 Task: Find a guest house in Spring Hill, United States, with self check-in, for 1 guest from September 4th to 10th, within a price range of ₹9000 to ₹17000.
Action: Mouse moved to (593, 152)
Screenshot: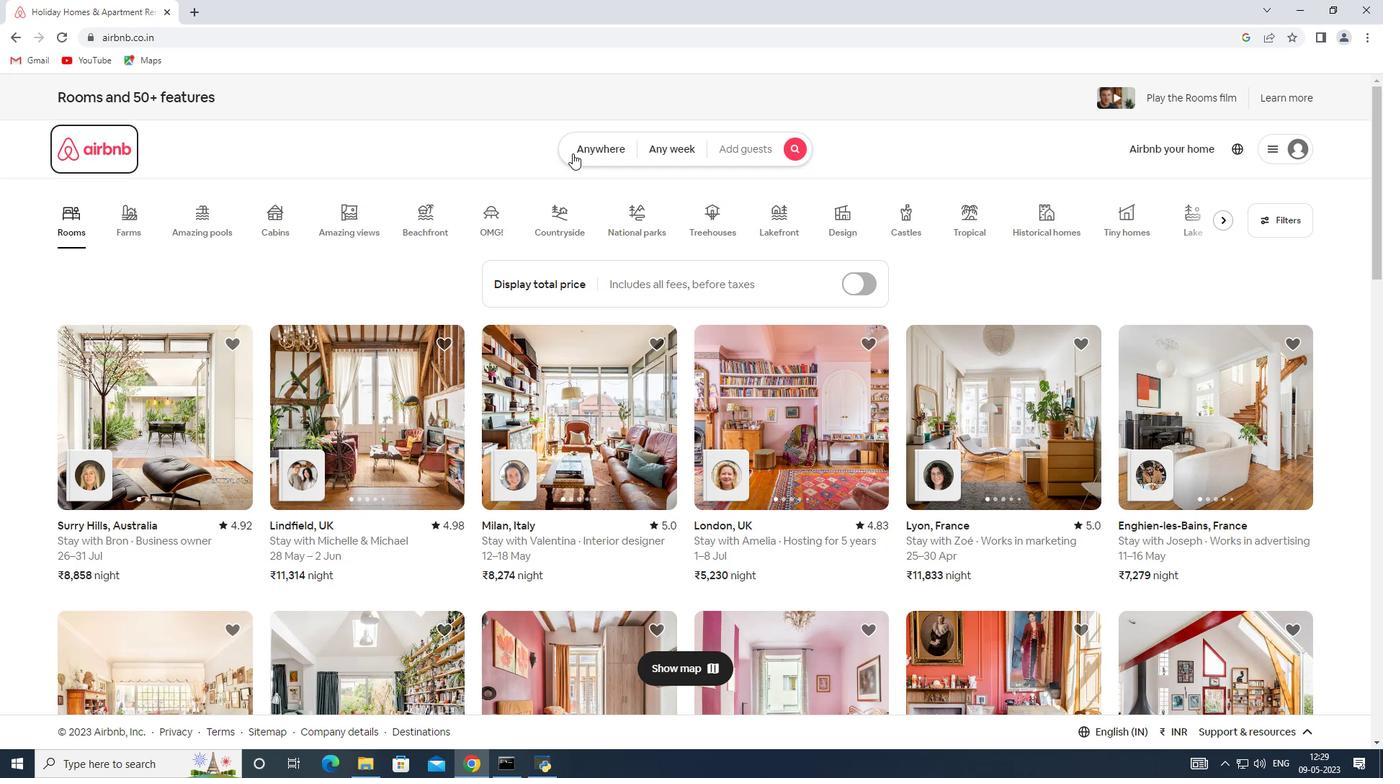 
Action: Mouse pressed left at (593, 152)
Screenshot: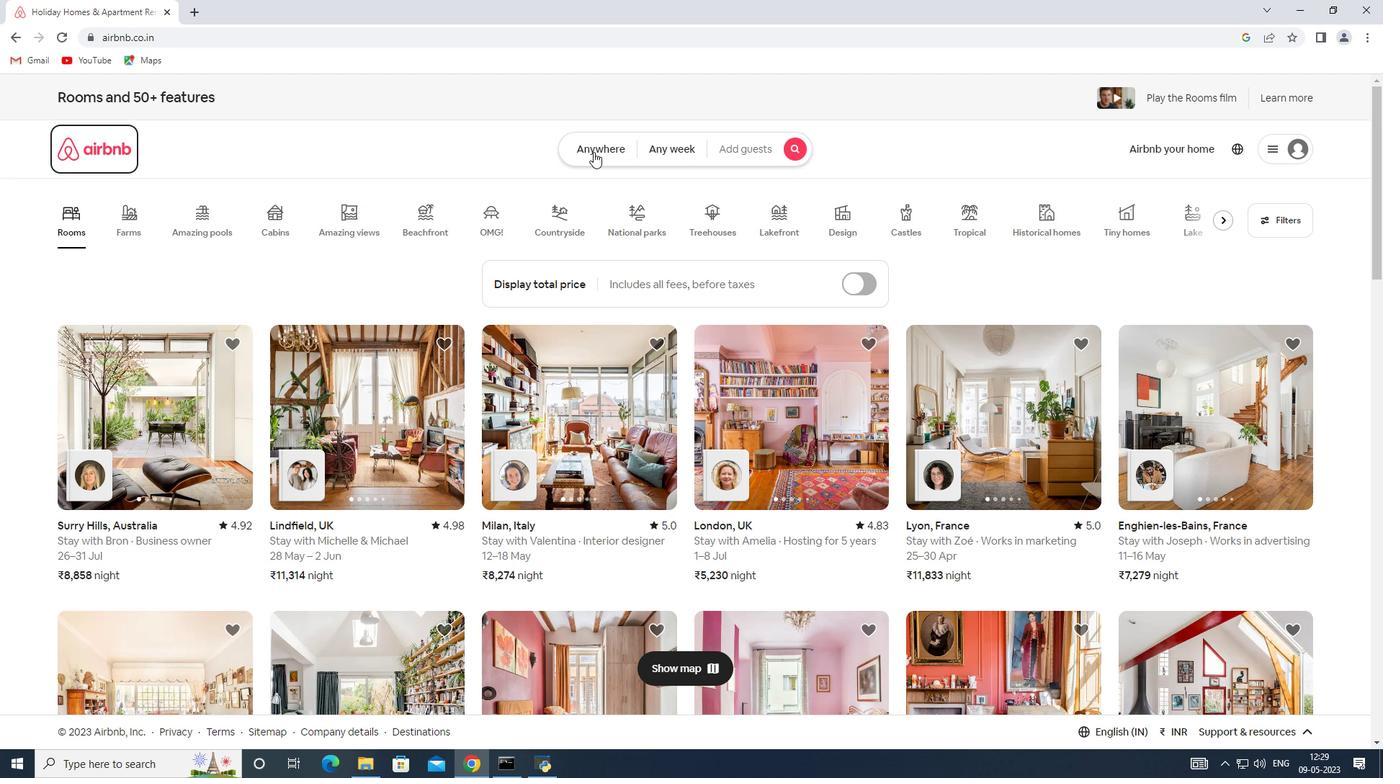 
Action: Mouse moved to (467, 201)
Screenshot: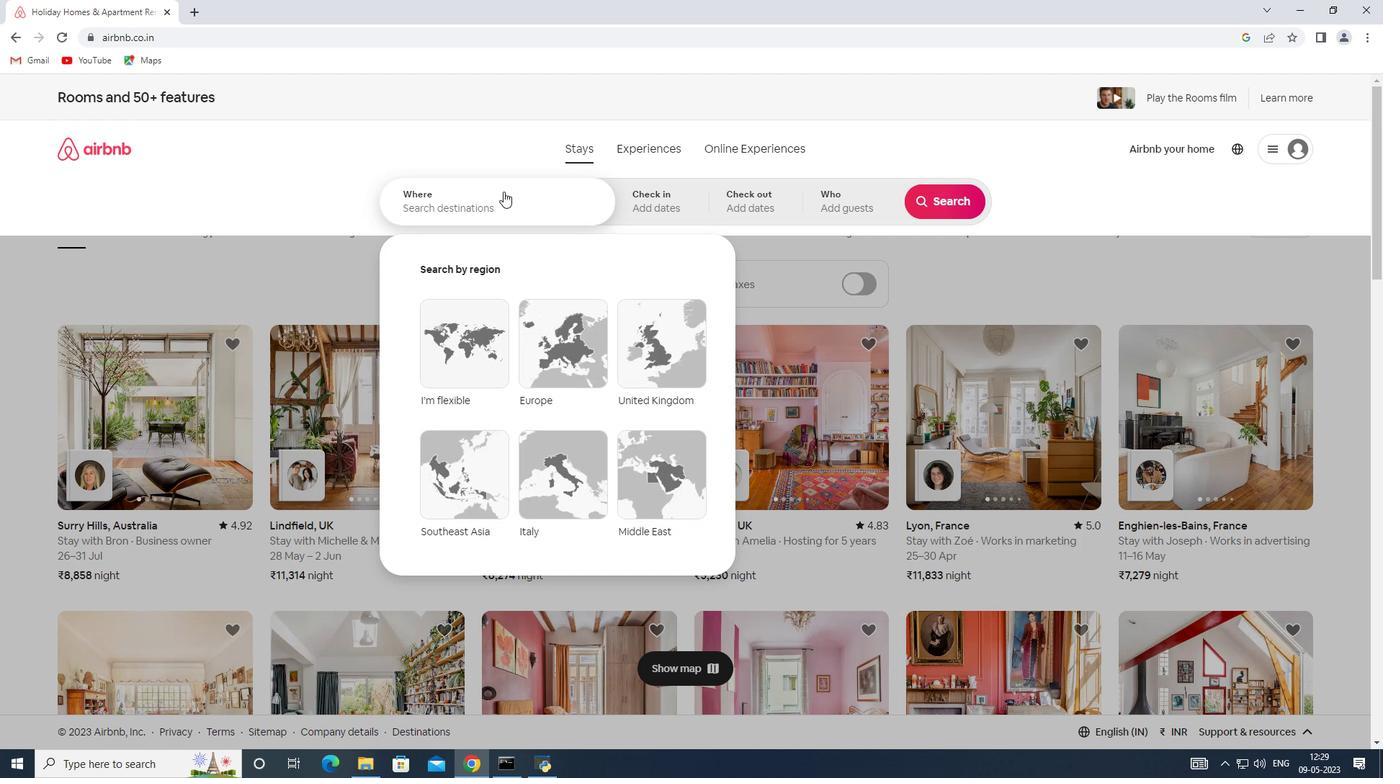 
Action: Mouse pressed left at (467, 201)
Screenshot: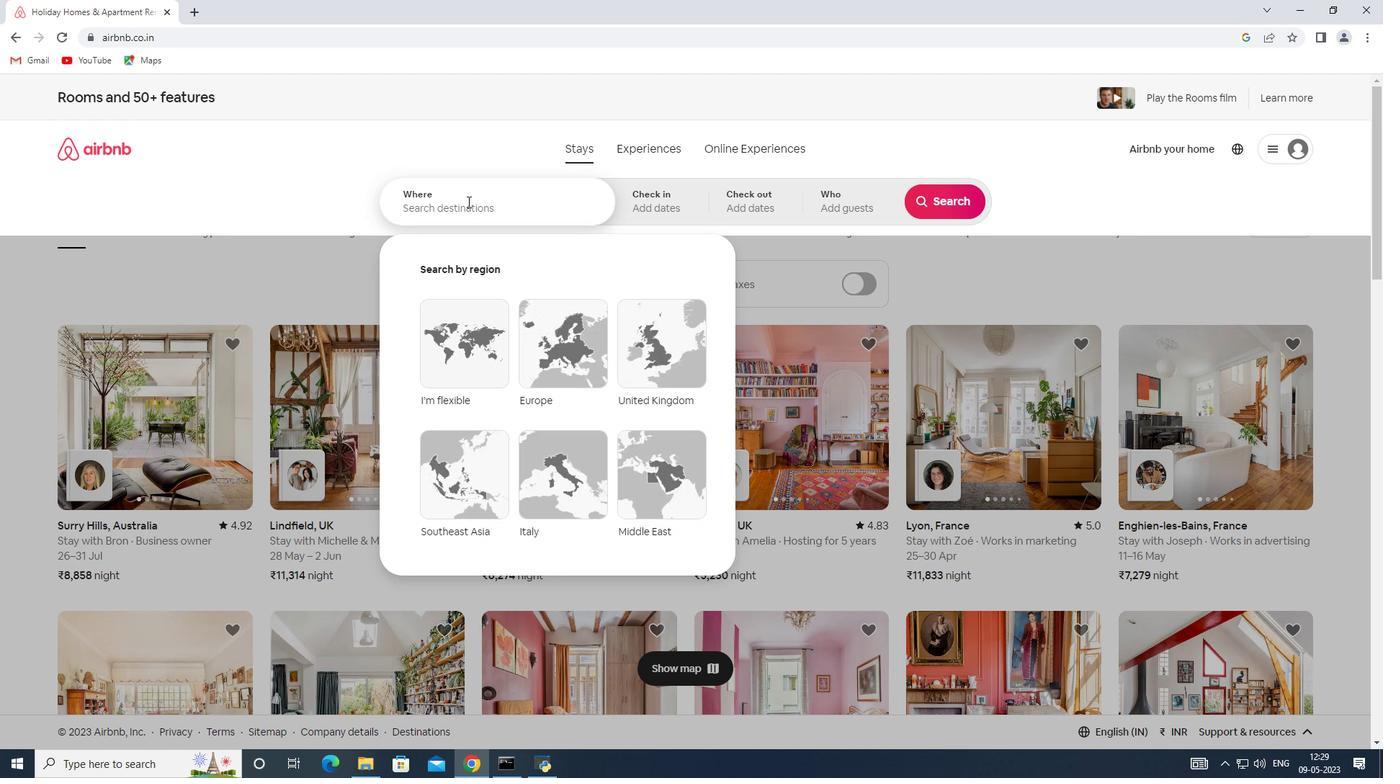 
Action: Key pressed <Key.shift>Spring<Key.space><Key.shift><Key.shift><Key.shift><Key.shift><Key.shift><Key.shift>Hill,<Key.shift>United<Key.space><Key.shift>States
Screenshot: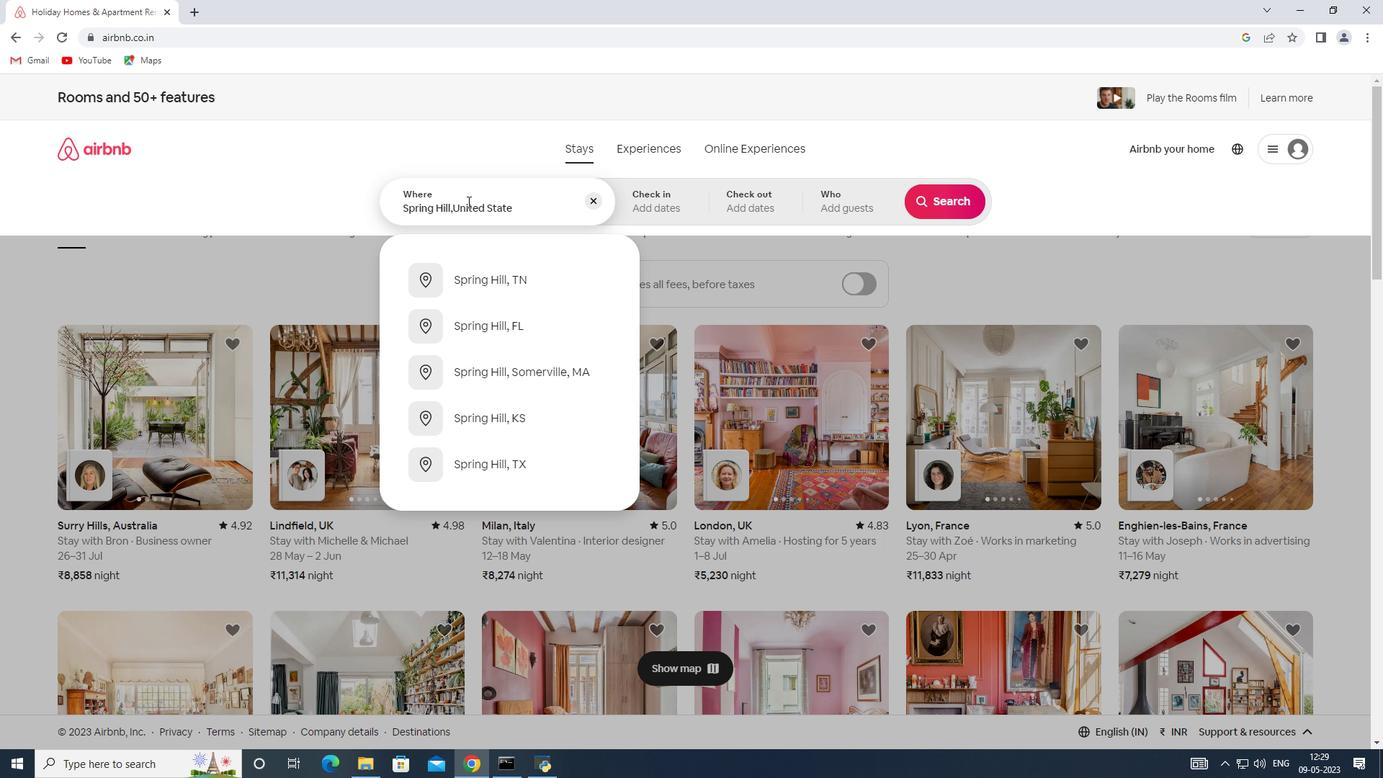 
Action: Mouse moved to (636, 201)
Screenshot: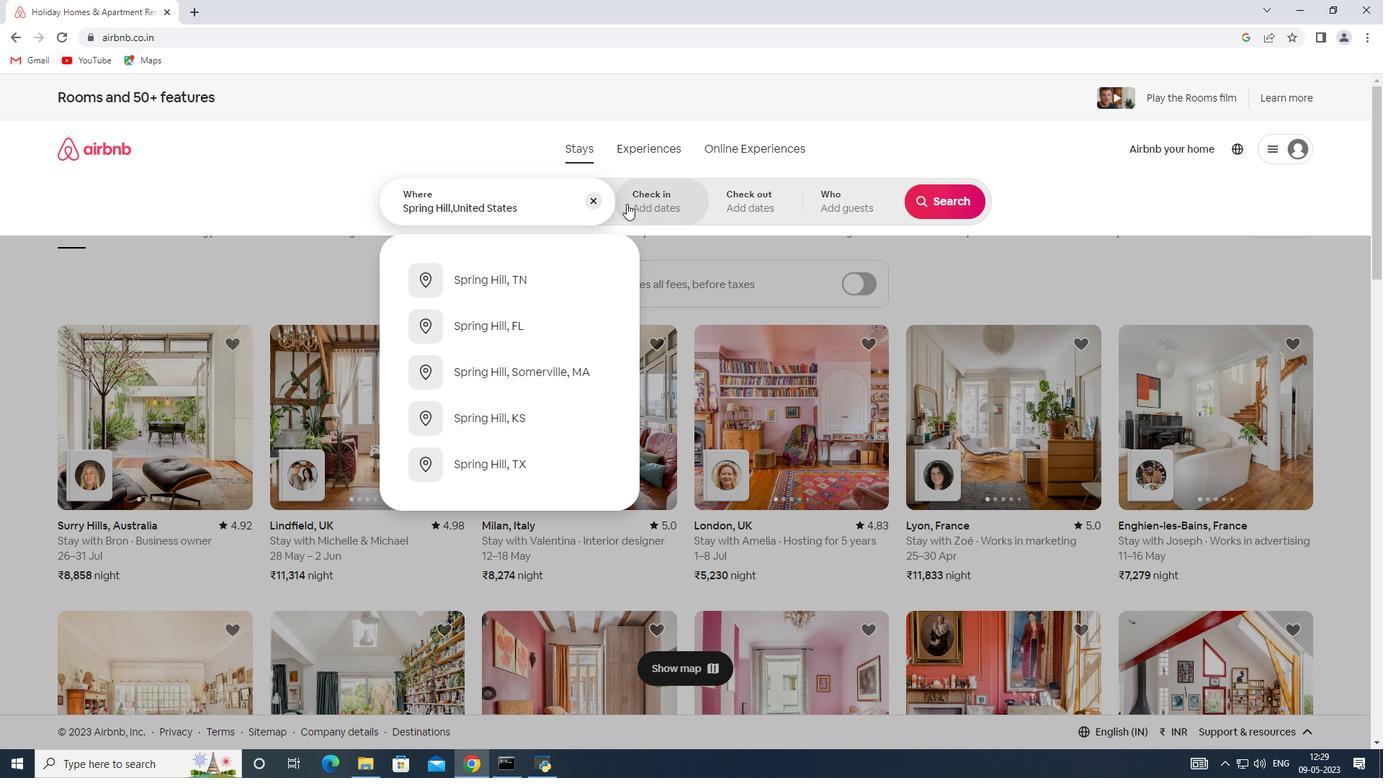 
Action: Mouse pressed left at (636, 201)
Screenshot: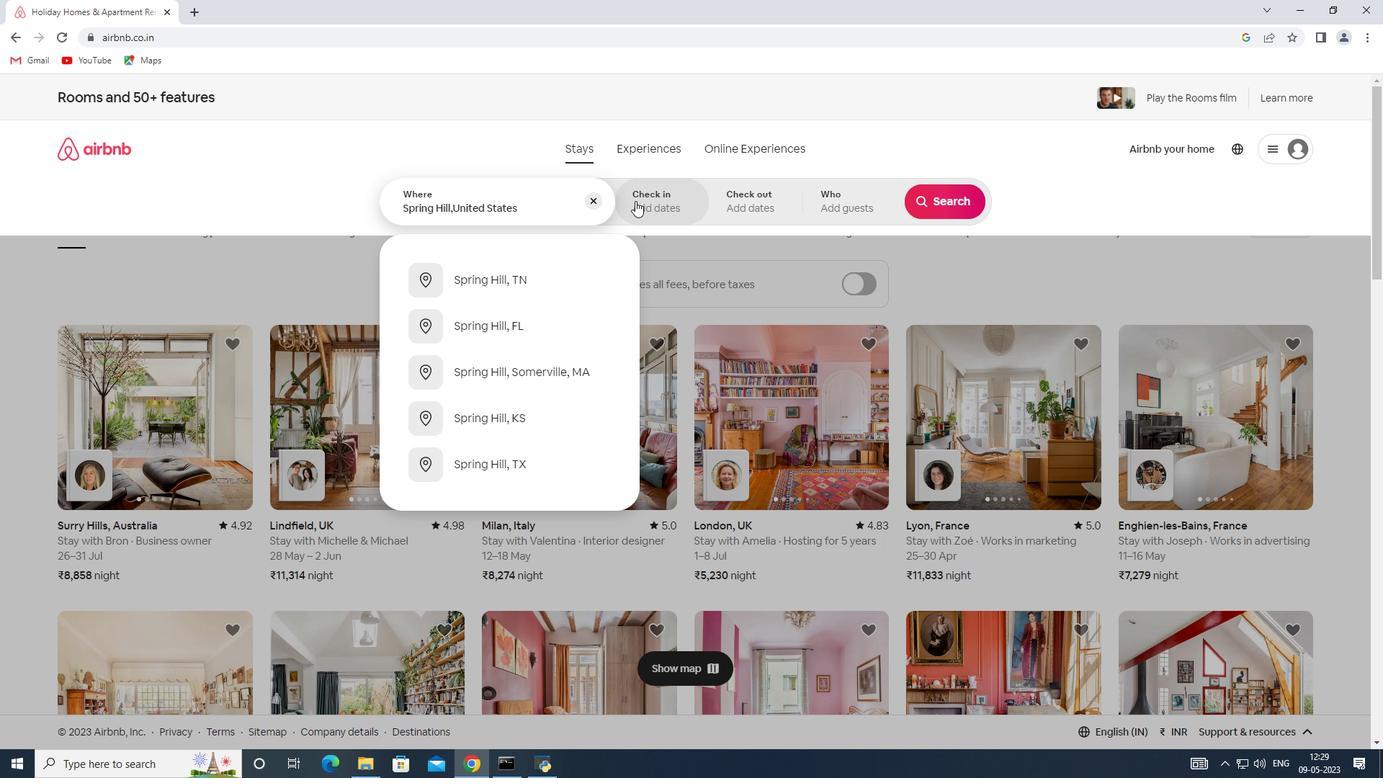 
Action: Mouse moved to (932, 315)
Screenshot: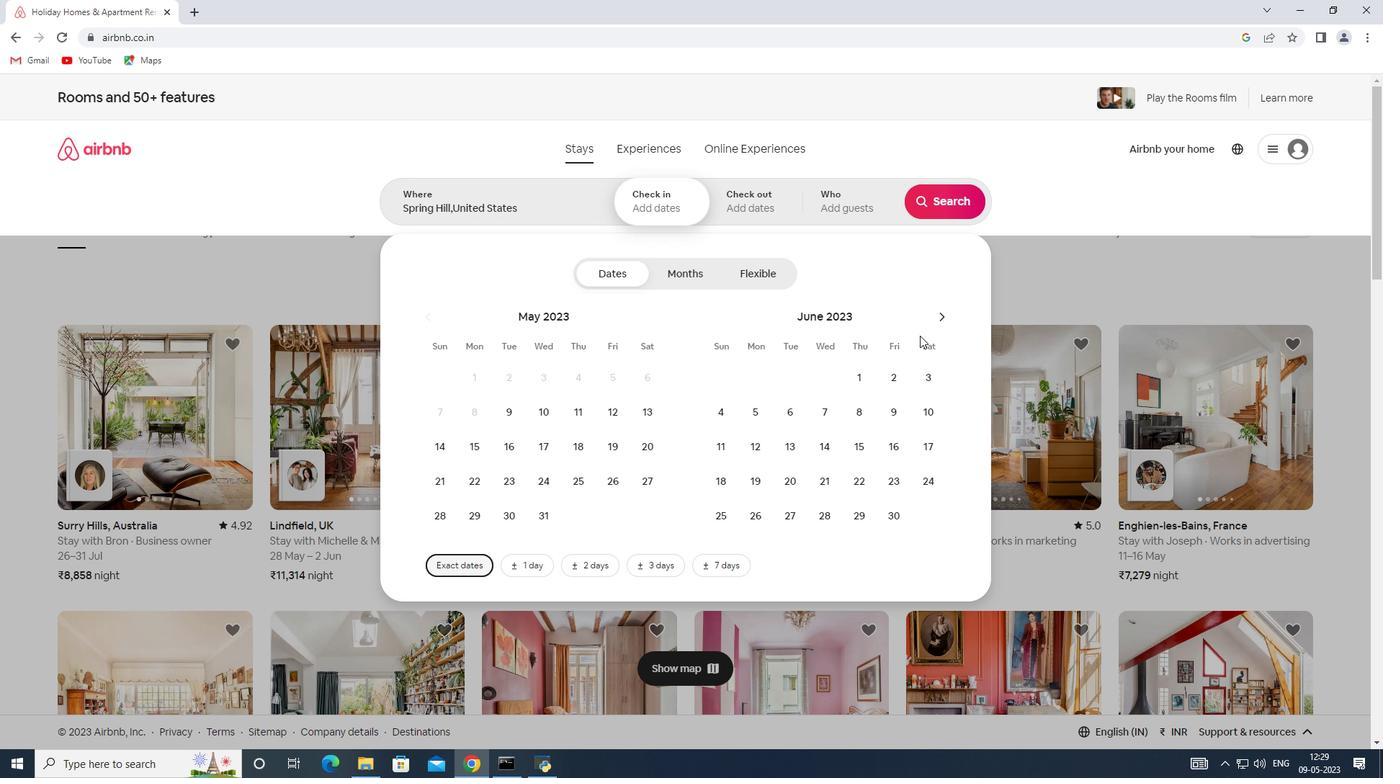 
Action: Mouse pressed left at (932, 315)
Screenshot: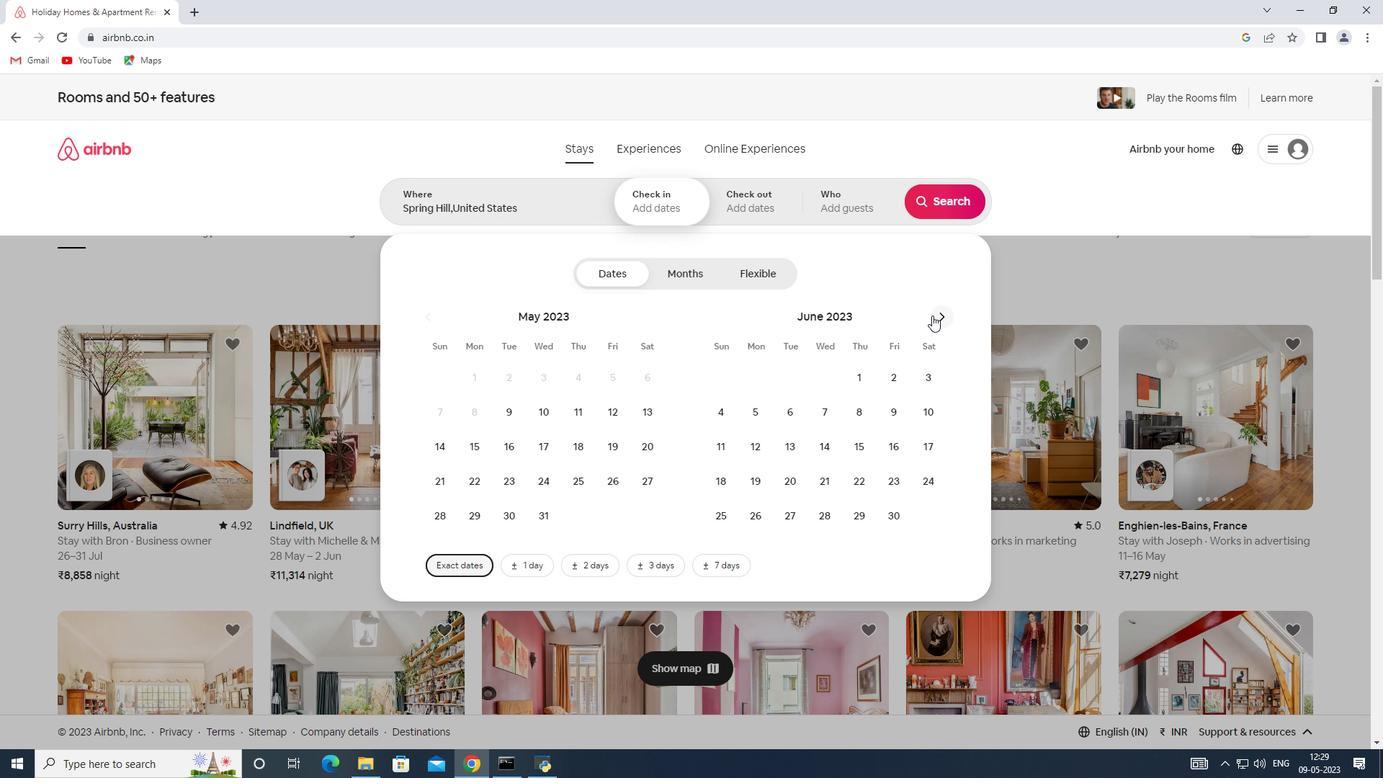 
Action: Mouse pressed left at (932, 315)
Screenshot: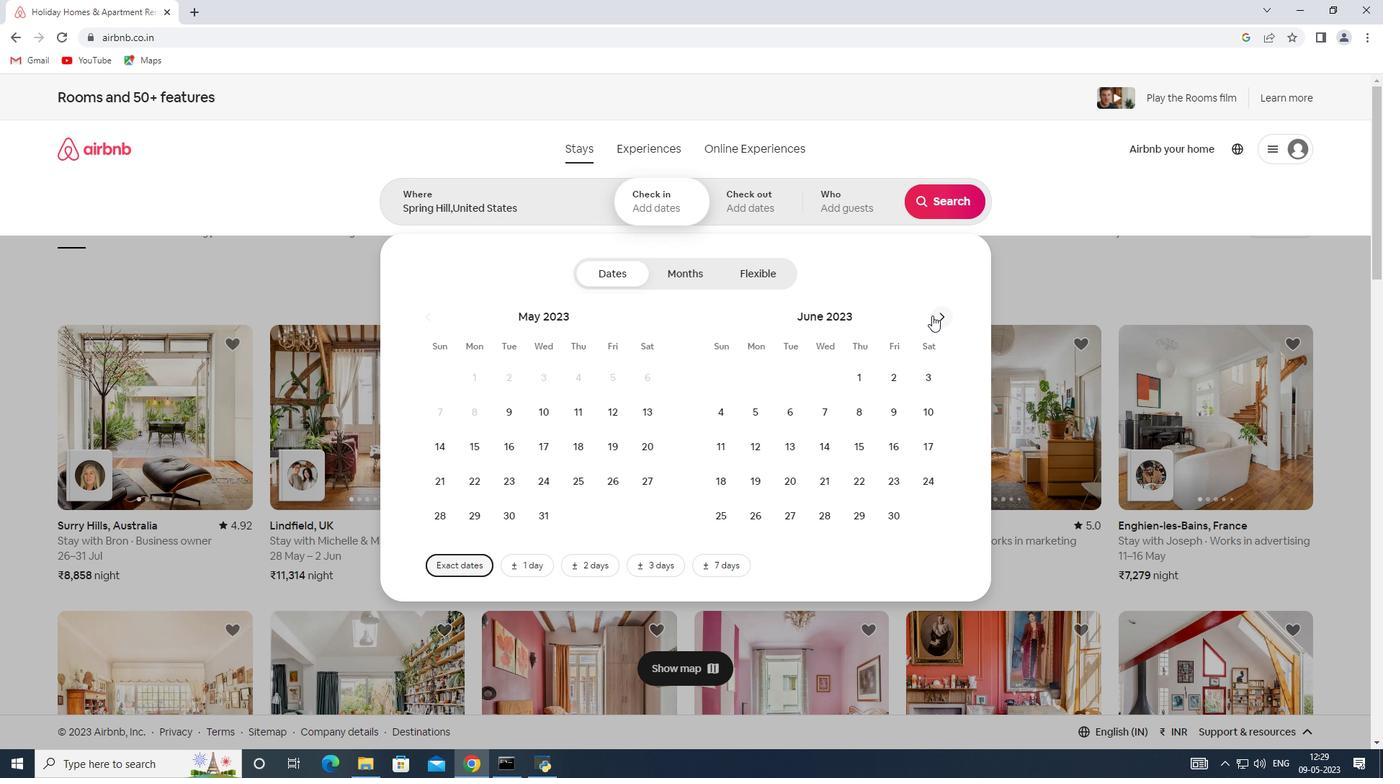 
Action: Mouse moved to (934, 313)
Screenshot: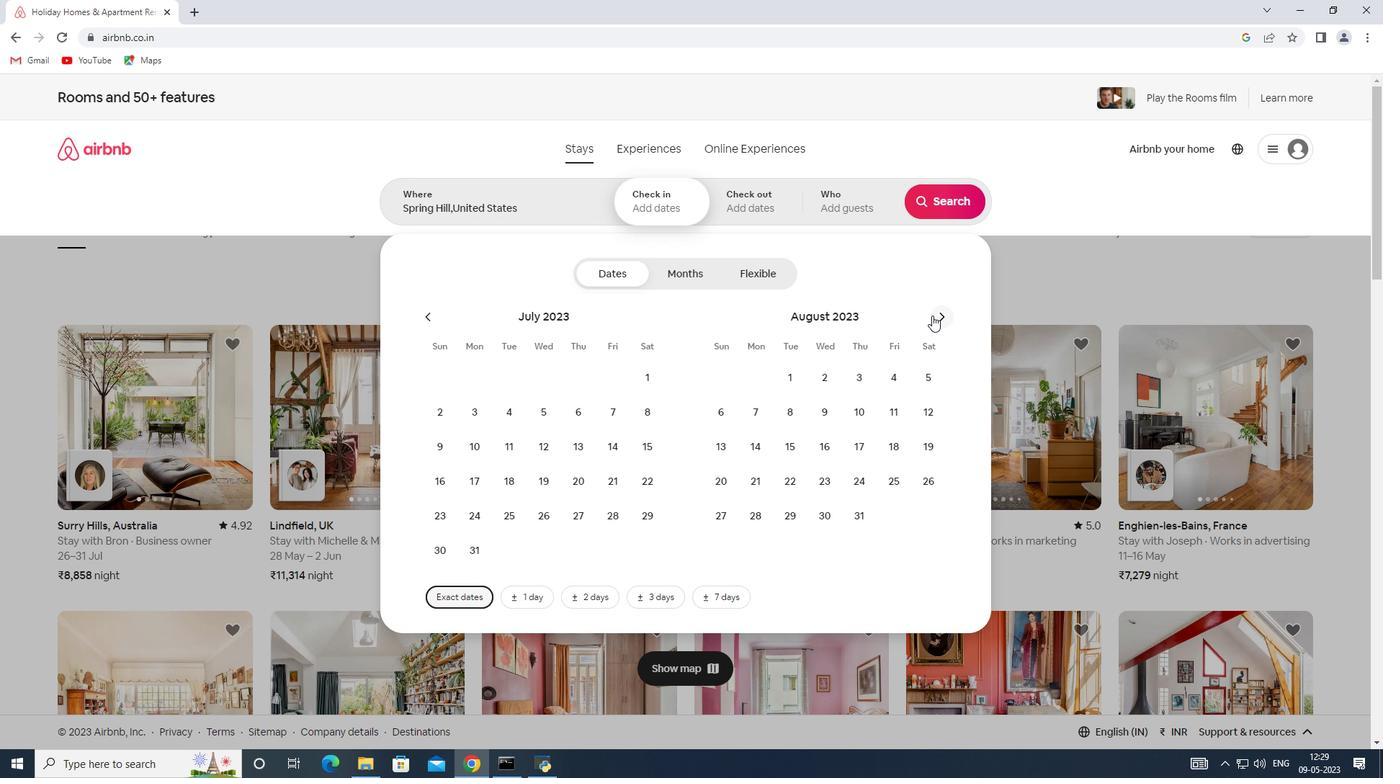 
Action: Mouse pressed left at (934, 313)
Screenshot: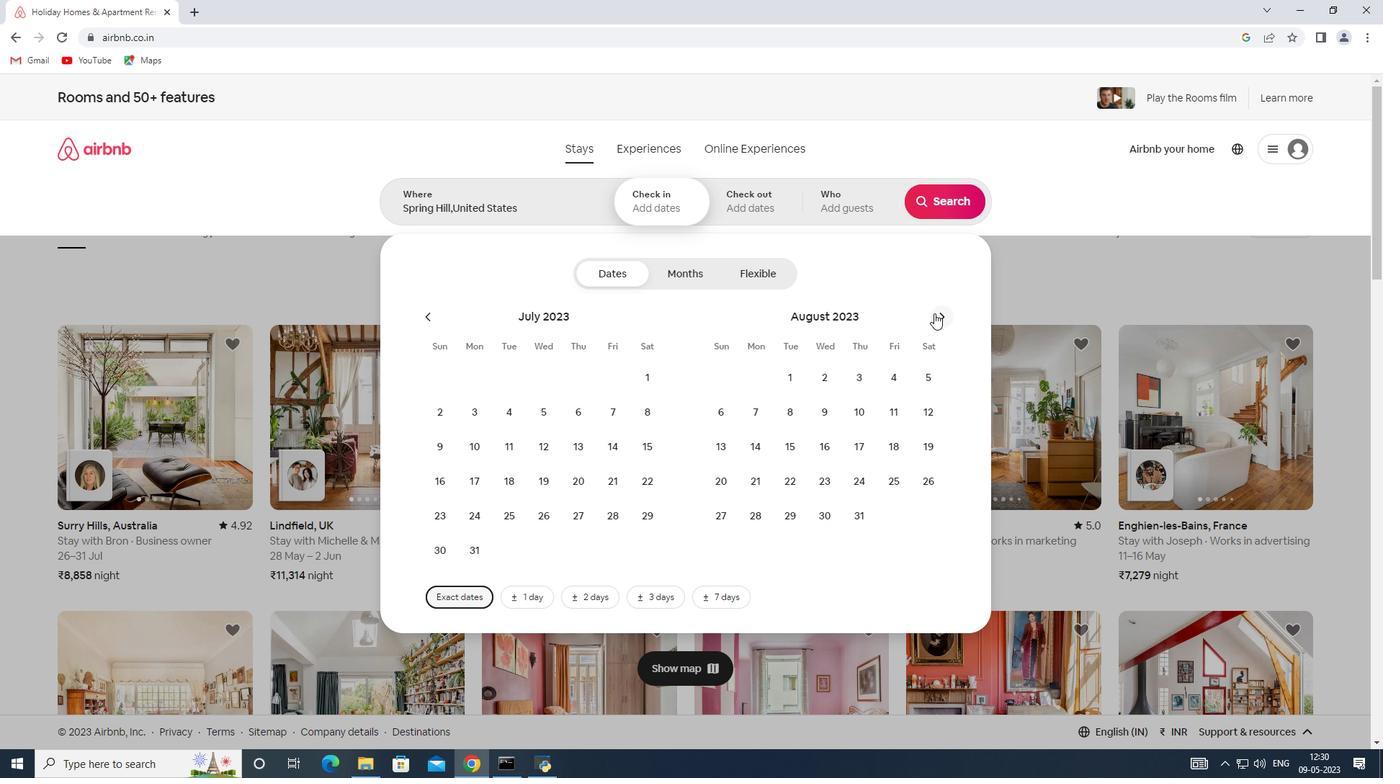 
Action: Mouse moved to (744, 413)
Screenshot: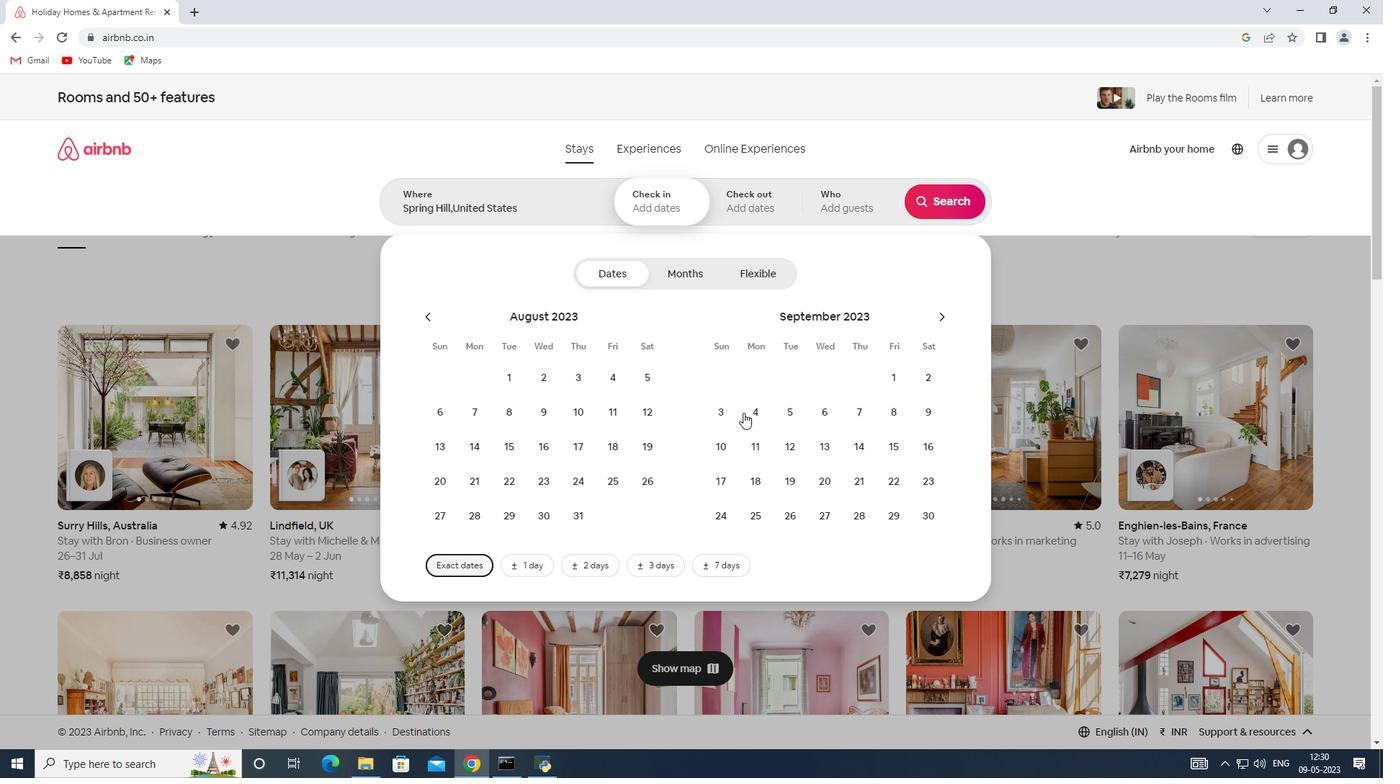 
Action: Mouse pressed left at (744, 413)
Screenshot: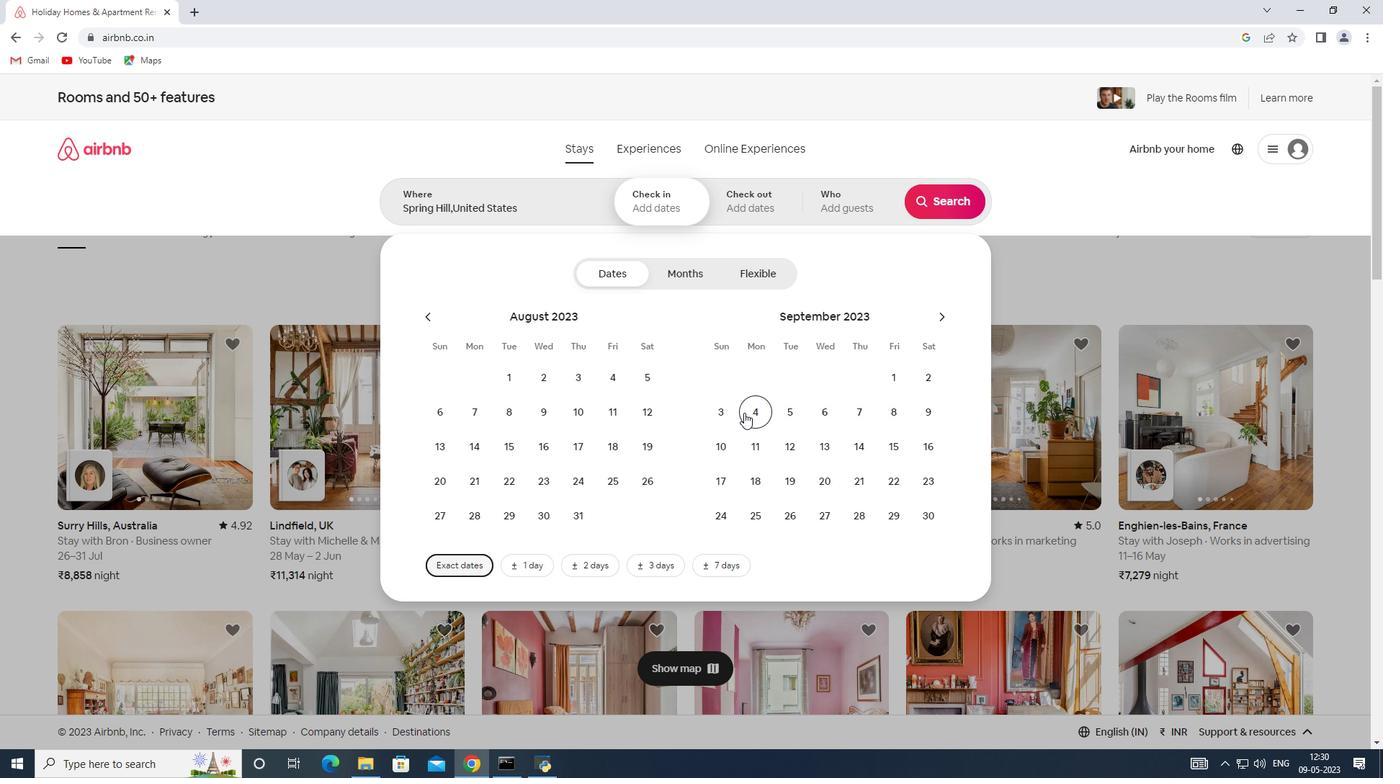 
Action: Mouse moved to (720, 449)
Screenshot: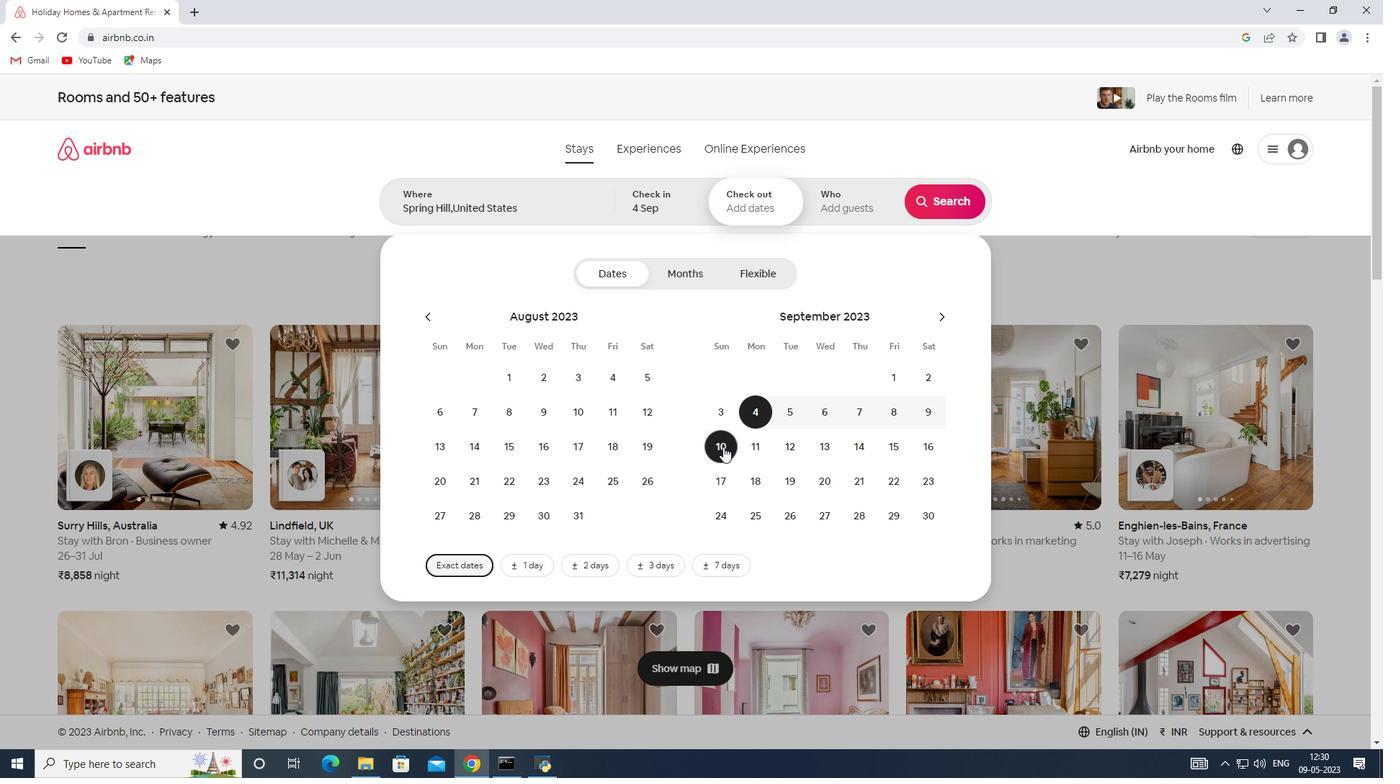 
Action: Mouse pressed left at (720, 449)
Screenshot: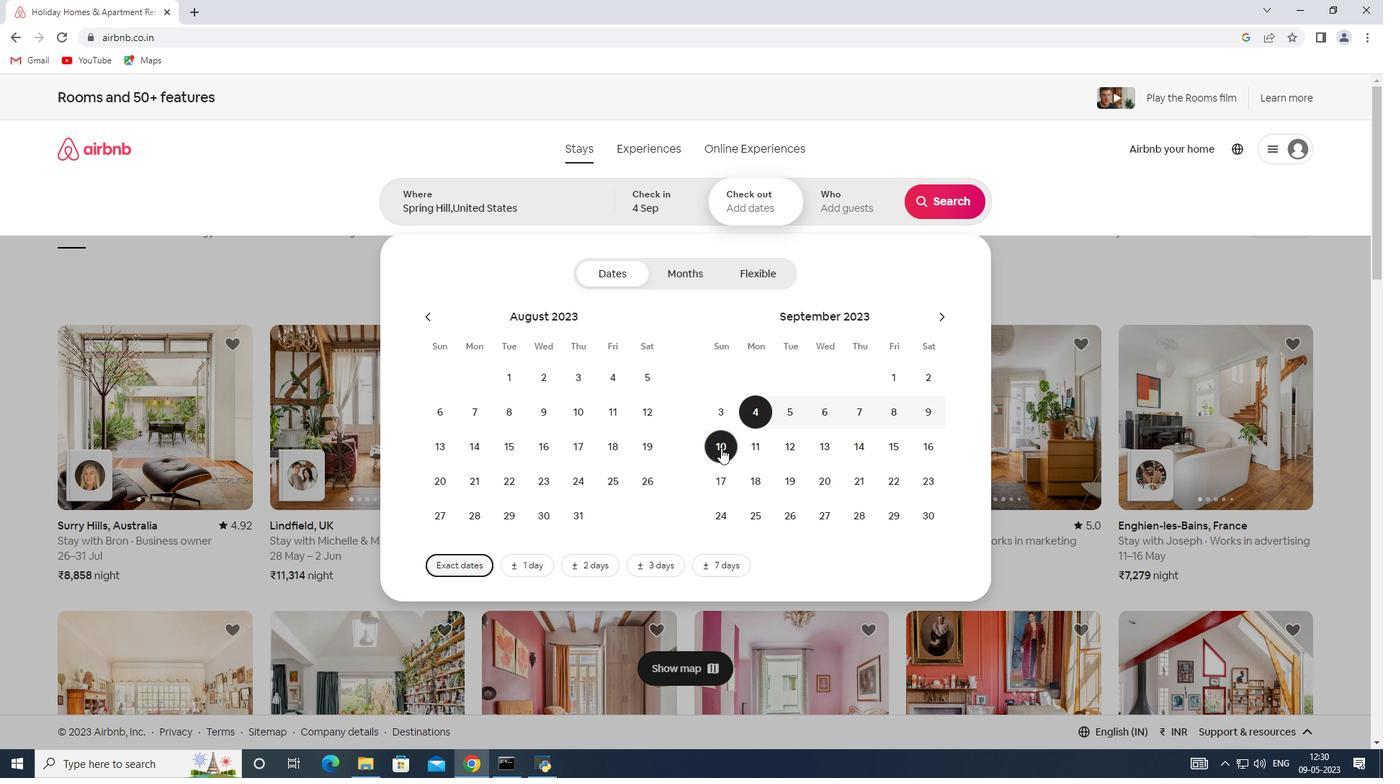 
Action: Mouse moved to (853, 211)
Screenshot: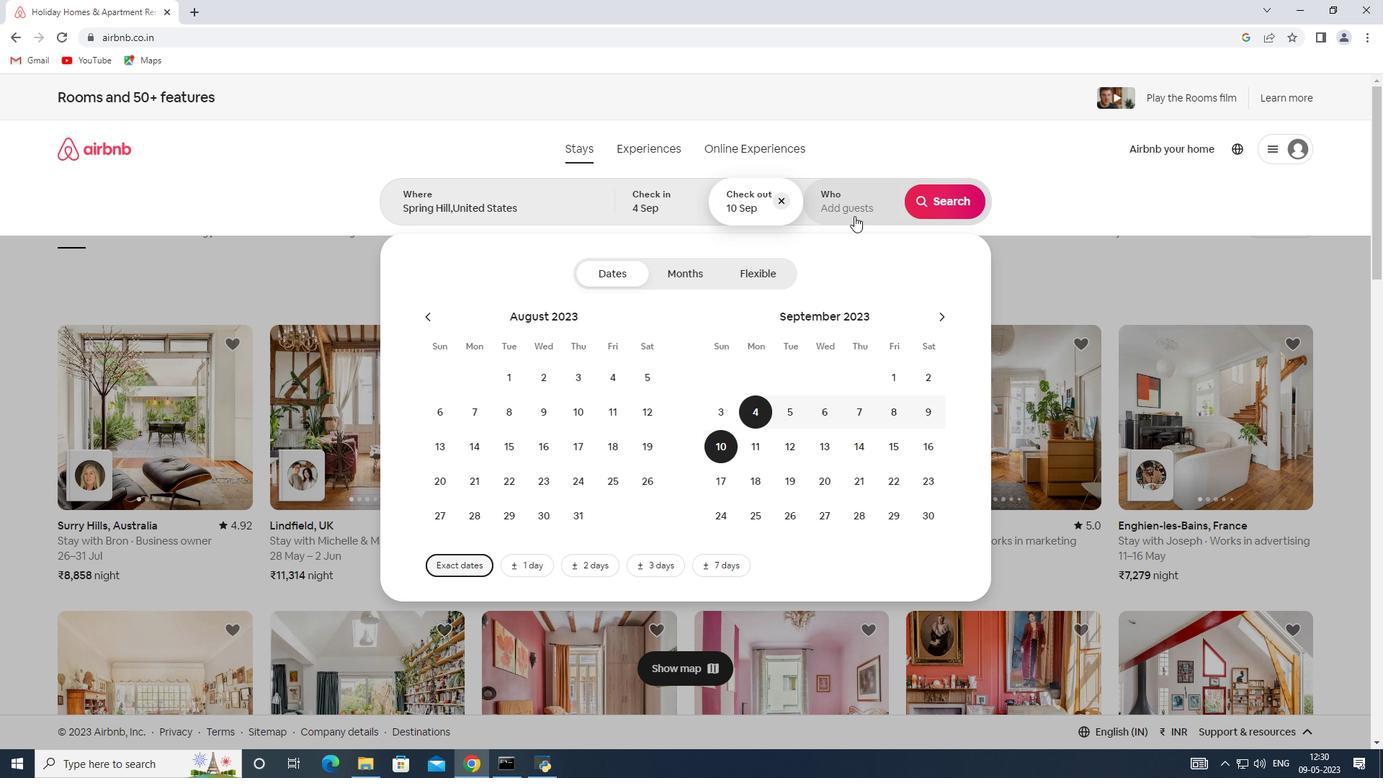 
Action: Mouse pressed left at (853, 211)
Screenshot: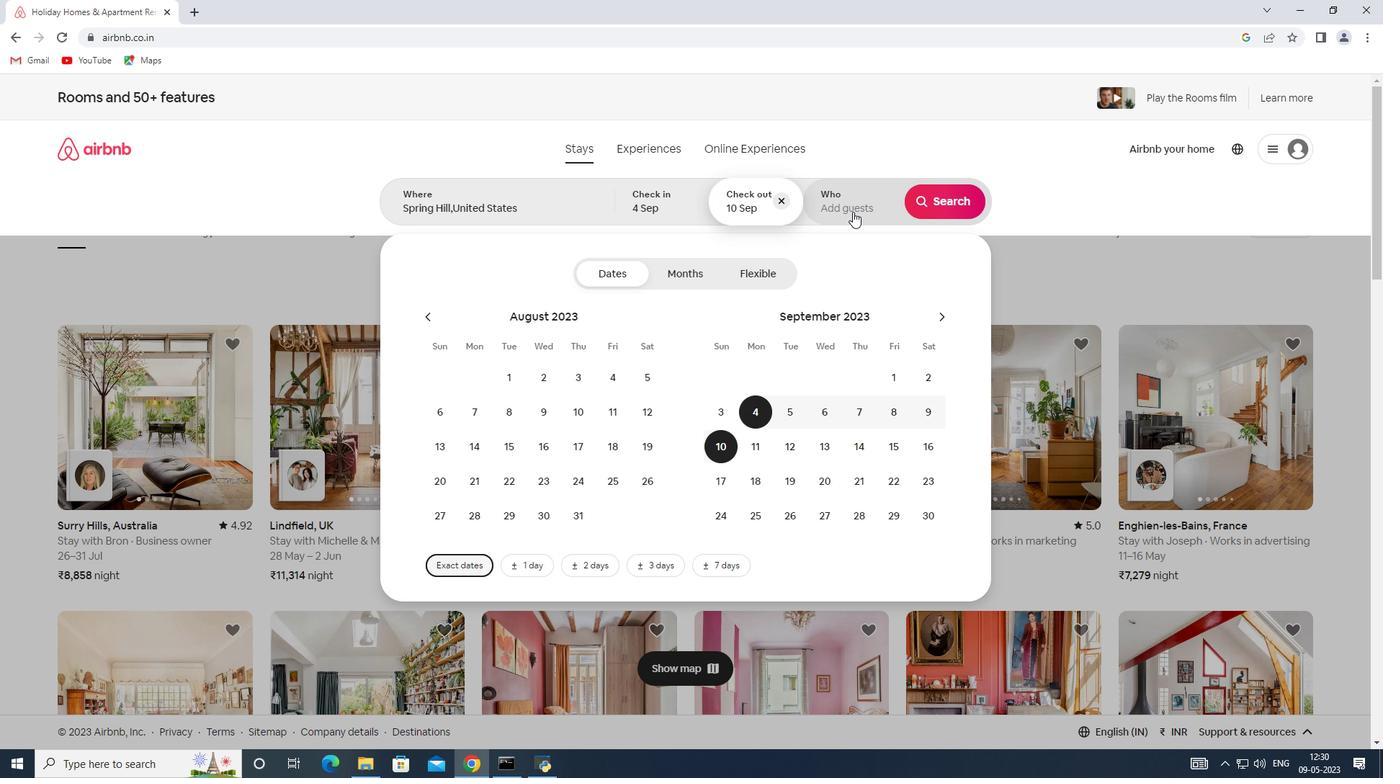 
Action: Mouse moved to (945, 288)
Screenshot: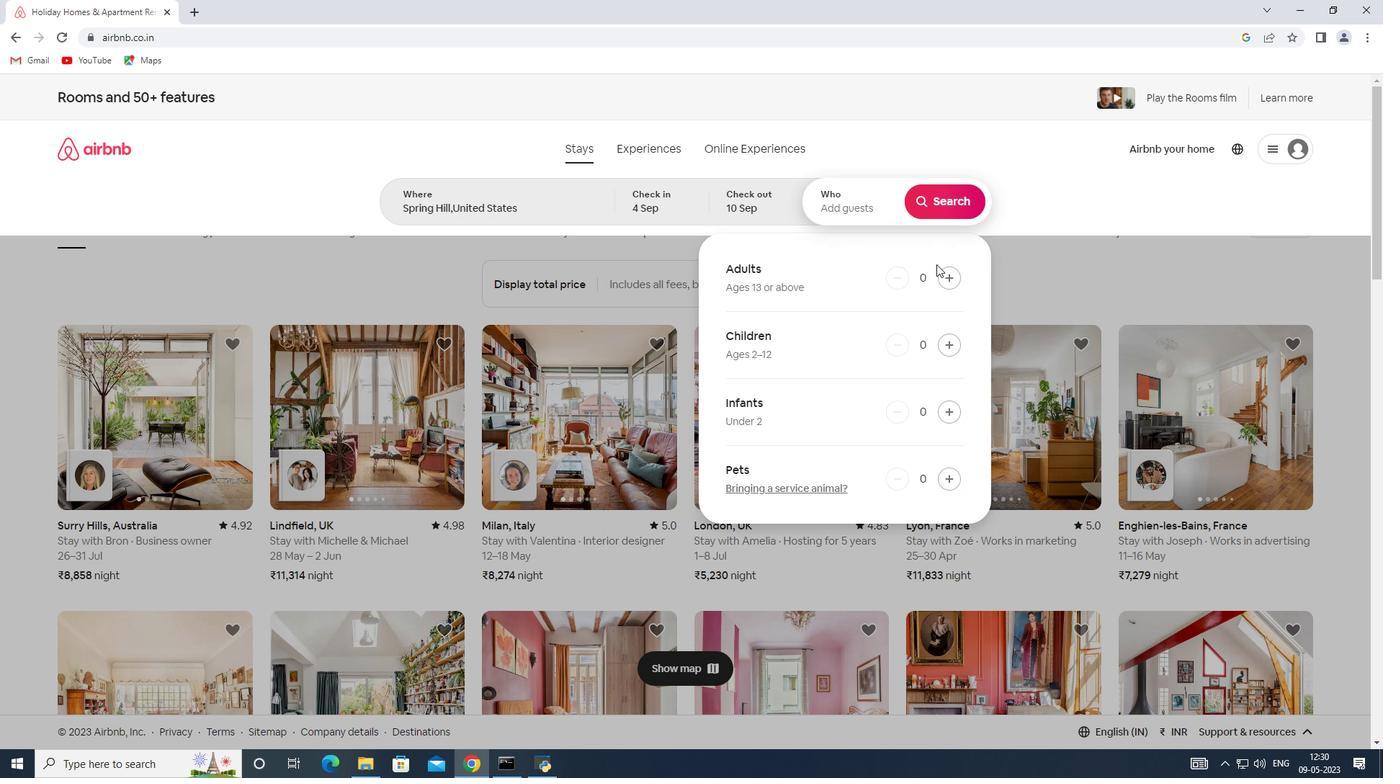 
Action: Mouse pressed left at (945, 288)
Screenshot: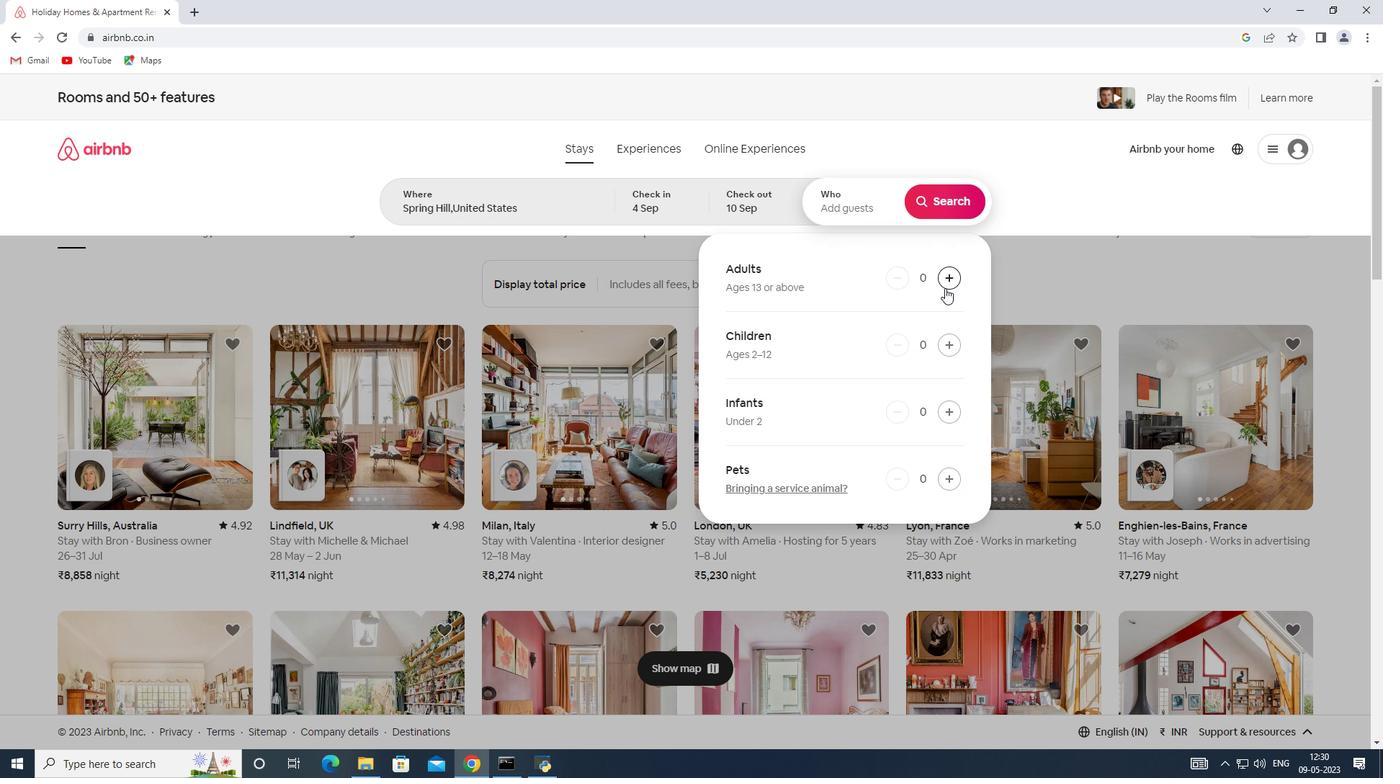 
Action: Mouse moved to (955, 203)
Screenshot: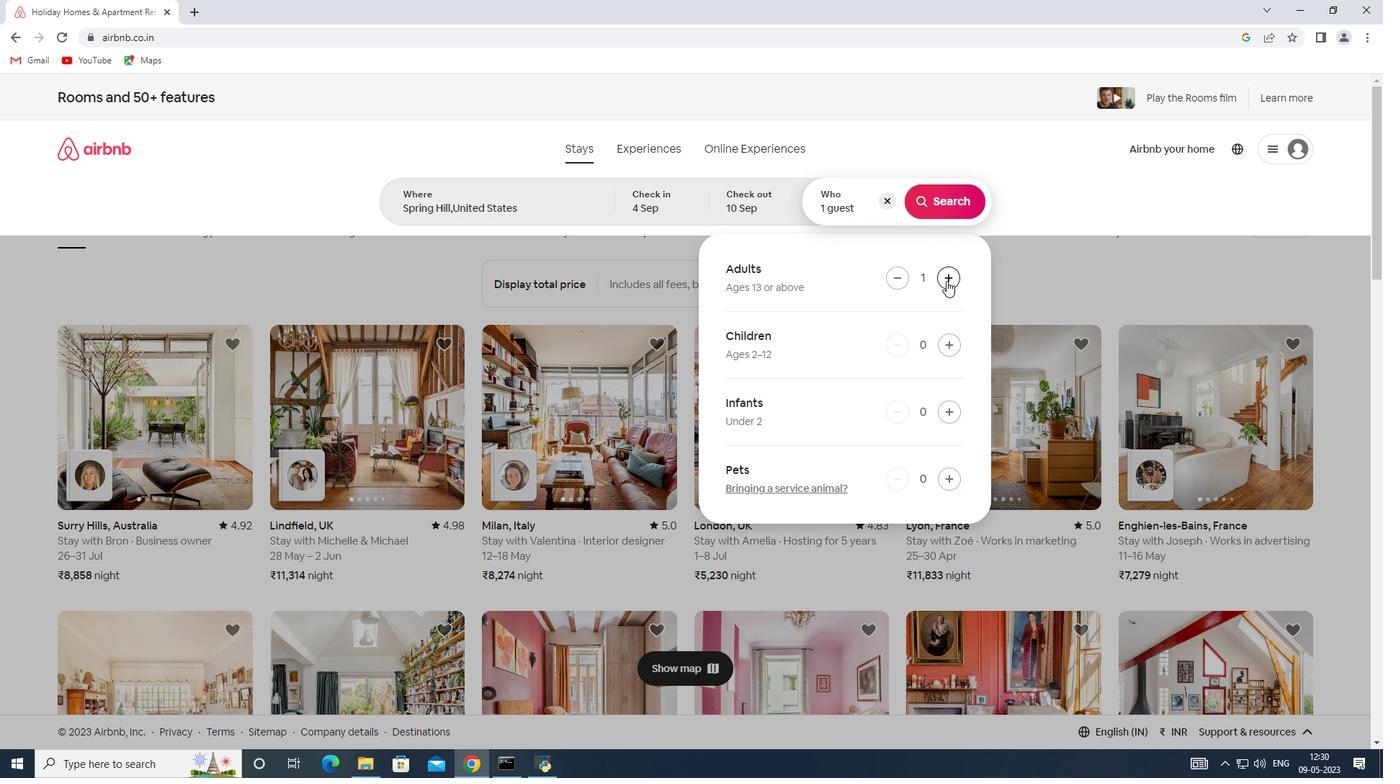 
Action: Mouse pressed left at (955, 203)
Screenshot: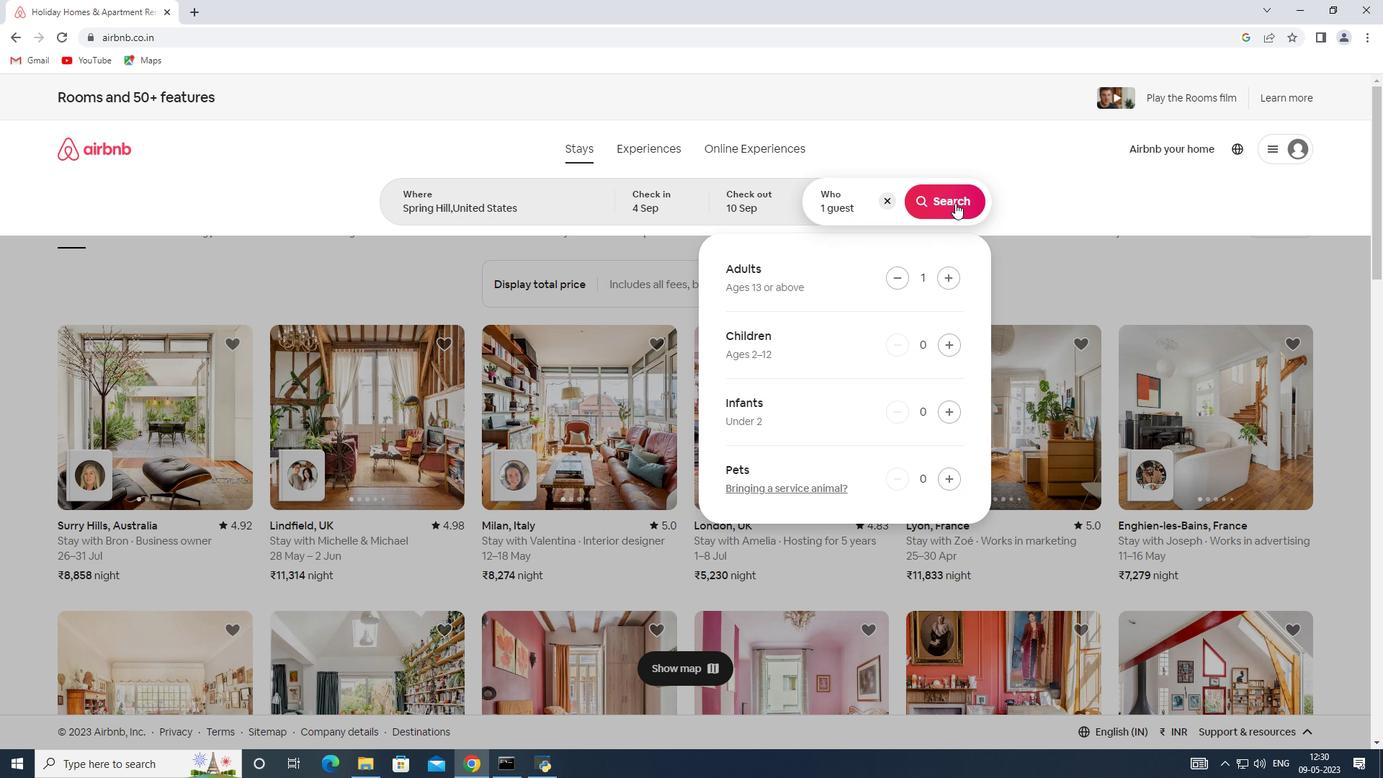 
Action: Mouse moved to (1319, 154)
Screenshot: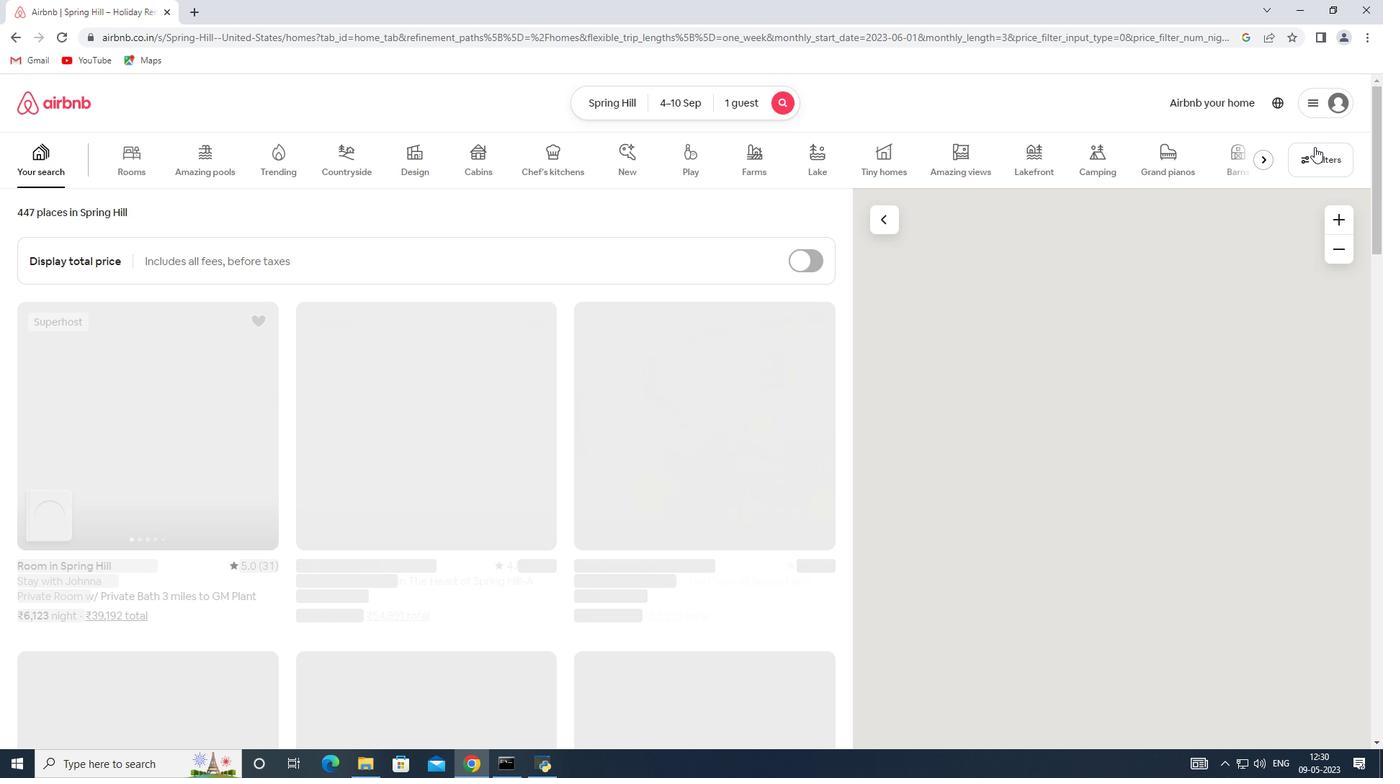 
Action: Mouse pressed left at (1319, 154)
Screenshot: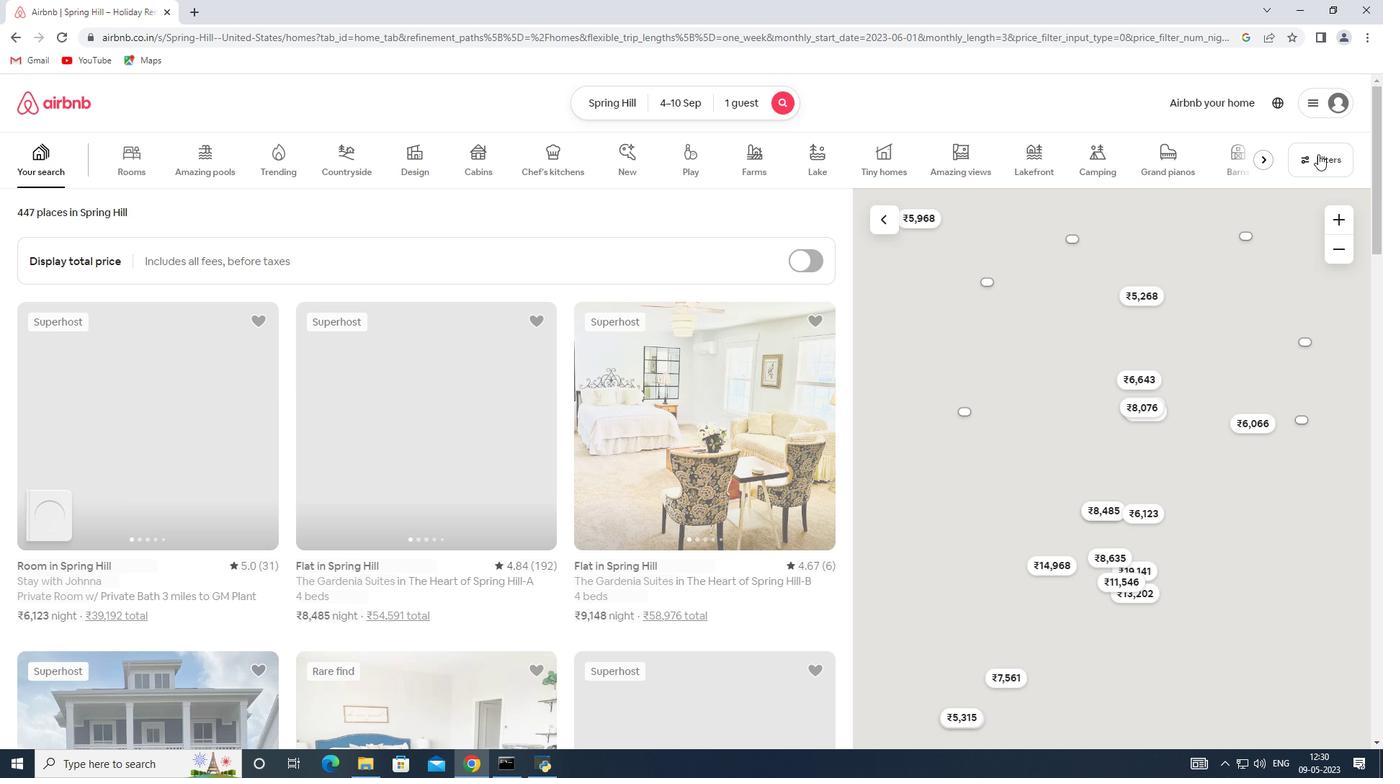 
Action: Mouse moved to (497, 513)
Screenshot: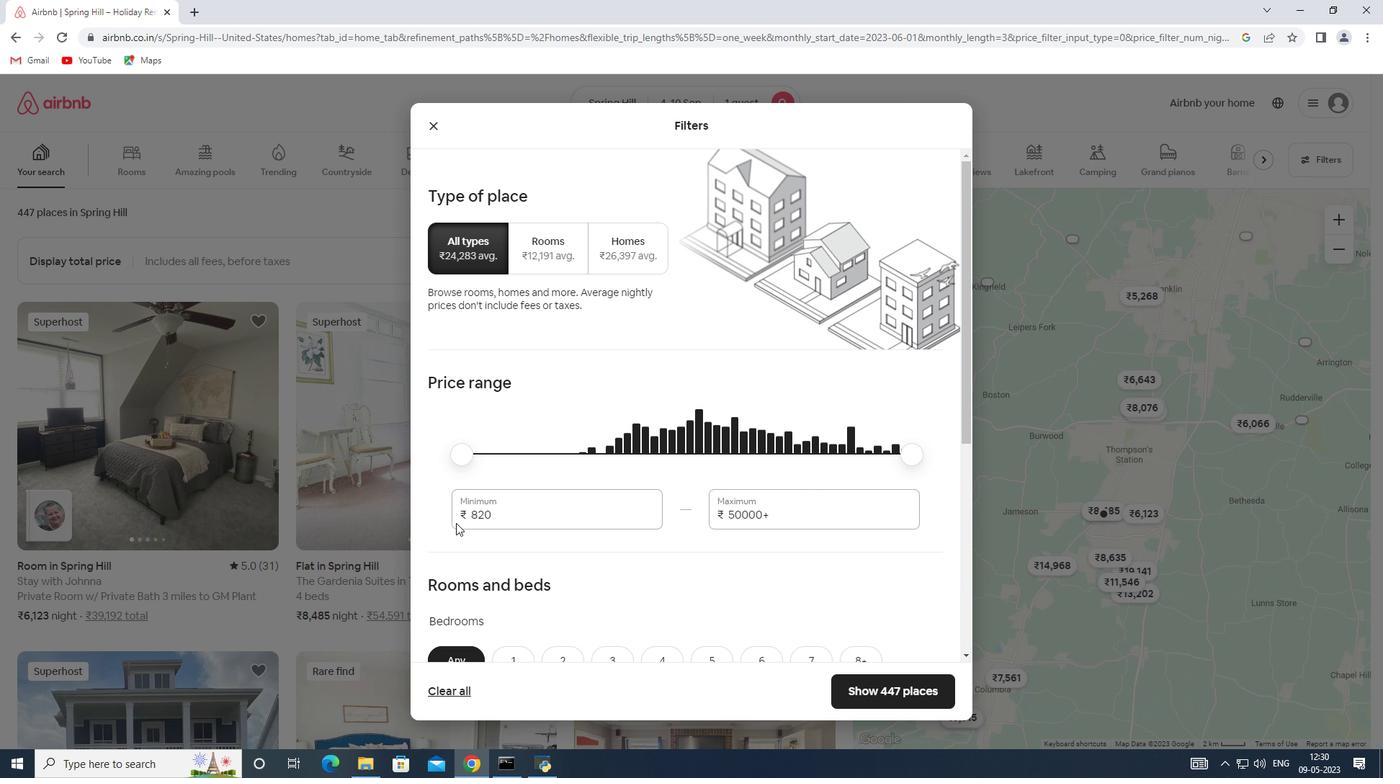 
Action: Mouse pressed left at (497, 513)
Screenshot: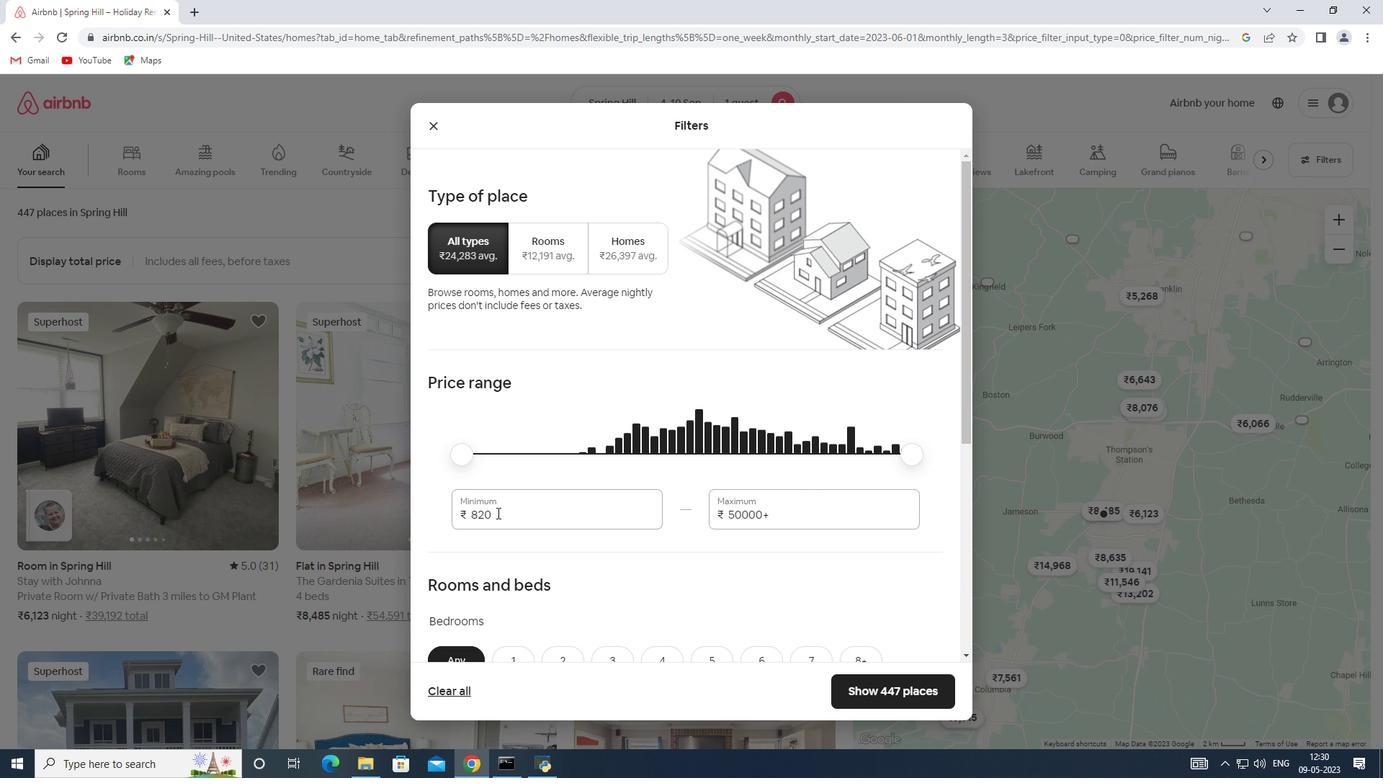 
Action: Mouse moved to (443, 520)
Screenshot: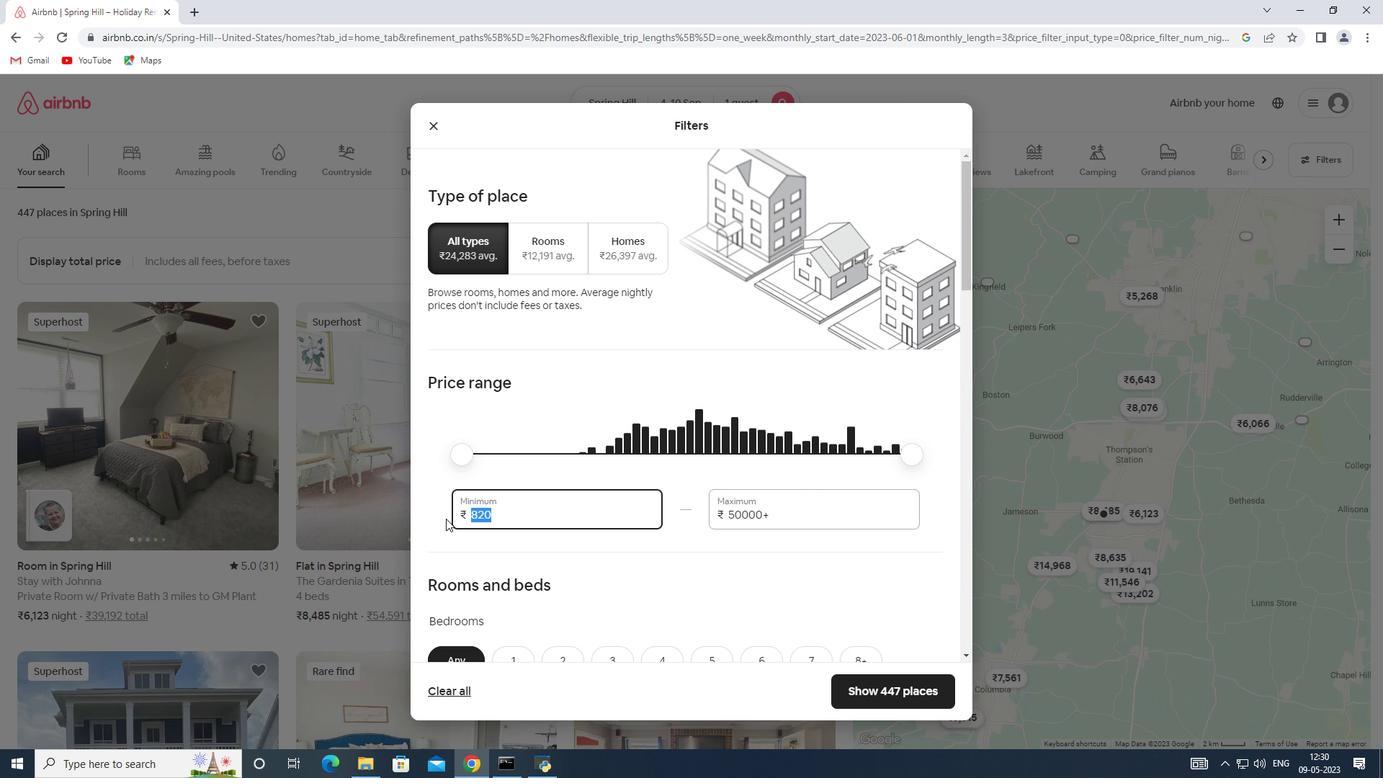 
Action: Key pressed 9000
Screenshot: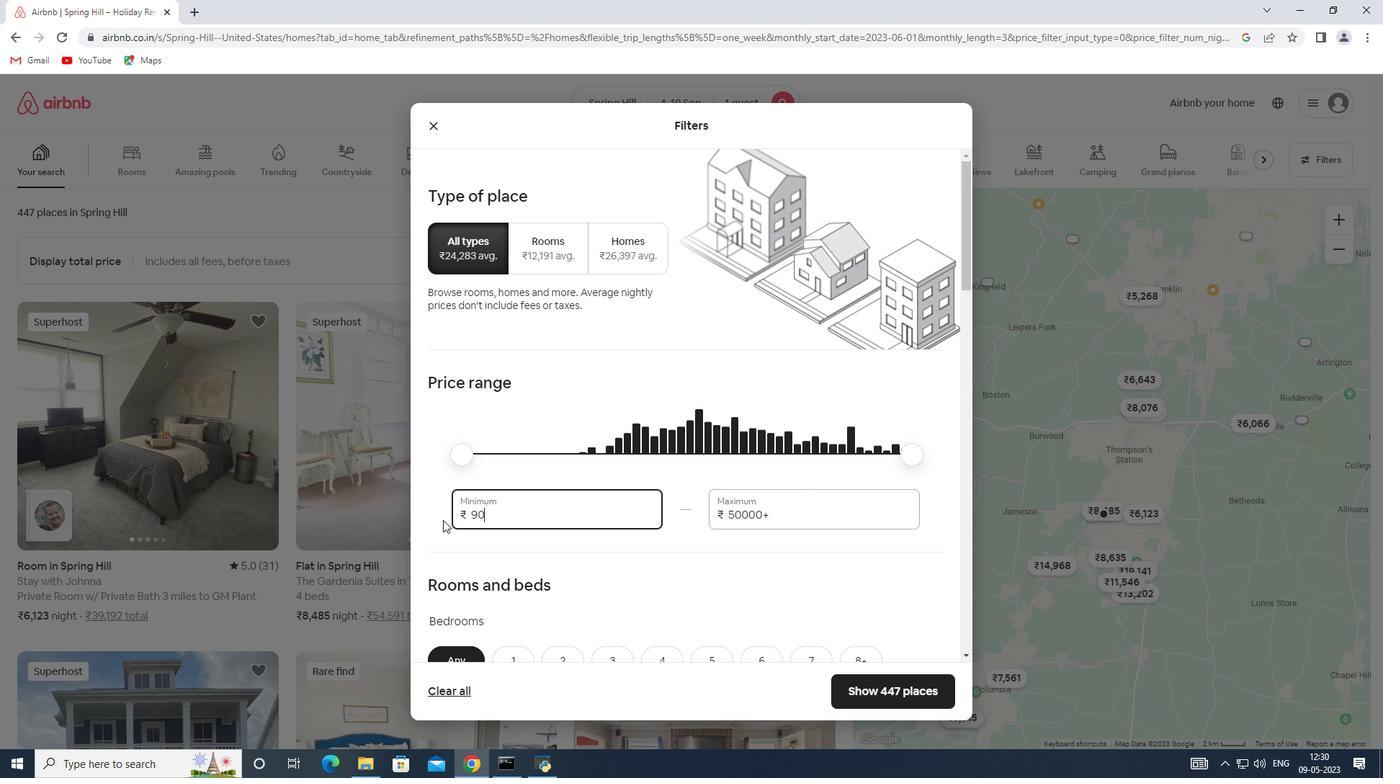
Action: Mouse moved to (778, 516)
Screenshot: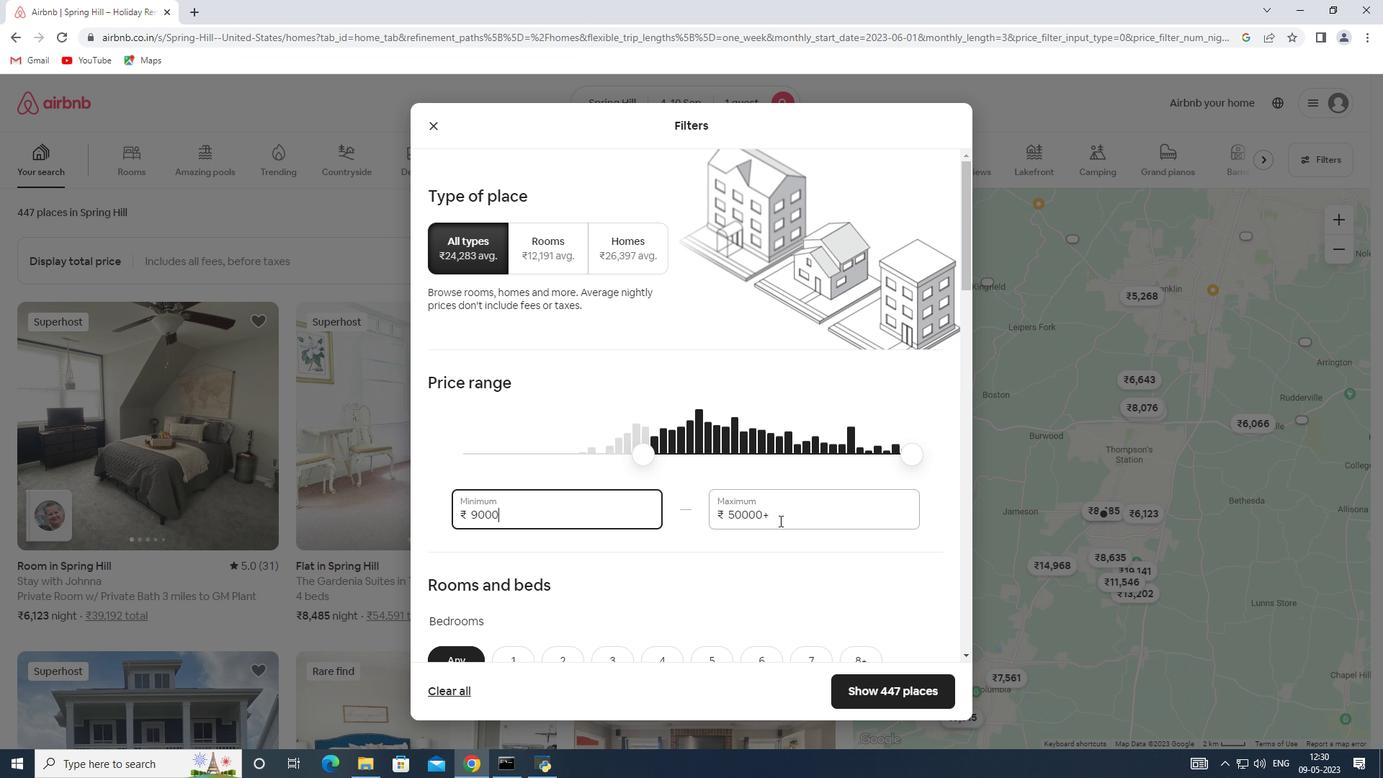 
Action: Mouse pressed left at (778, 516)
Screenshot: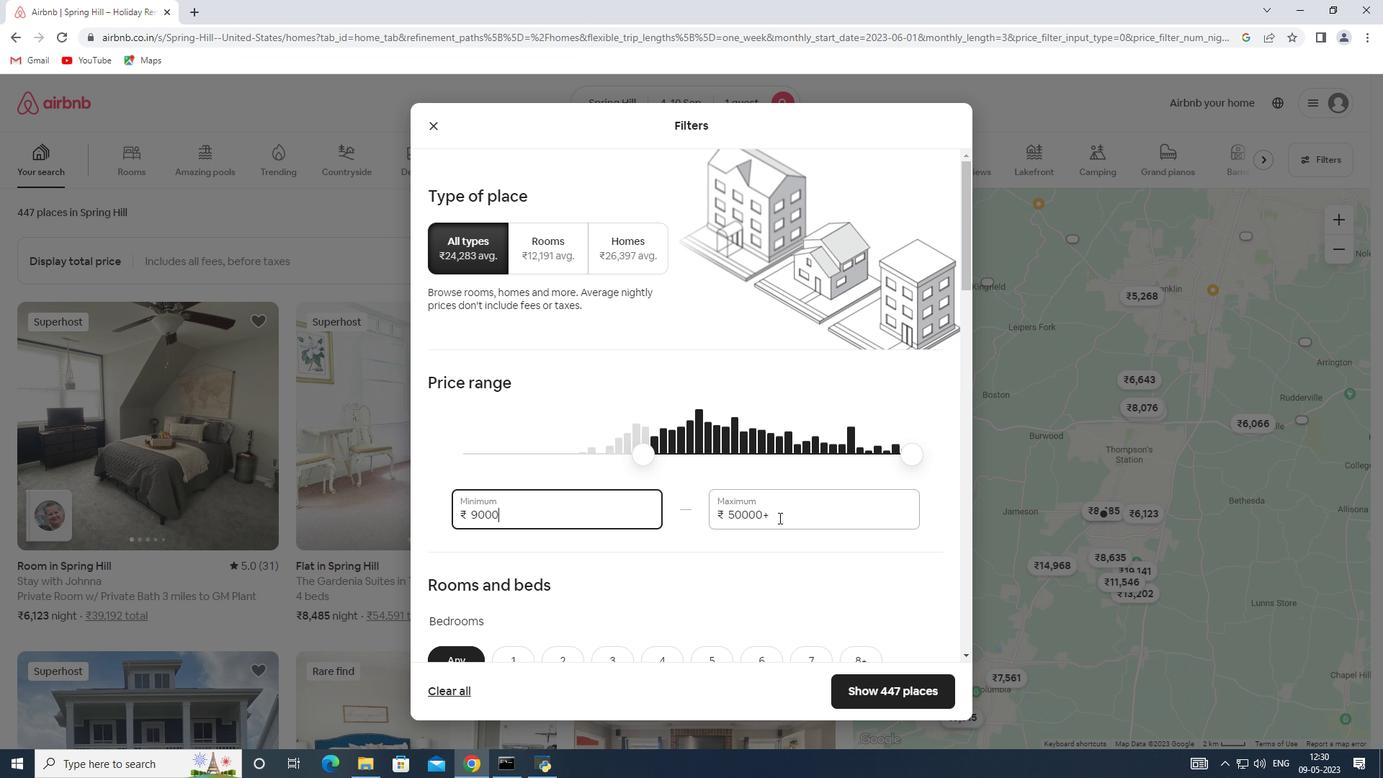 
Action: Mouse moved to (676, 515)
Screenshot: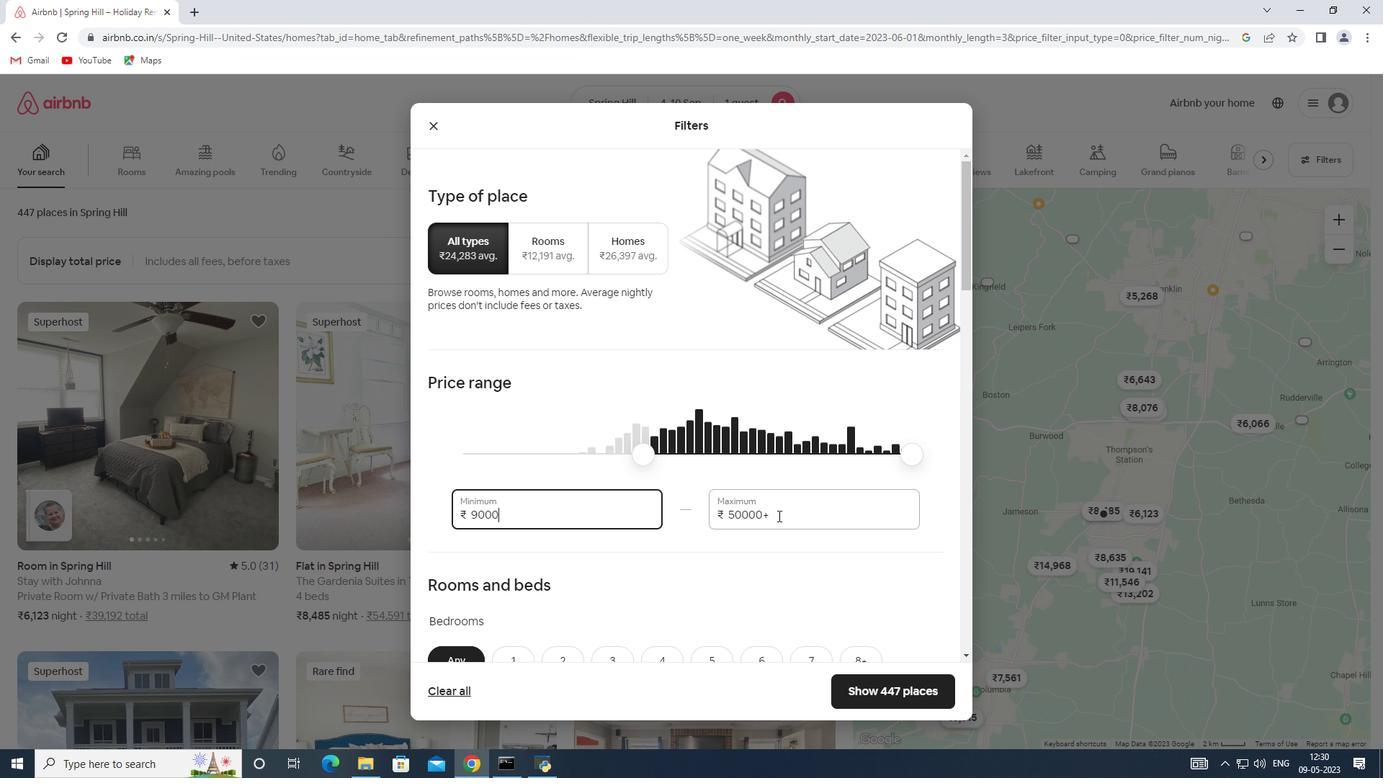 
Action: Key pressed 17000
Screenshot: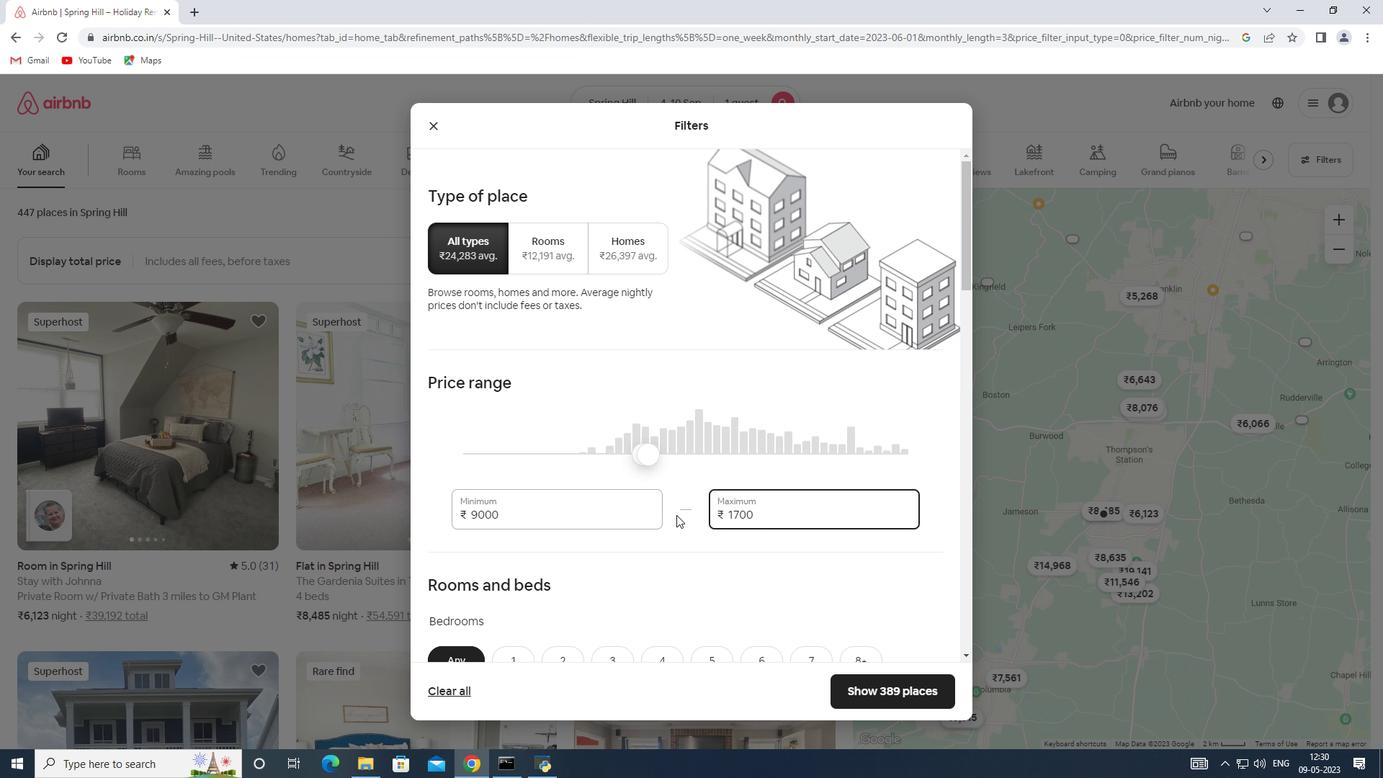 
Action: Mouse moved to (692, 528)
Screenshot: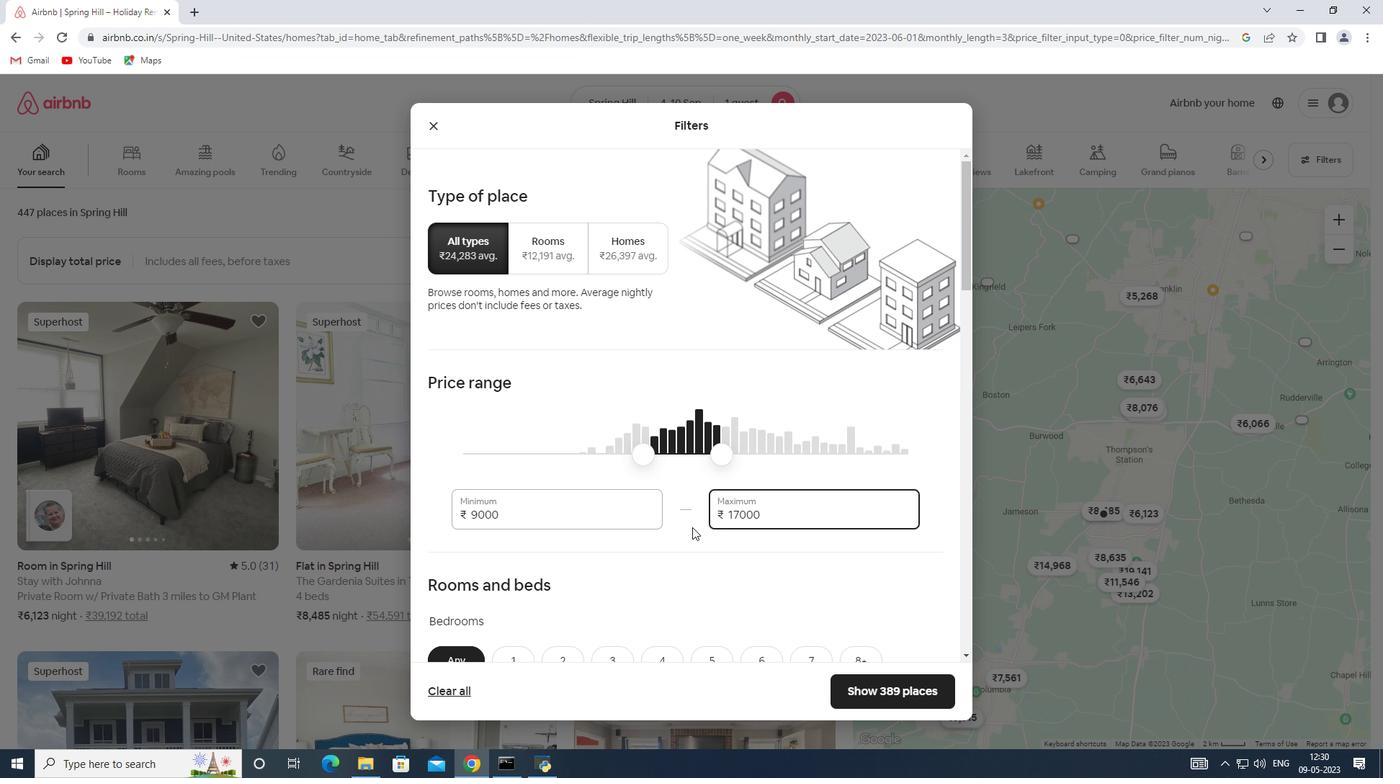 
Action: Mouse scrolled (692, 527) with delta (0, 0)
Screenshot: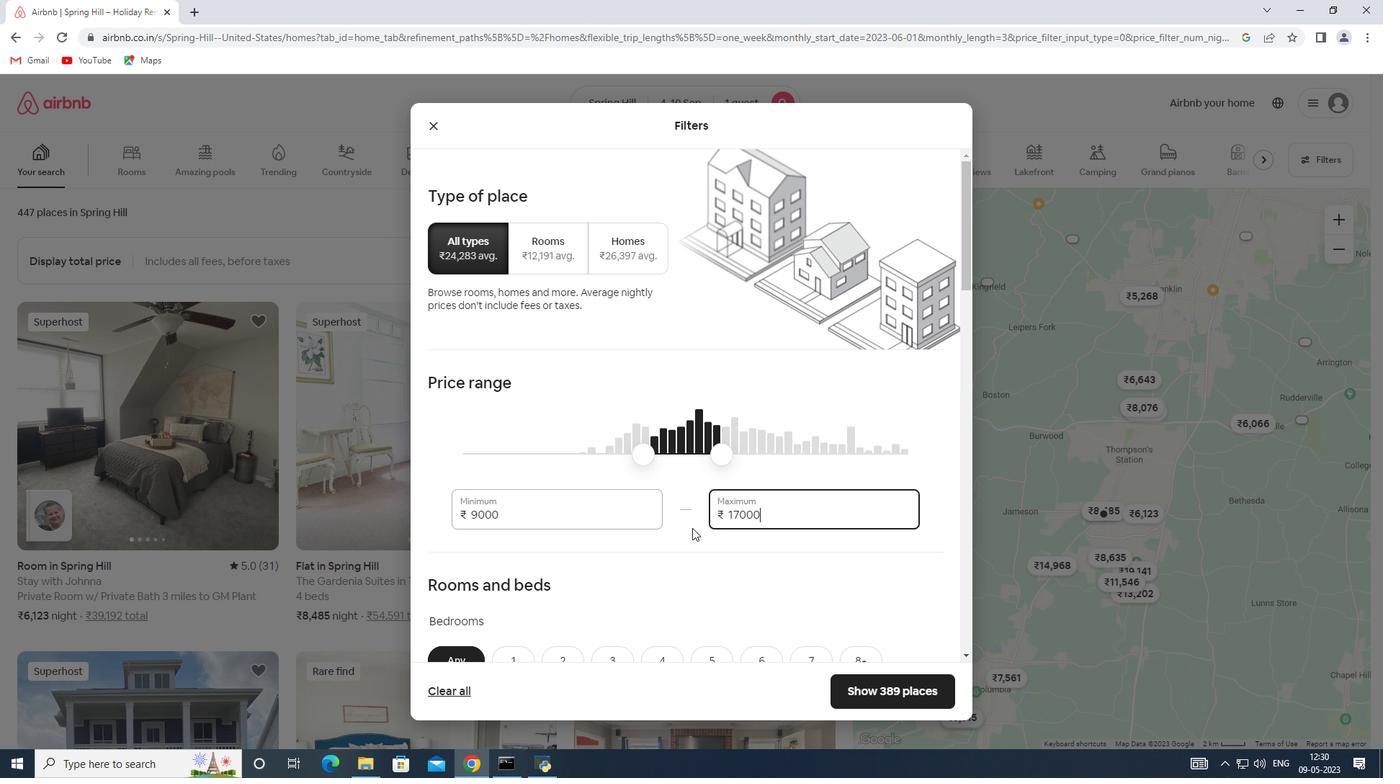 
Action: Mouse moved to (693, 528)
Screenshot: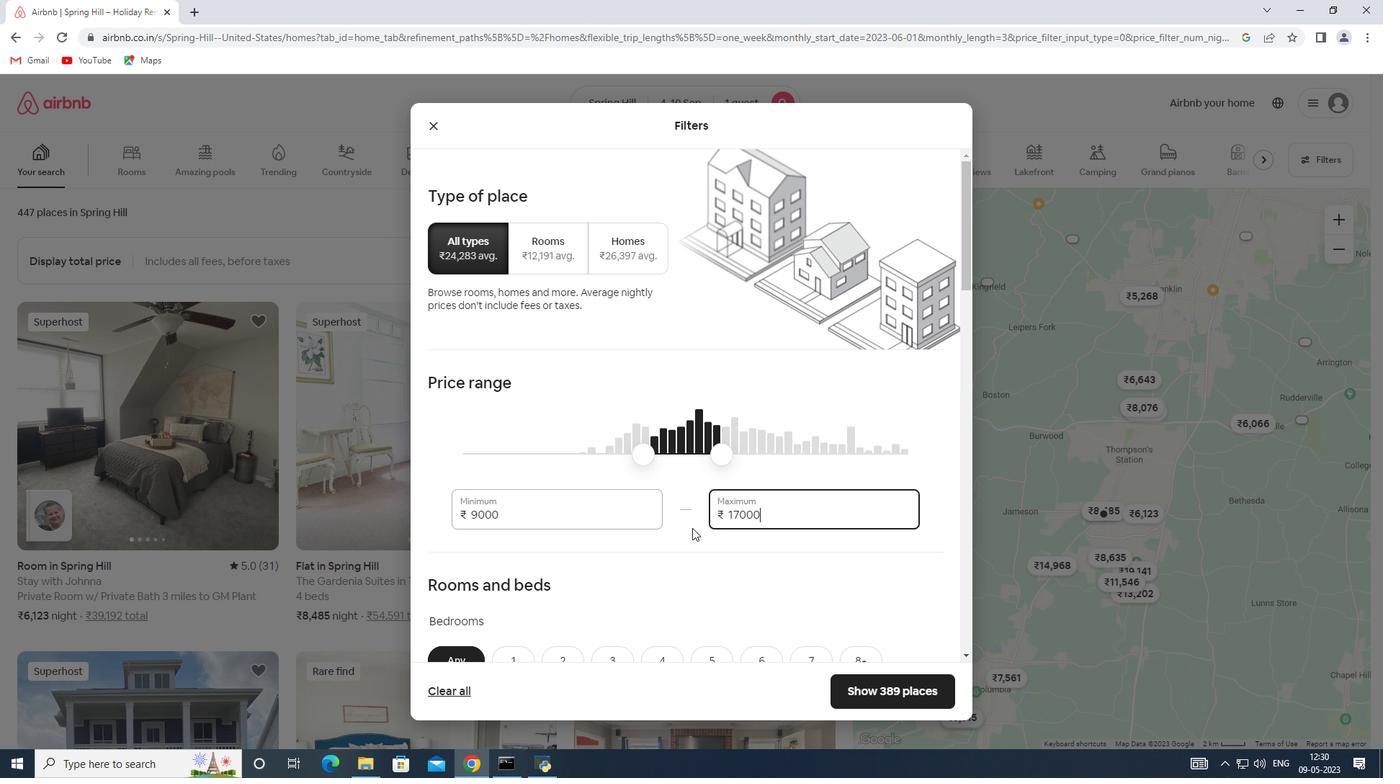 
Action: Mouse scrolled (693, 527) with delta (0, 0)
Screenshot: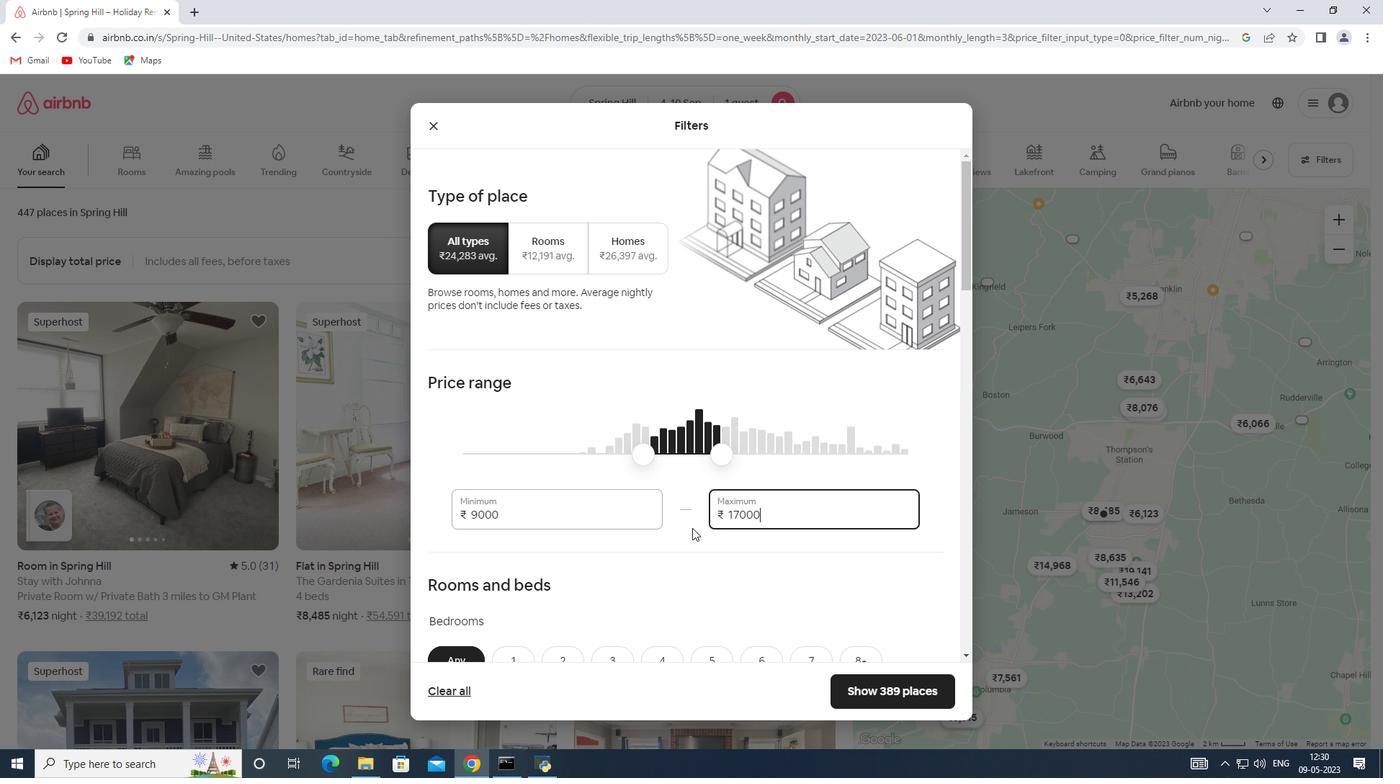 
Action: Mouse moved to (697, 523)
Screenshot: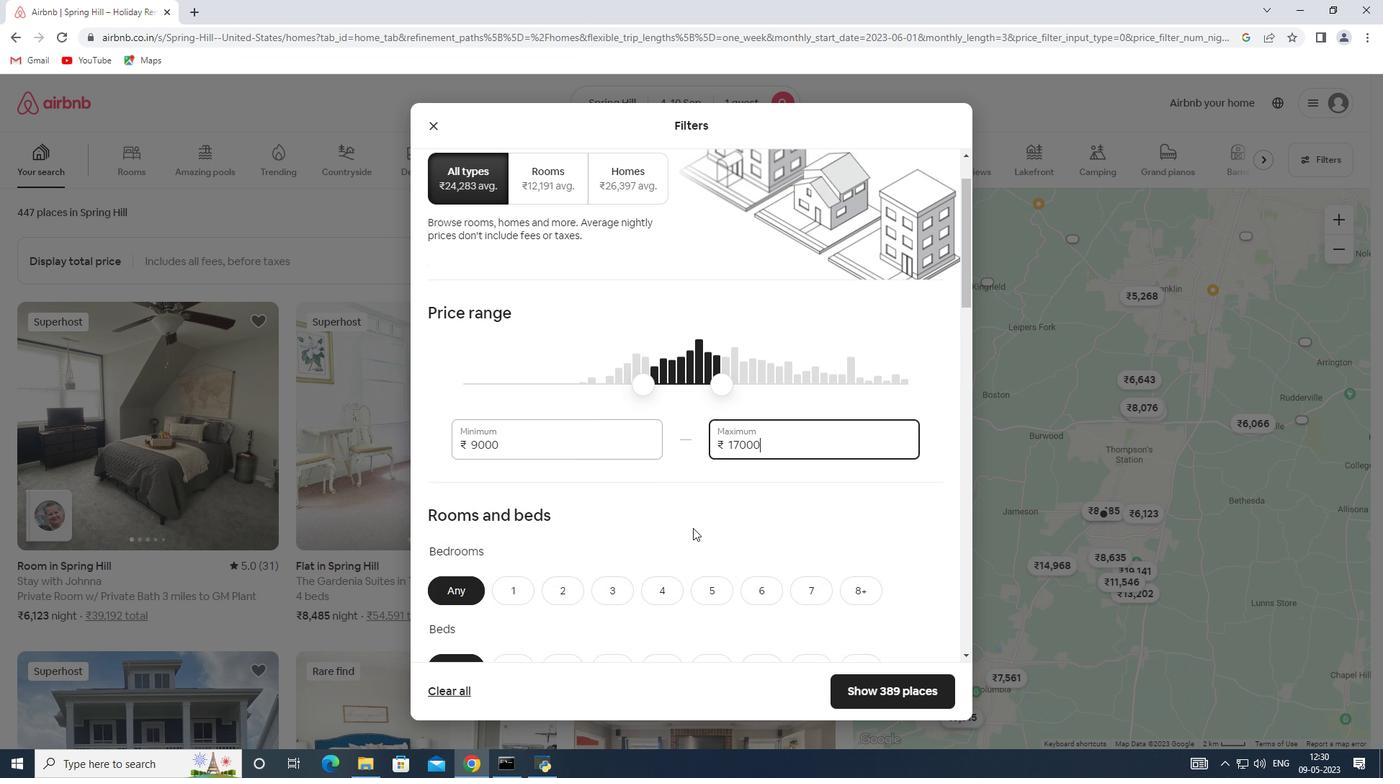 
Action: Mouse scrolled (697, 522) with delta (0, 0)
Screenshot: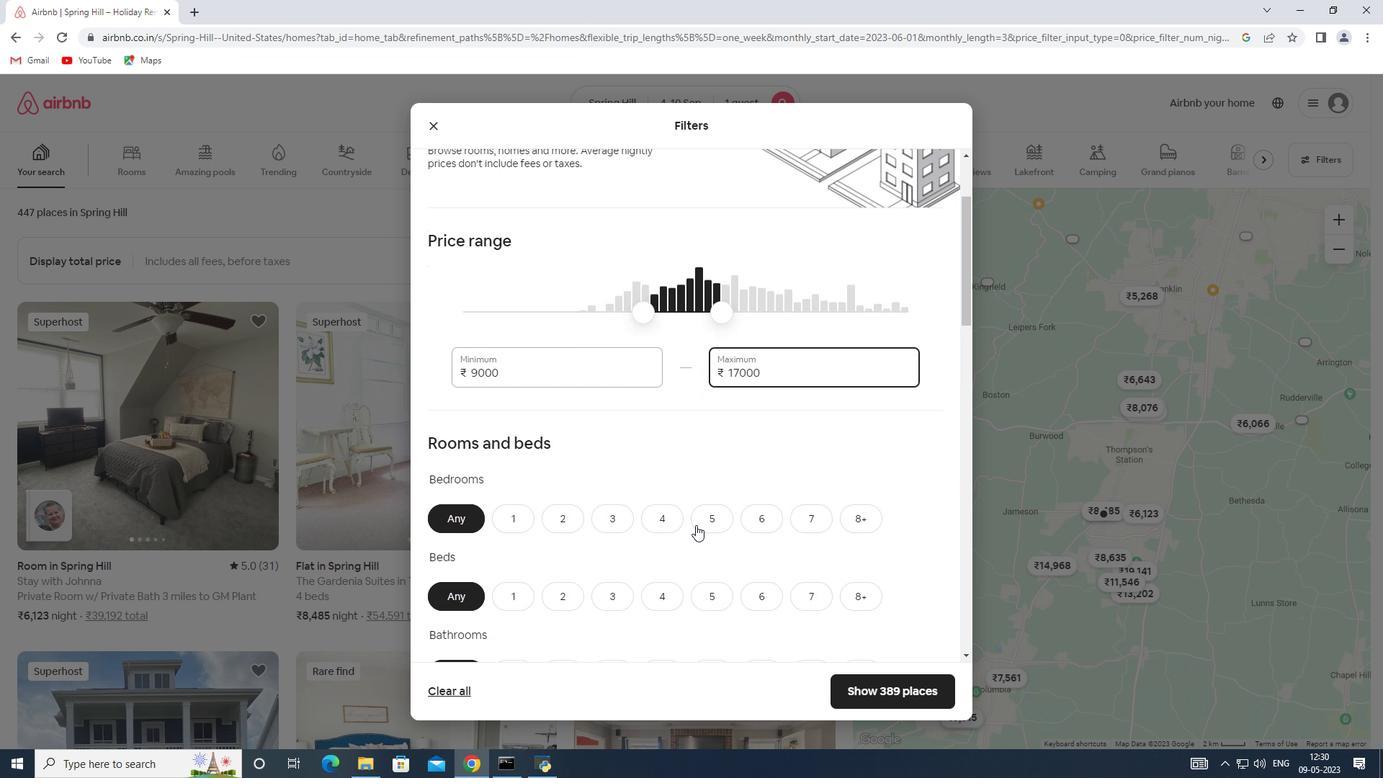 
Action: Mouse scrolled (697, 522) with delta (0, 0)
Screenshot: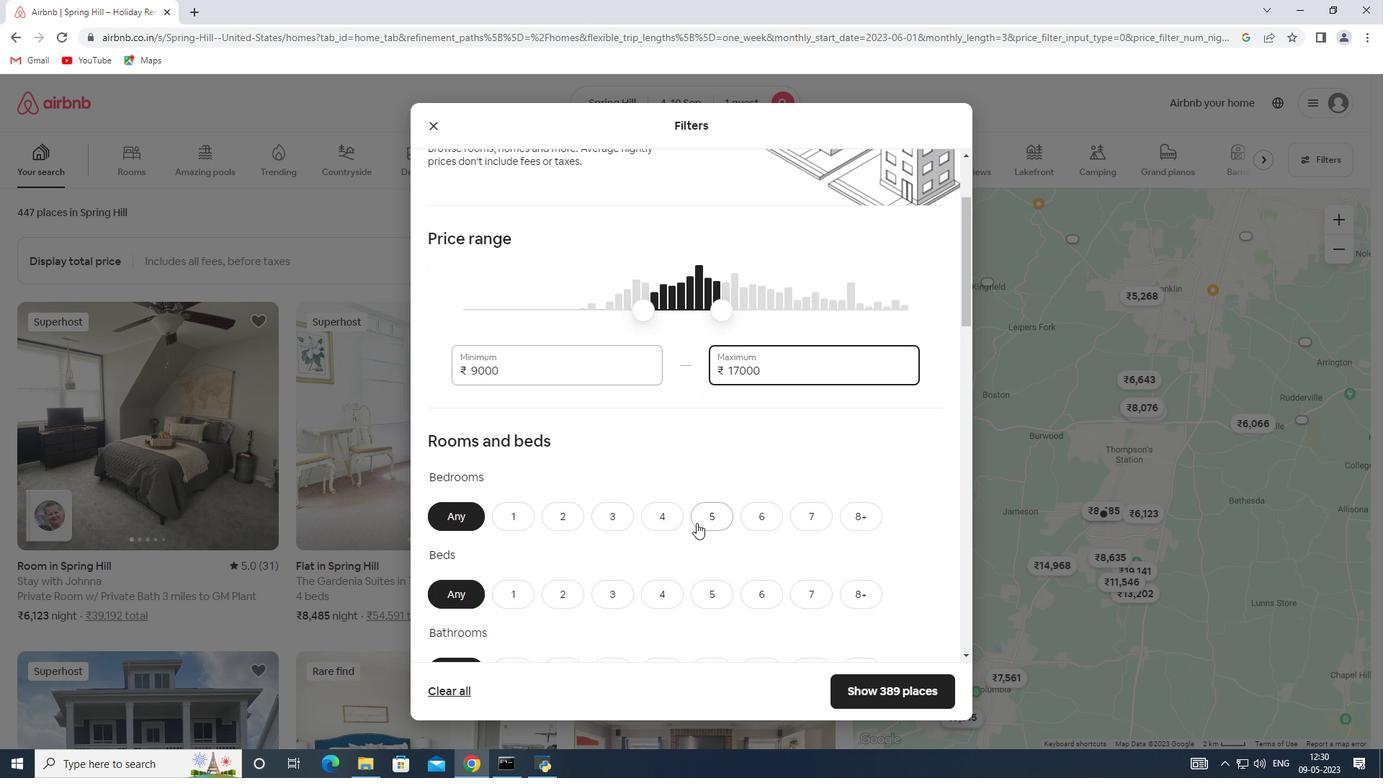 
Action: Mouse moved to (518, 366)
Screenshot: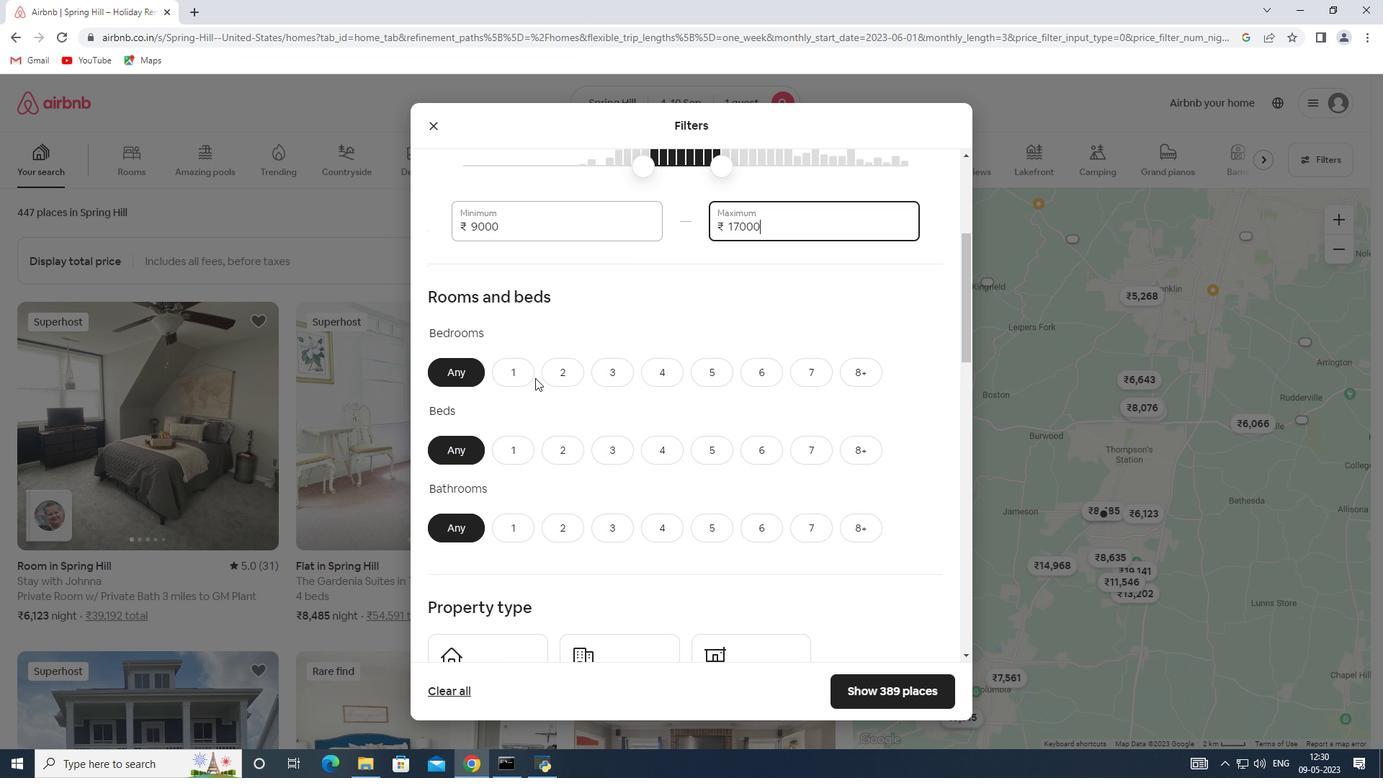 
Action: Mouse pressed left at (518, 366)
Screenshot: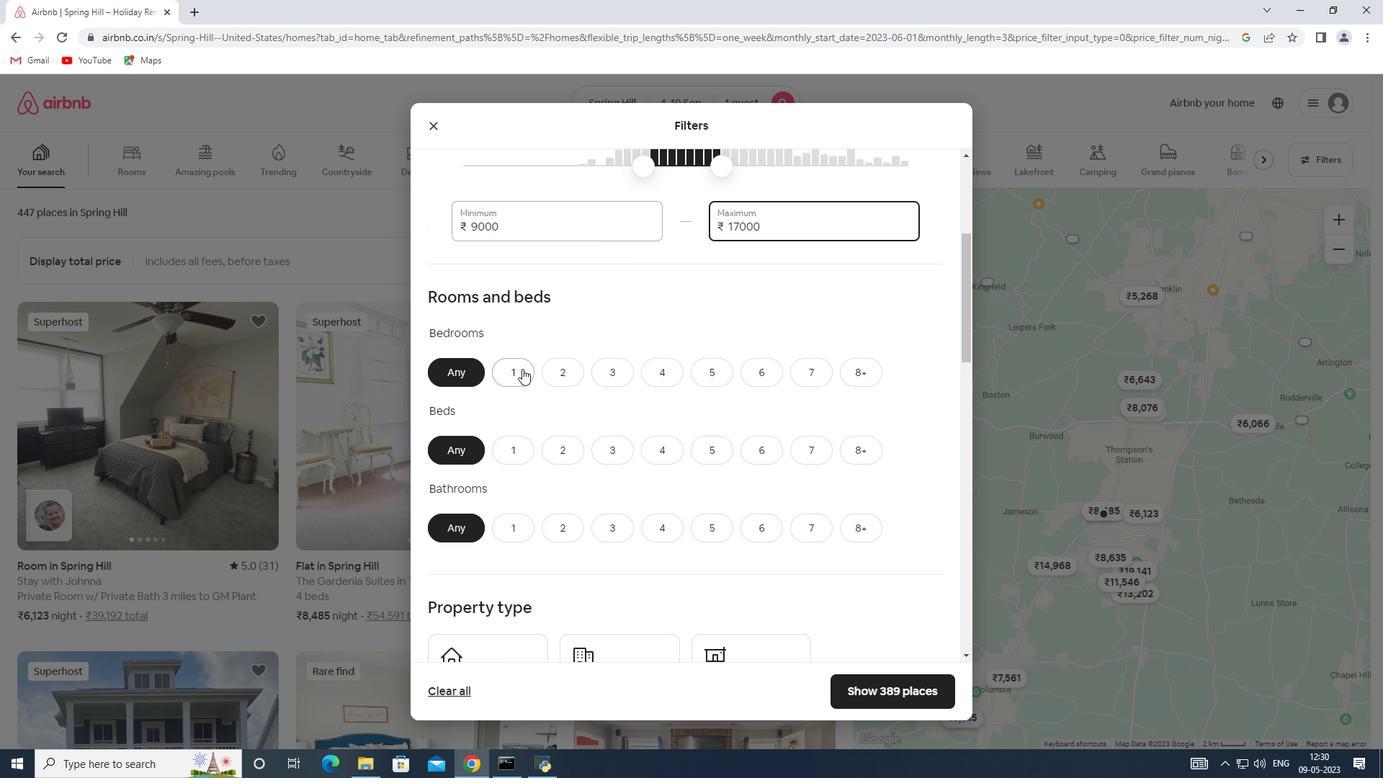
Action: Mouse moved to (526, 449)
Screenshot: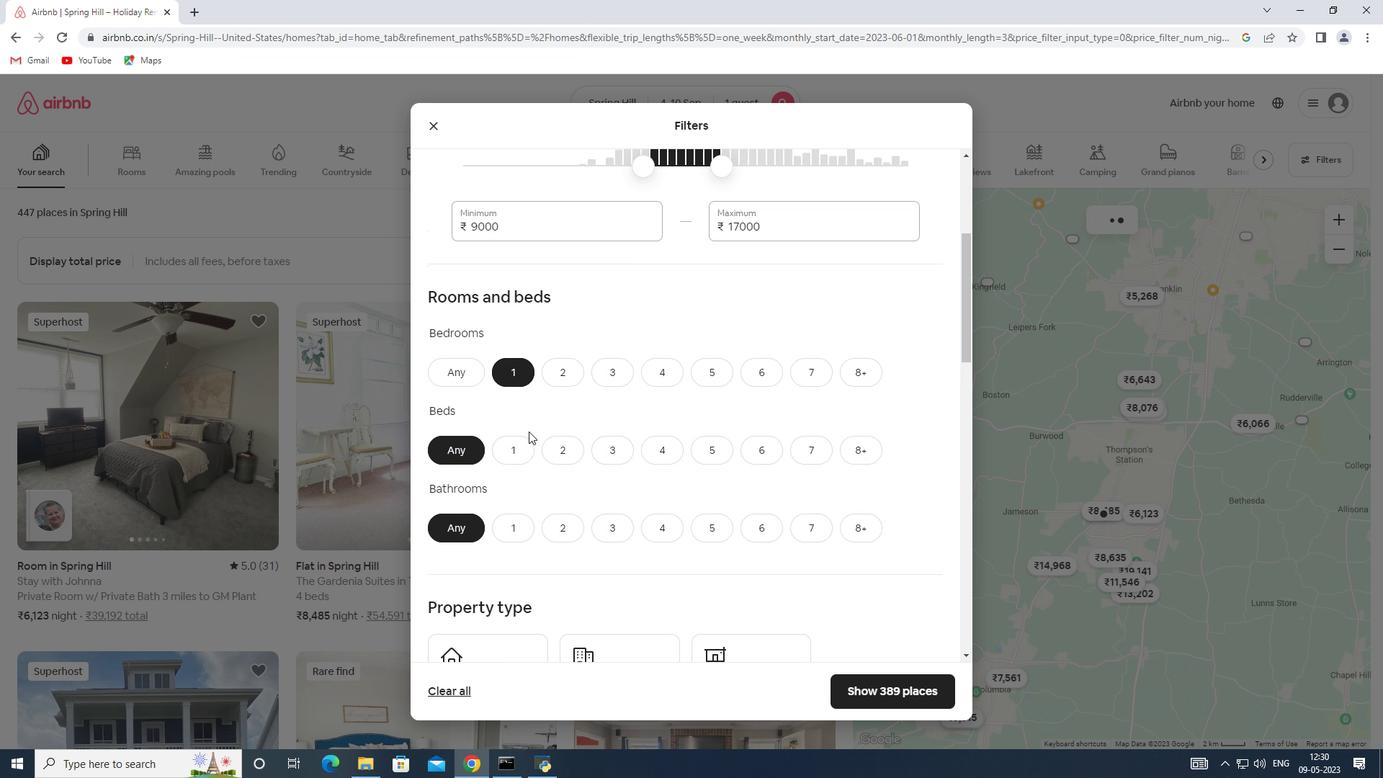 
Action: Mouse pressed left at (526, 449)
Screenshot: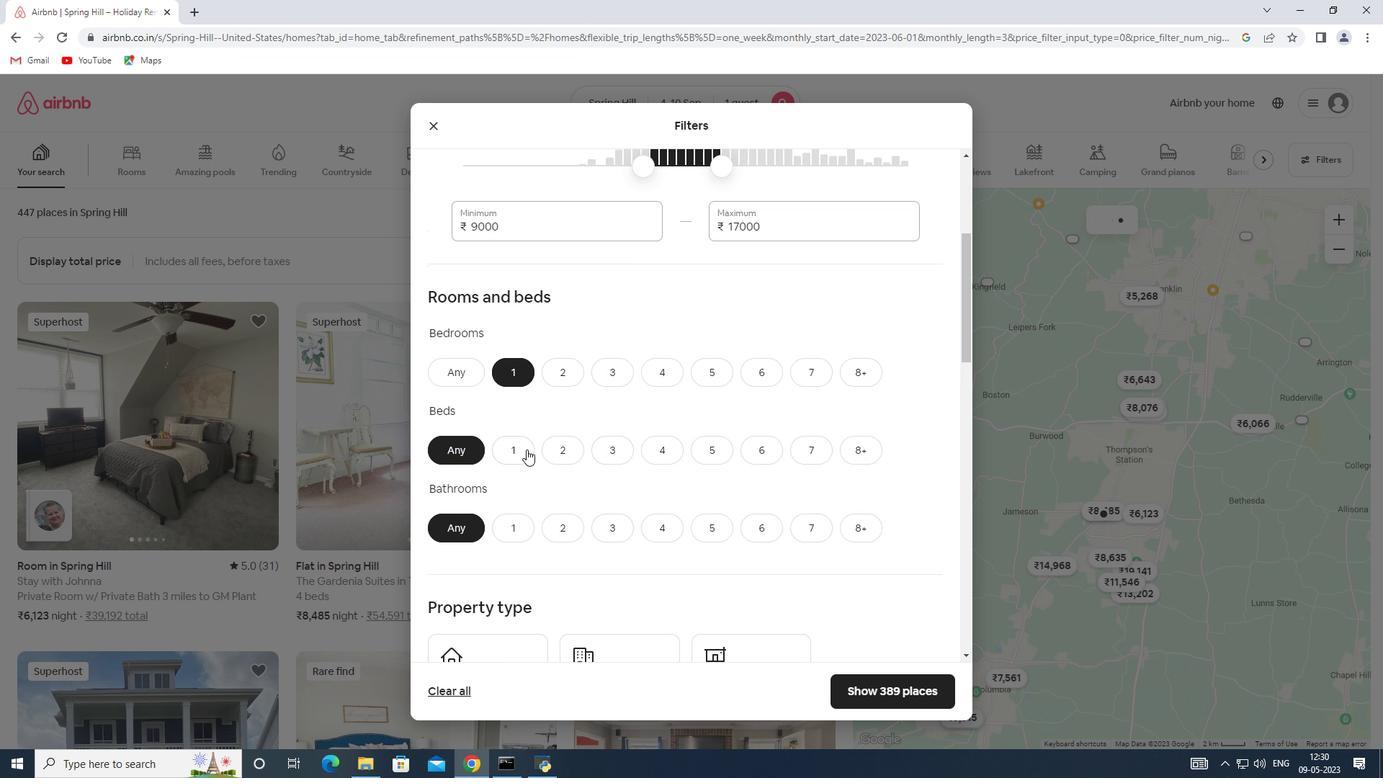 
Action: Mouse moved to (519, 526)
Screenshot: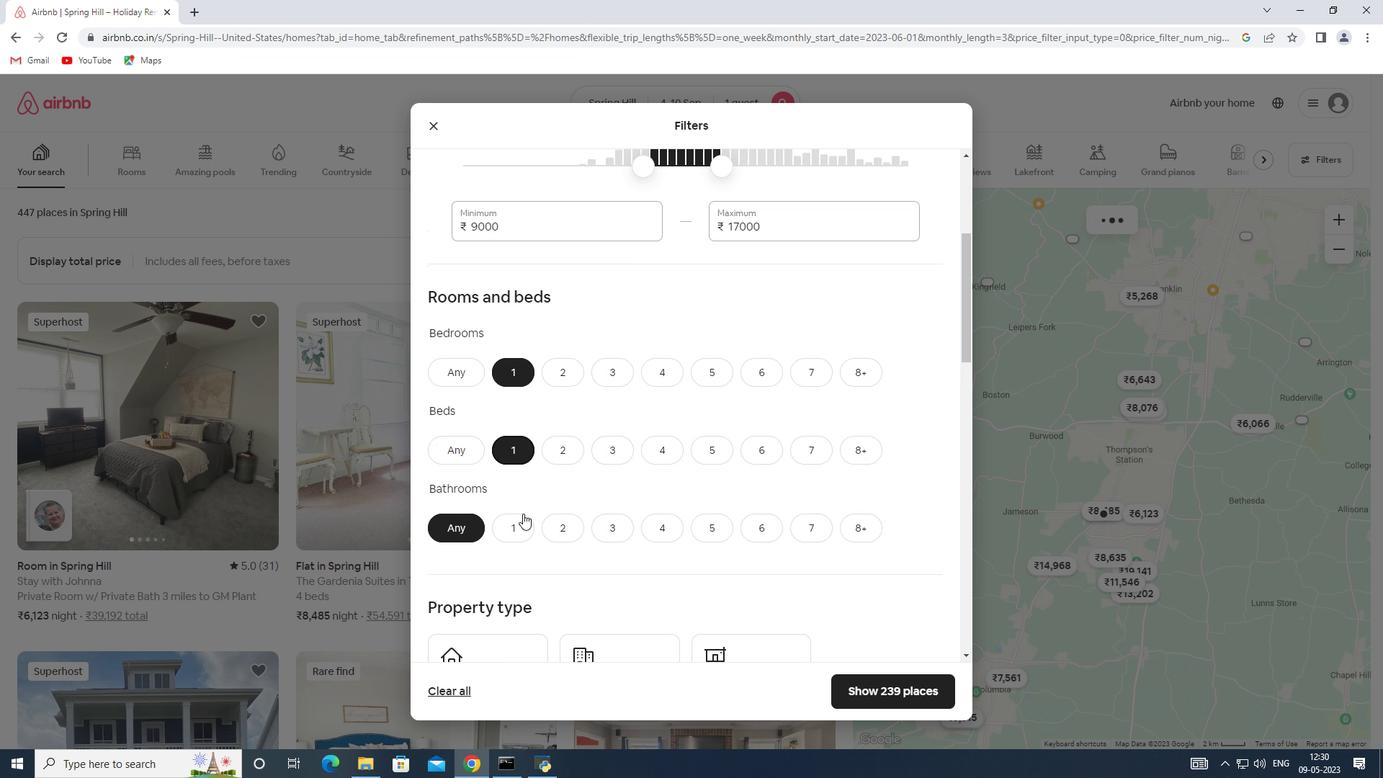 
Action: Mouse pressed left at (519, 526)
Screenshot: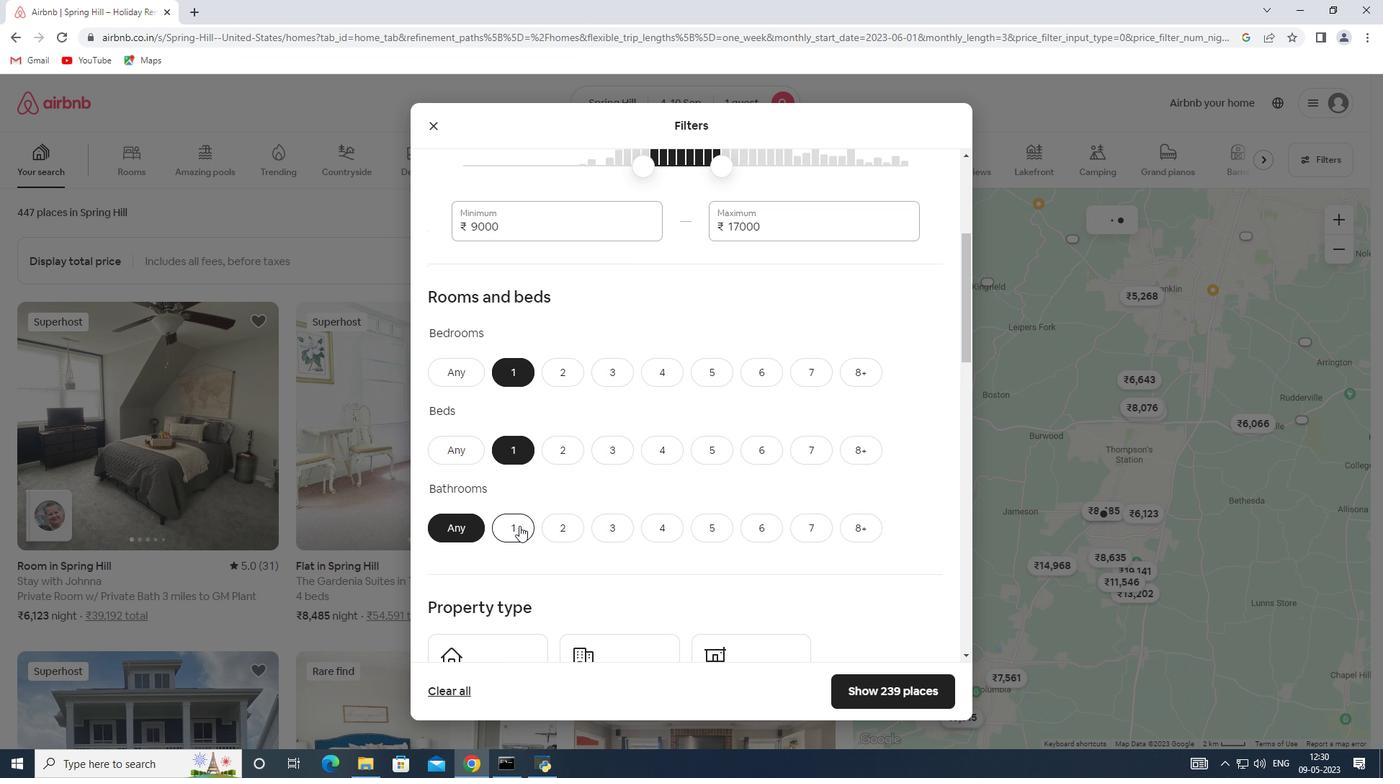 
Action: Mouse moved to (591, 473)
Screenshot: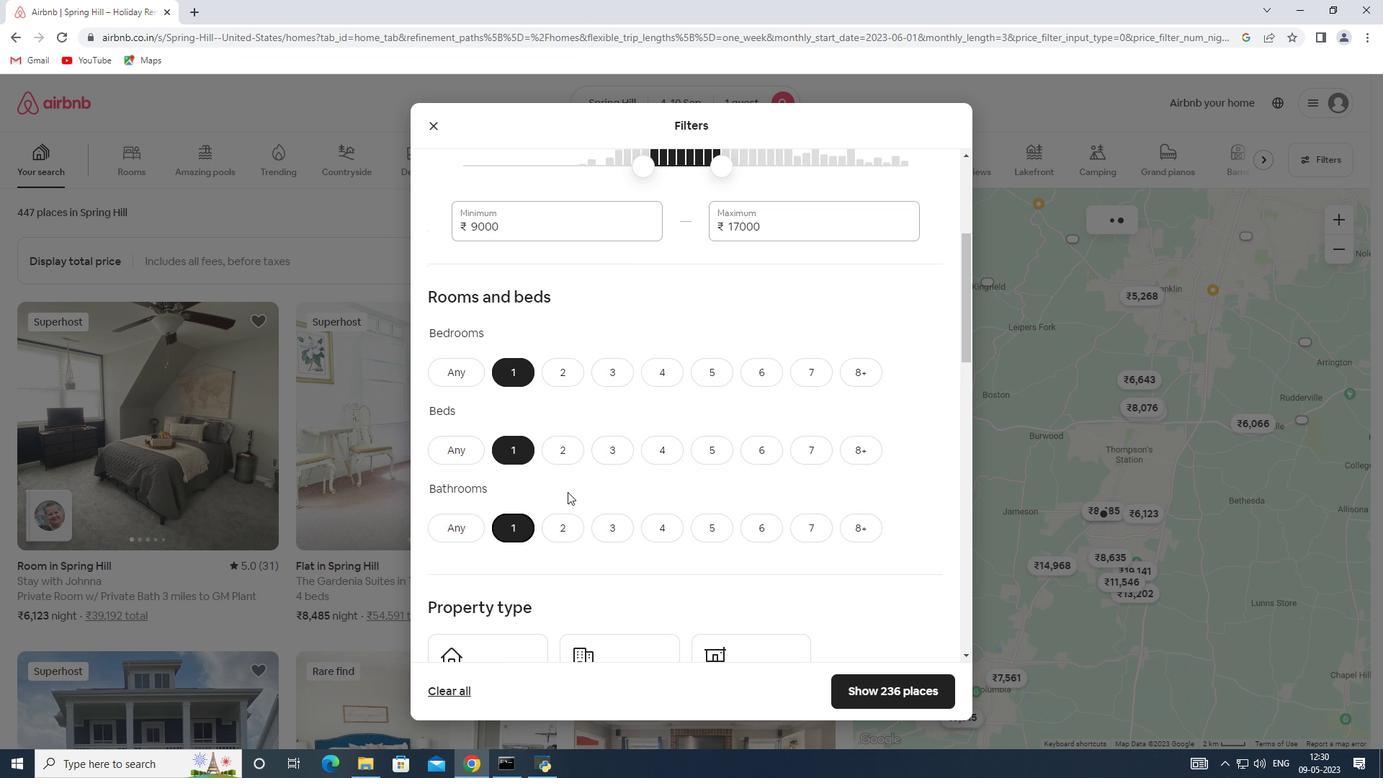 
Action: Mouse scrolled (591, 472) with delta (0, 0)
Screenshot: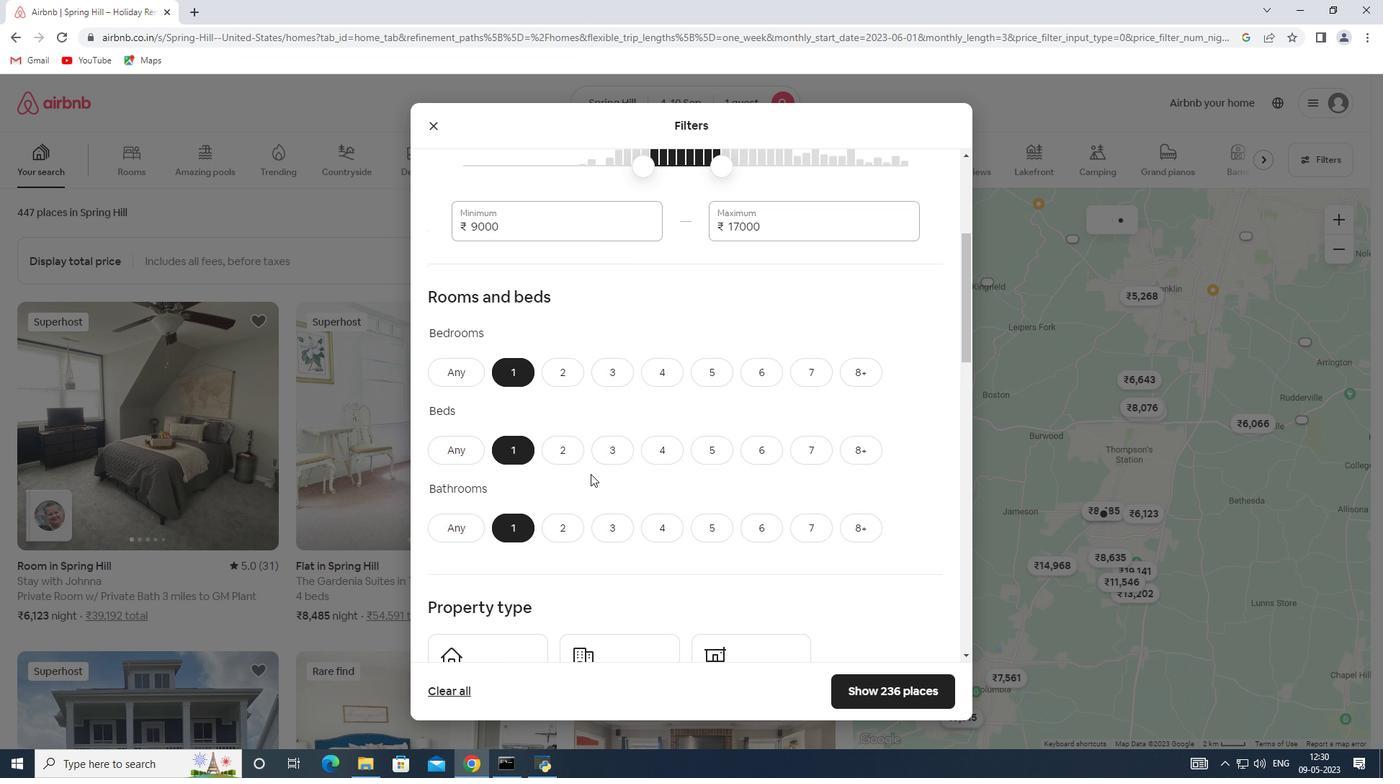 
Action: Mouse scrolled (591, 472) with delta (0, 0)
Screenshot: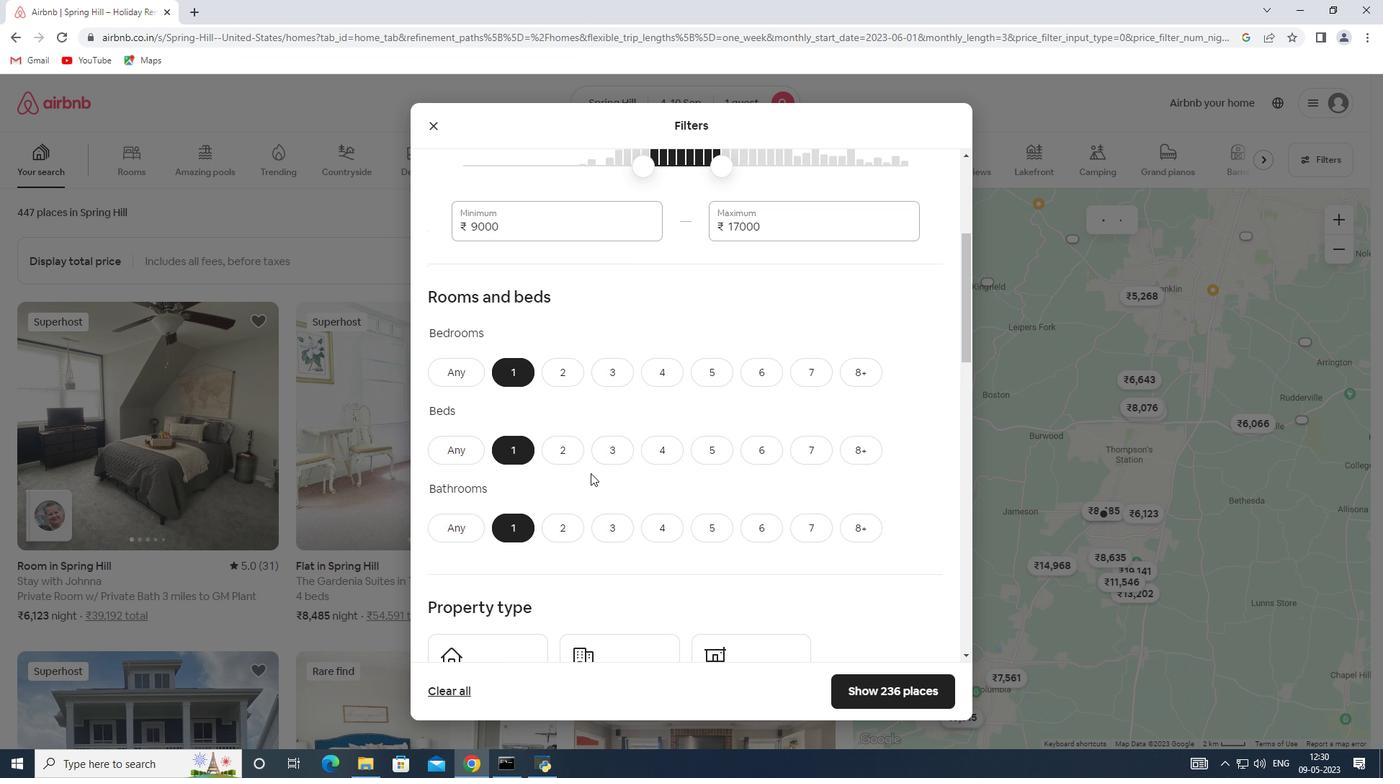 
Action: Mouse scrolled (591, 472) with delta (0, 0)
Screenshot: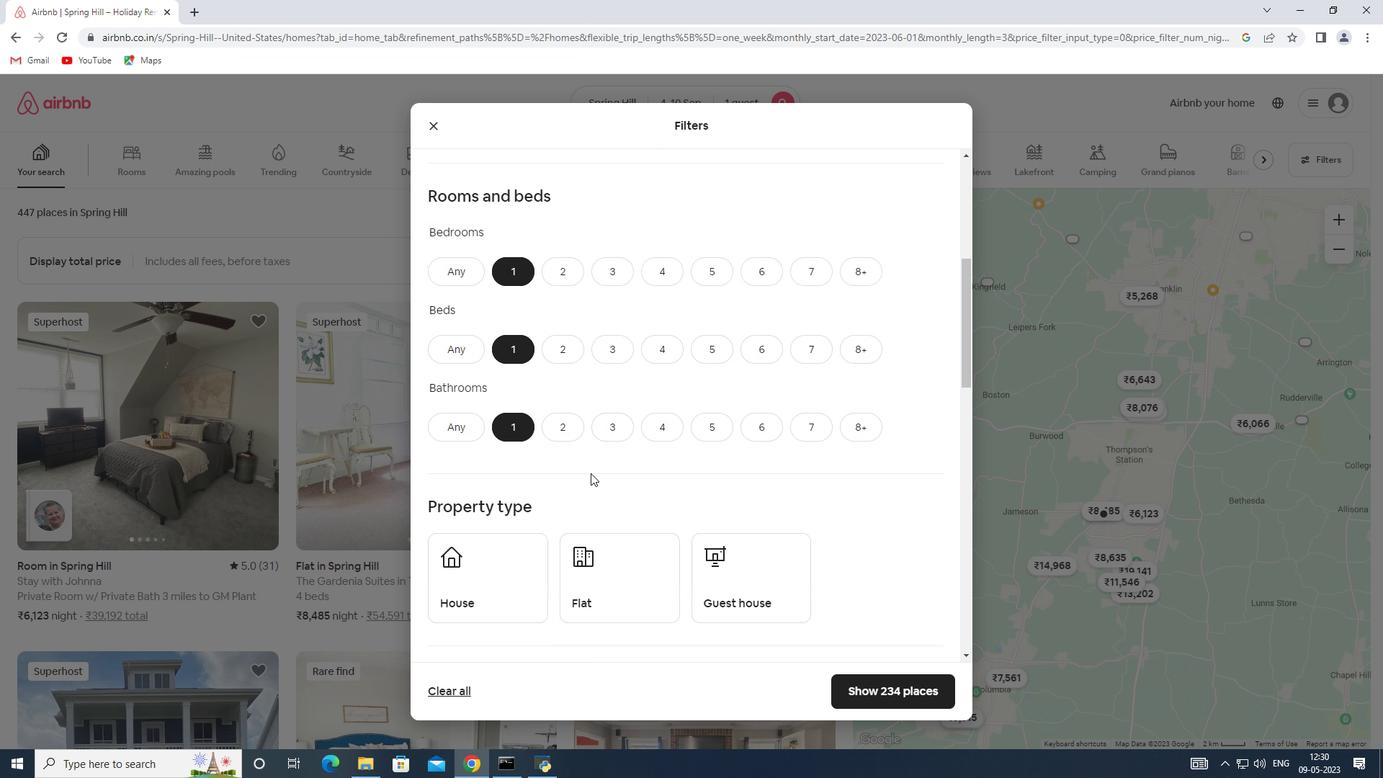 
Action: Mouse moved to (503, 456)
Screenshot: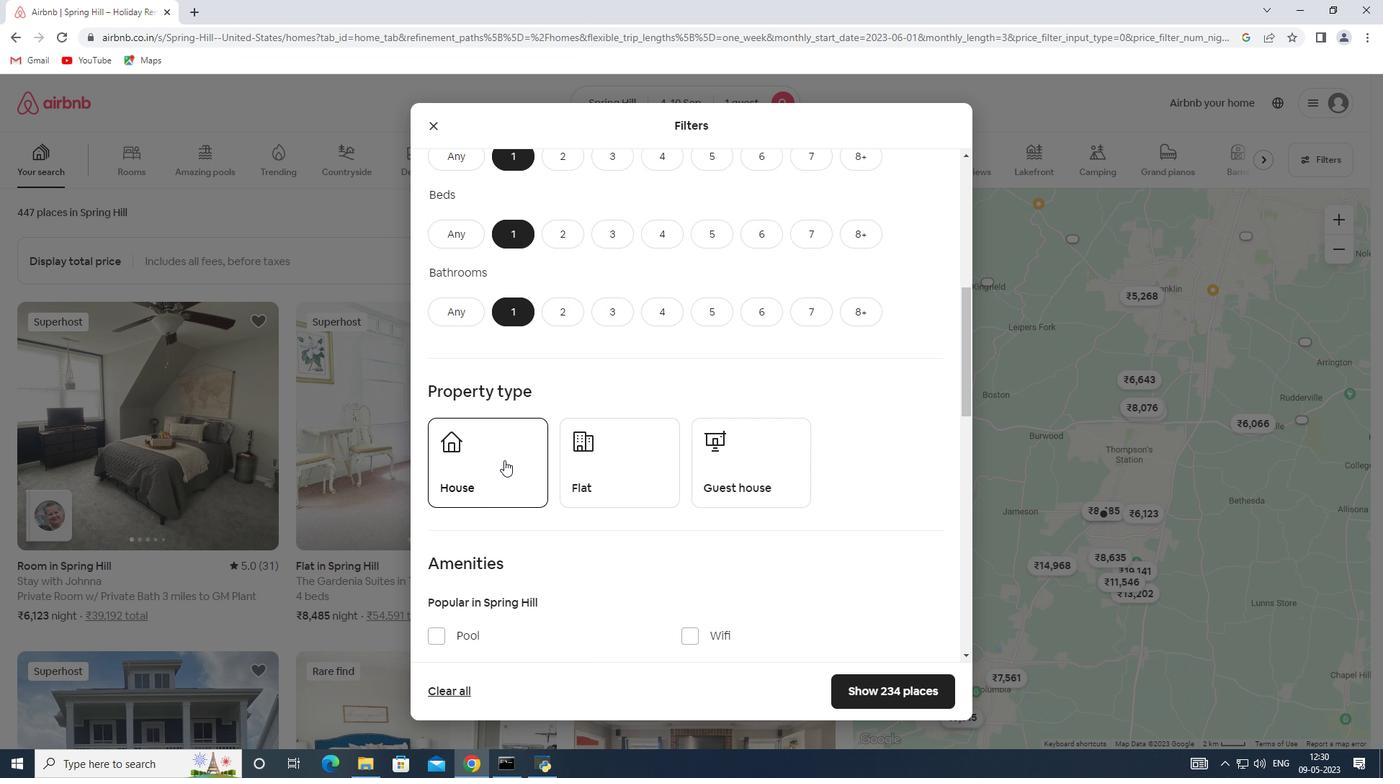 
Action: Mouse pressed left at (503, 456)
Screenshot: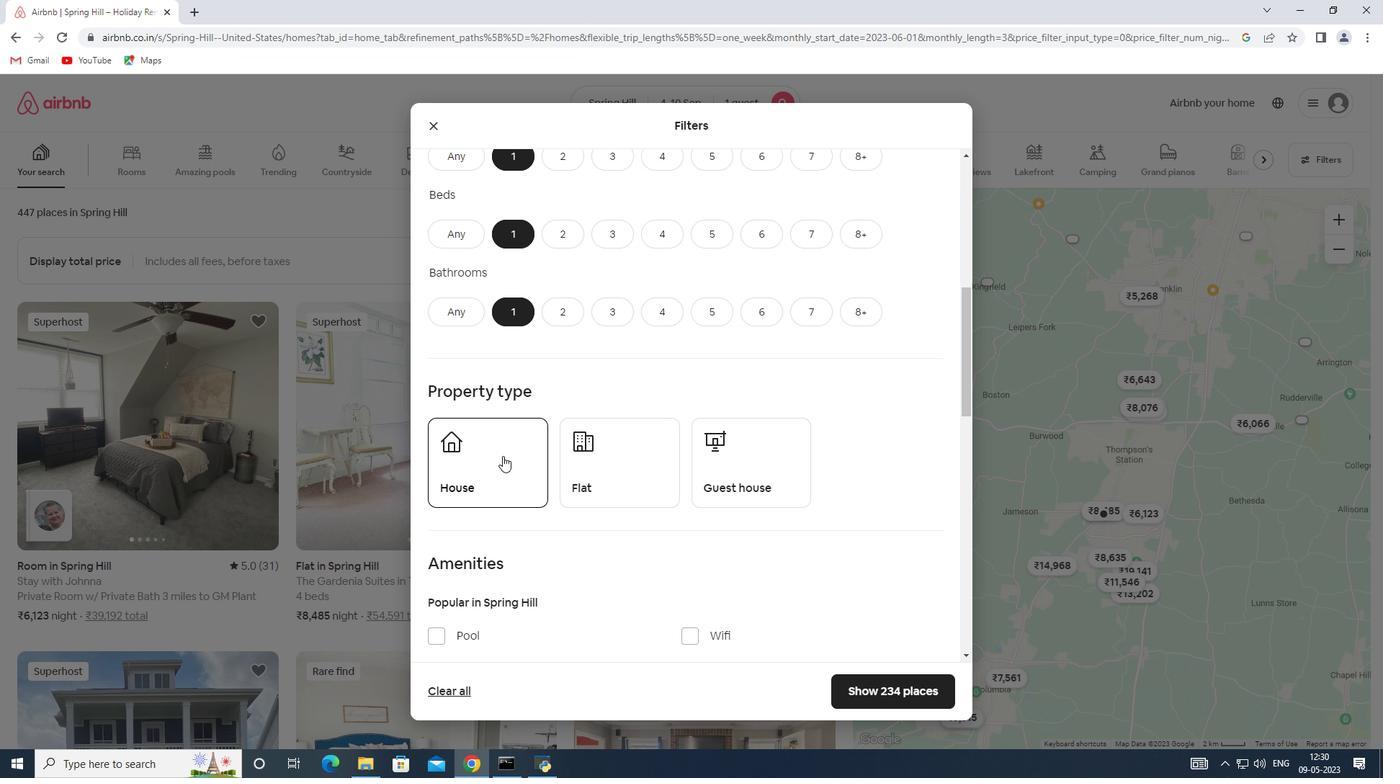 
Action: Mouse moved to (597, 463)
Screenshot: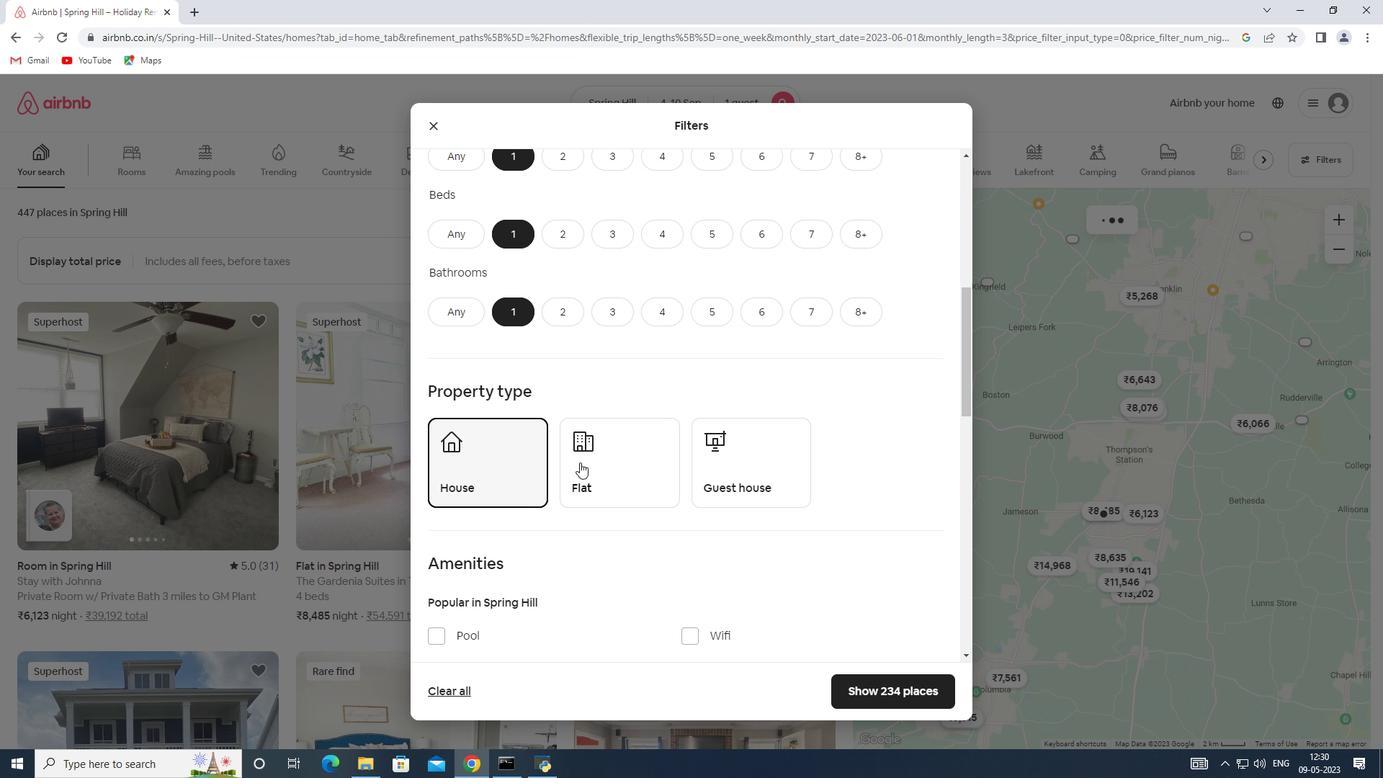 
Action: Mouse pressed left at (597, 463)
Screenshot: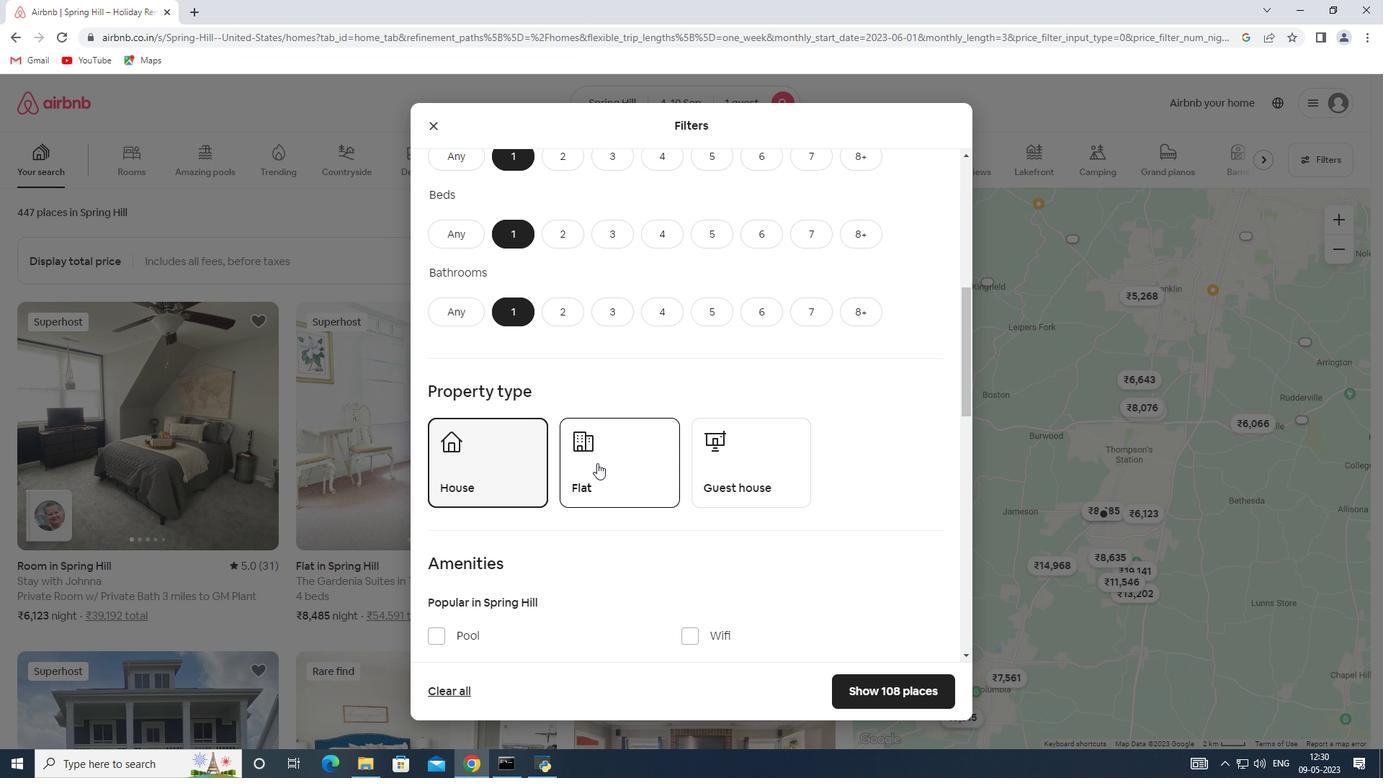 
Action: Mouse moved to (751, 478)
Screenshot: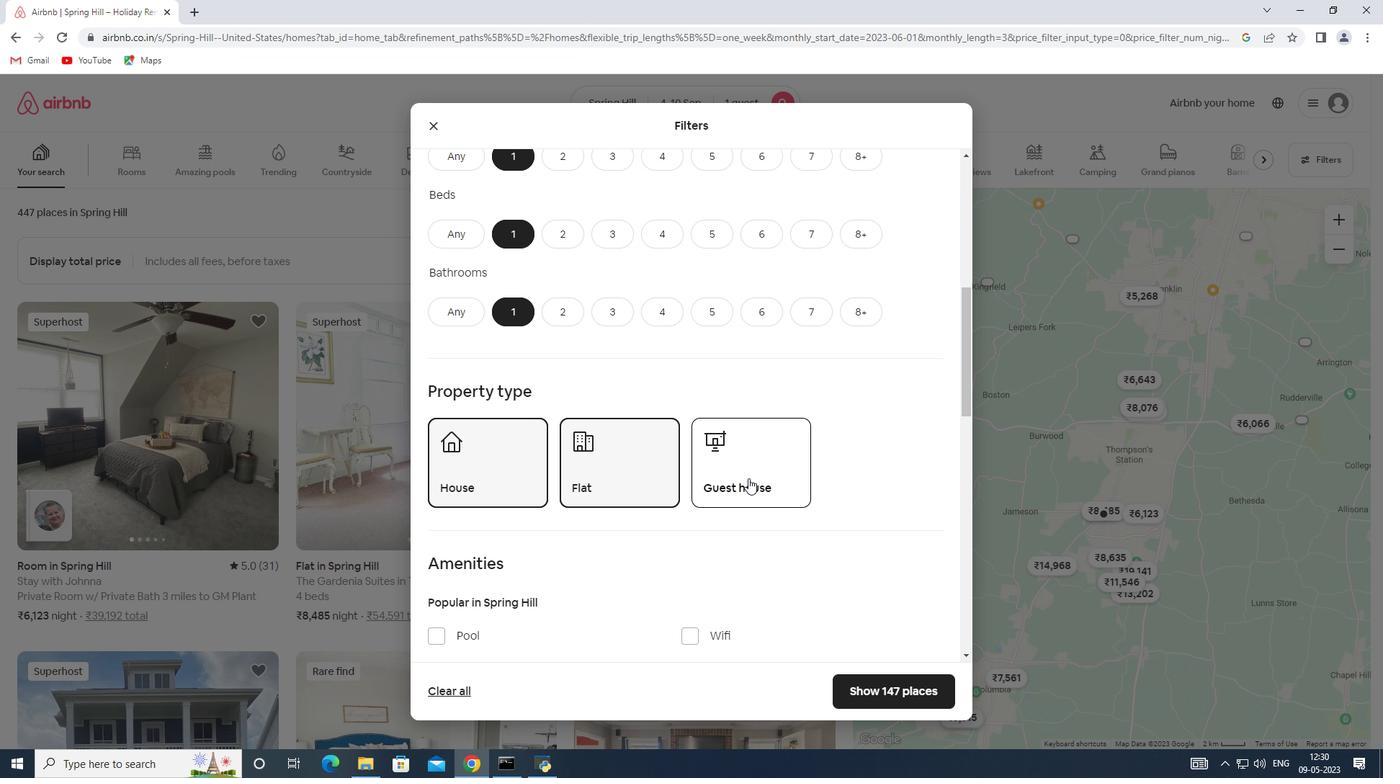 
Action: Mouse pressed left at (751, 478)
Screenshot: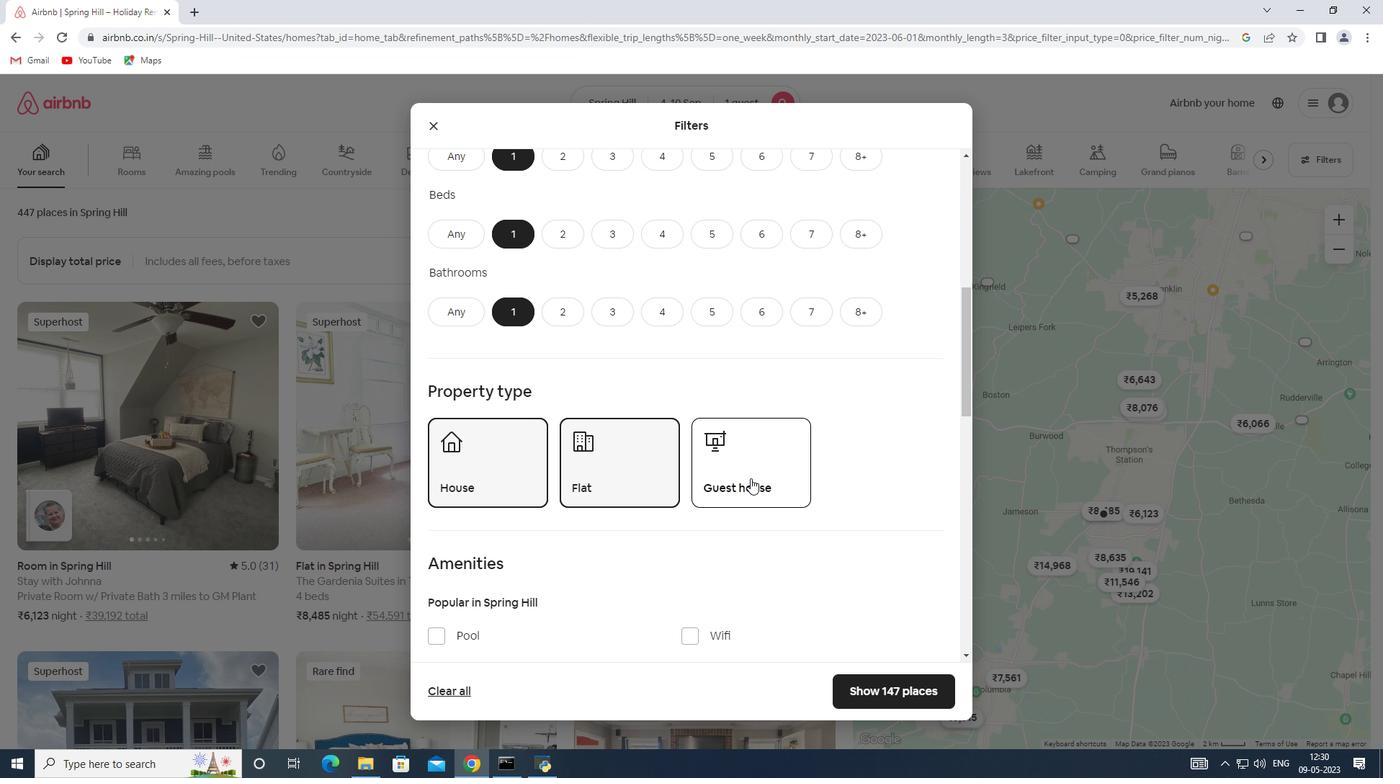 
Action: Mouse moved to (615, 475)
Screenshot: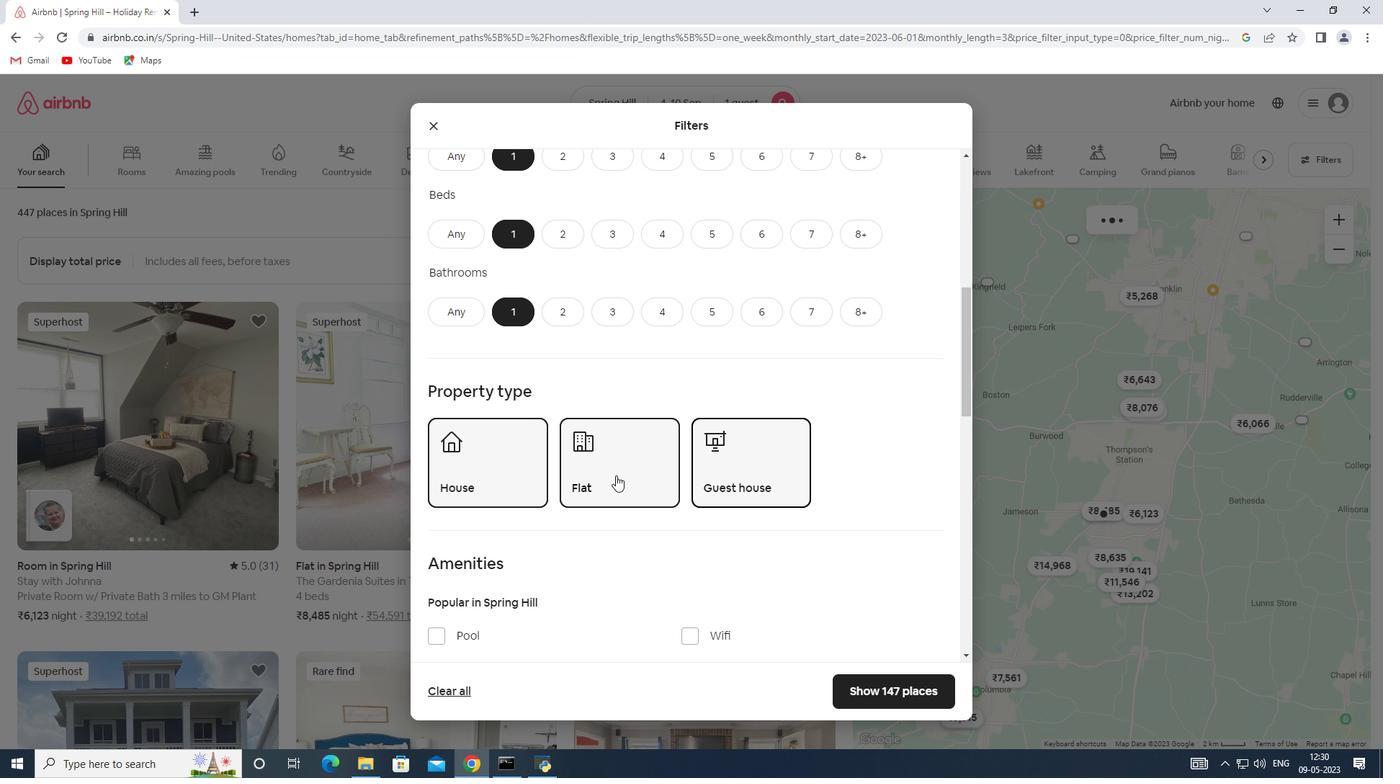 
Action: Mouse scrolled (615, 475) with delta (0, 0)
Screenshot: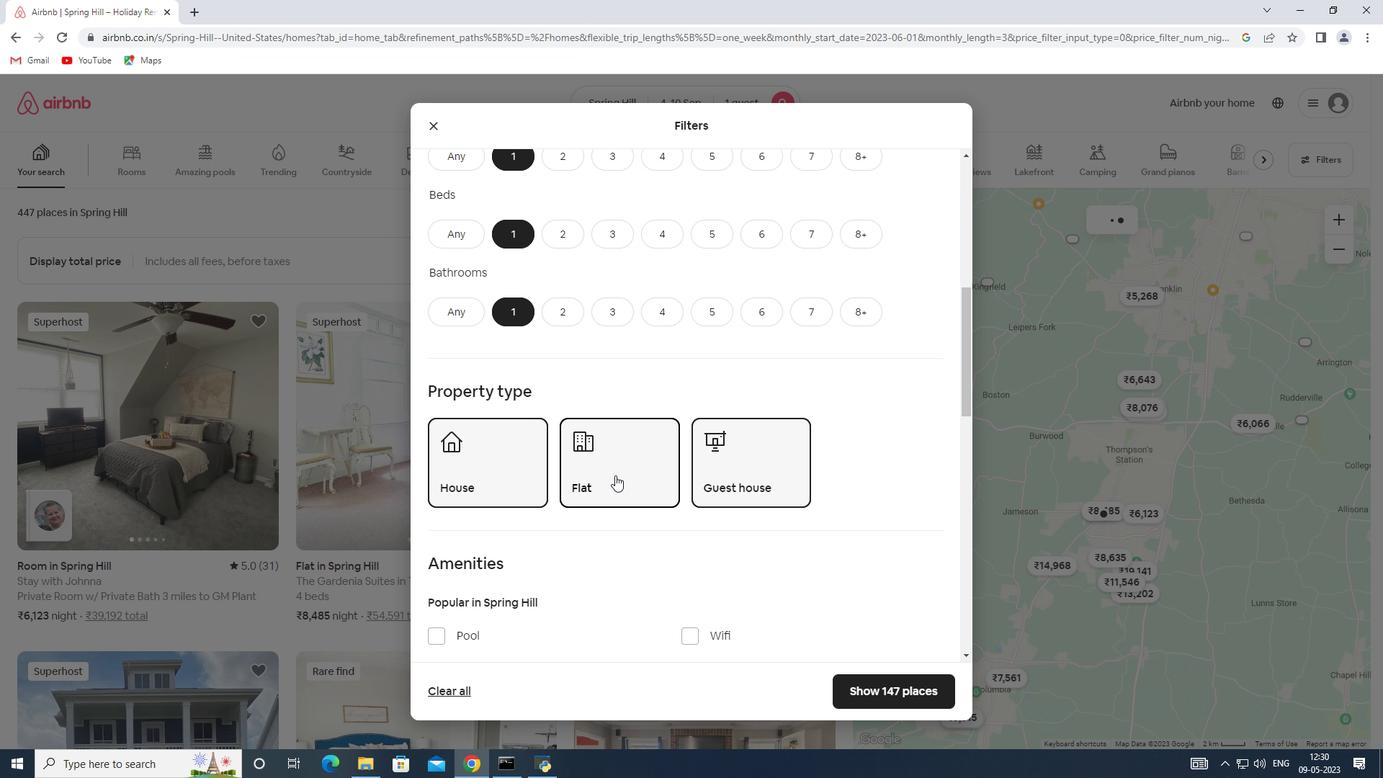 
Action: Mouse scrolled (615, 475) with delta (0, 0)
Screenshot: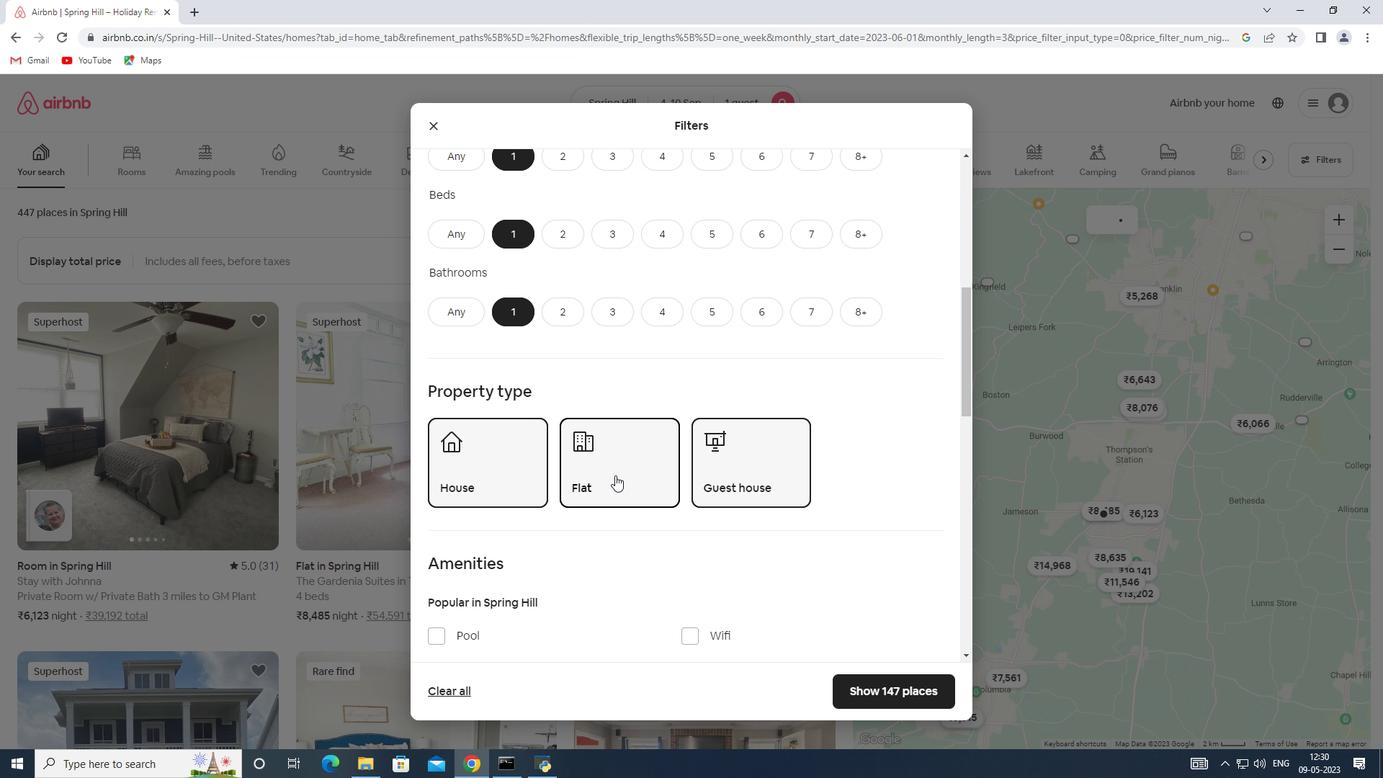 
Action: Mouse scrolled (615, 475) with delta (0, 0)
Screenshot: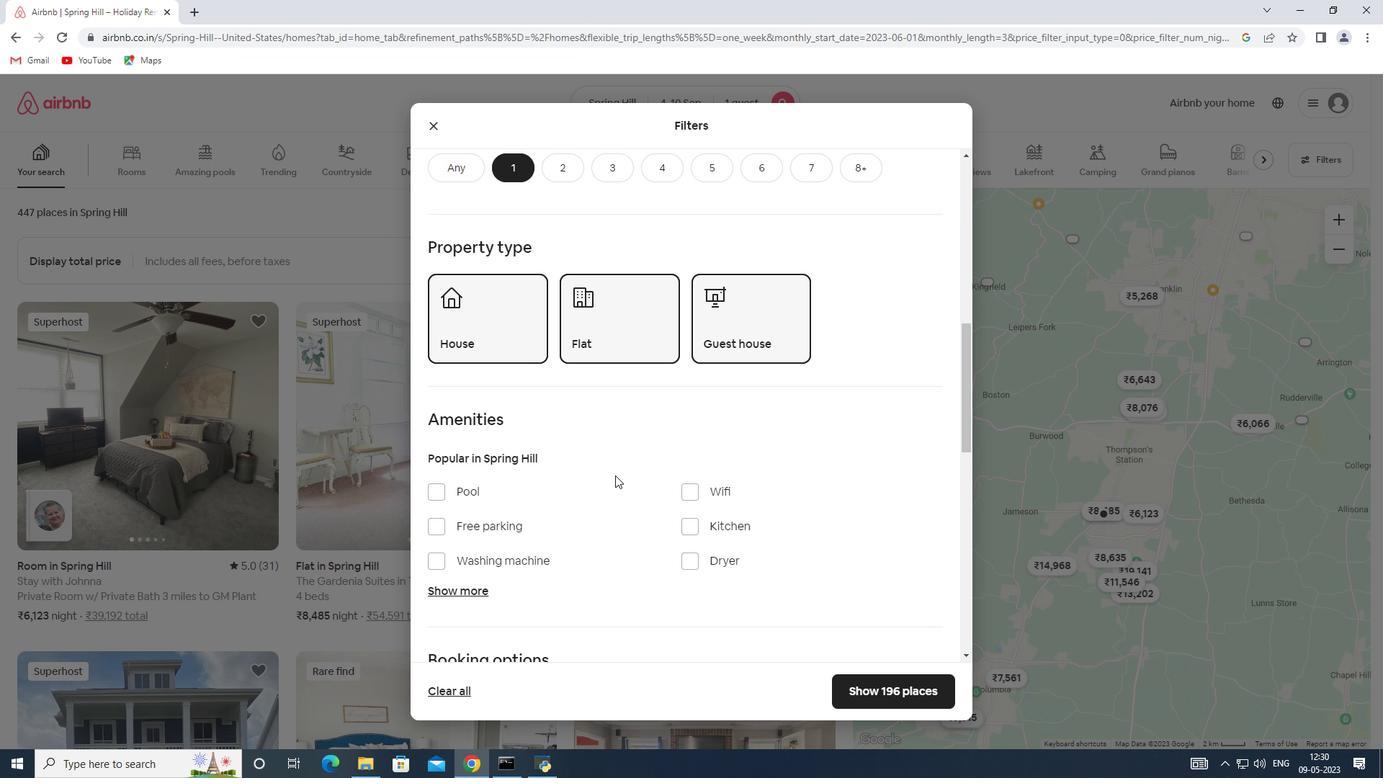 
Action: Mouse scrolled (615, 475) with delta (0, 0)
Screenshot: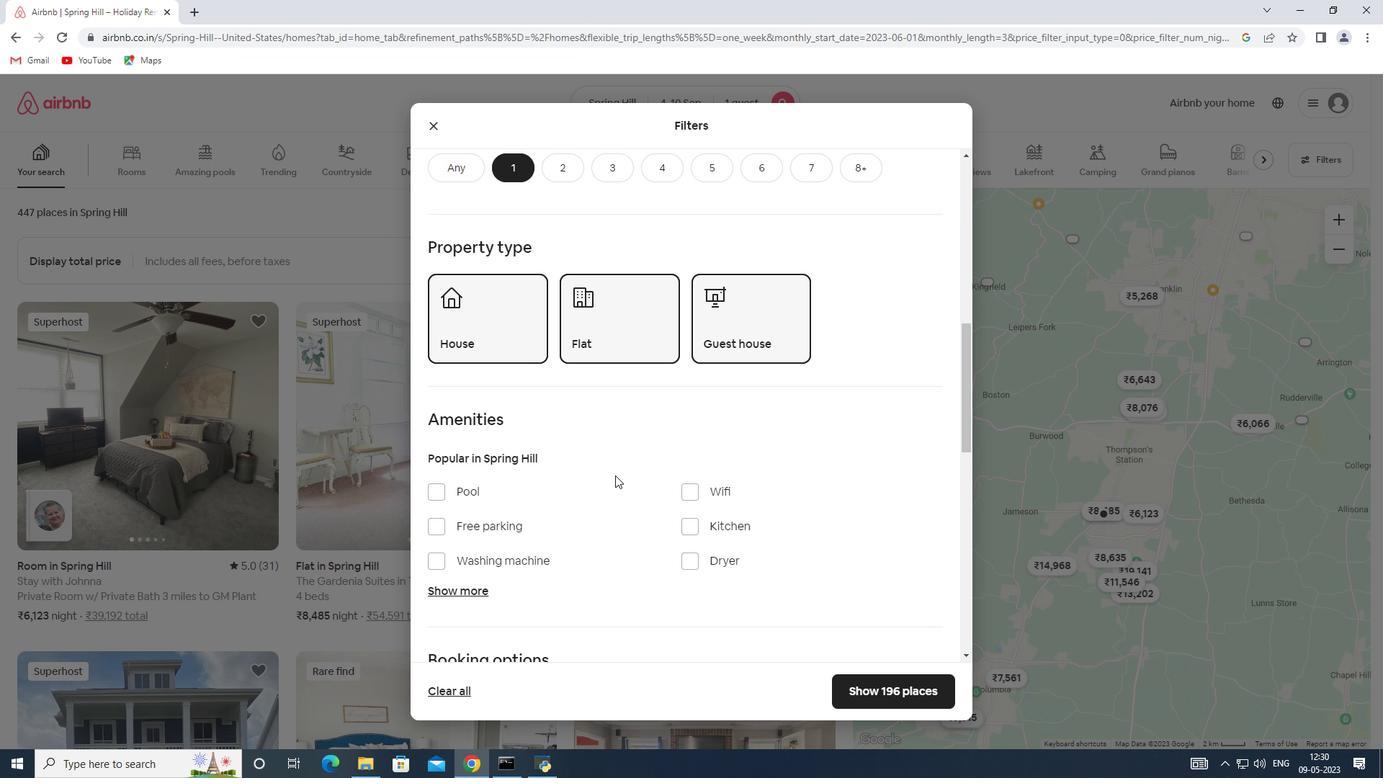 
Action: Mouse scrolled (615, 475) with delta (0, 0)
Screenshot: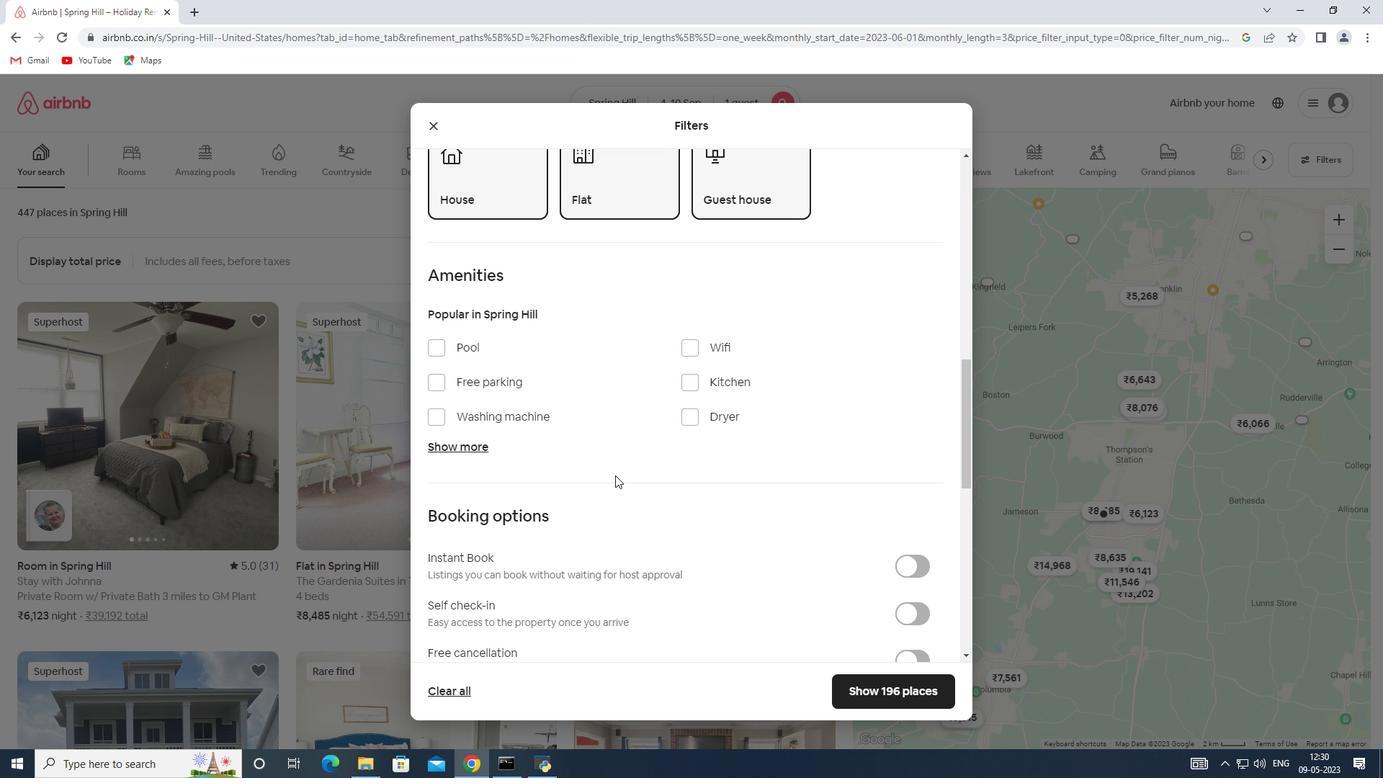 
Action: Mouse moved to (663, 473)
Screenshot: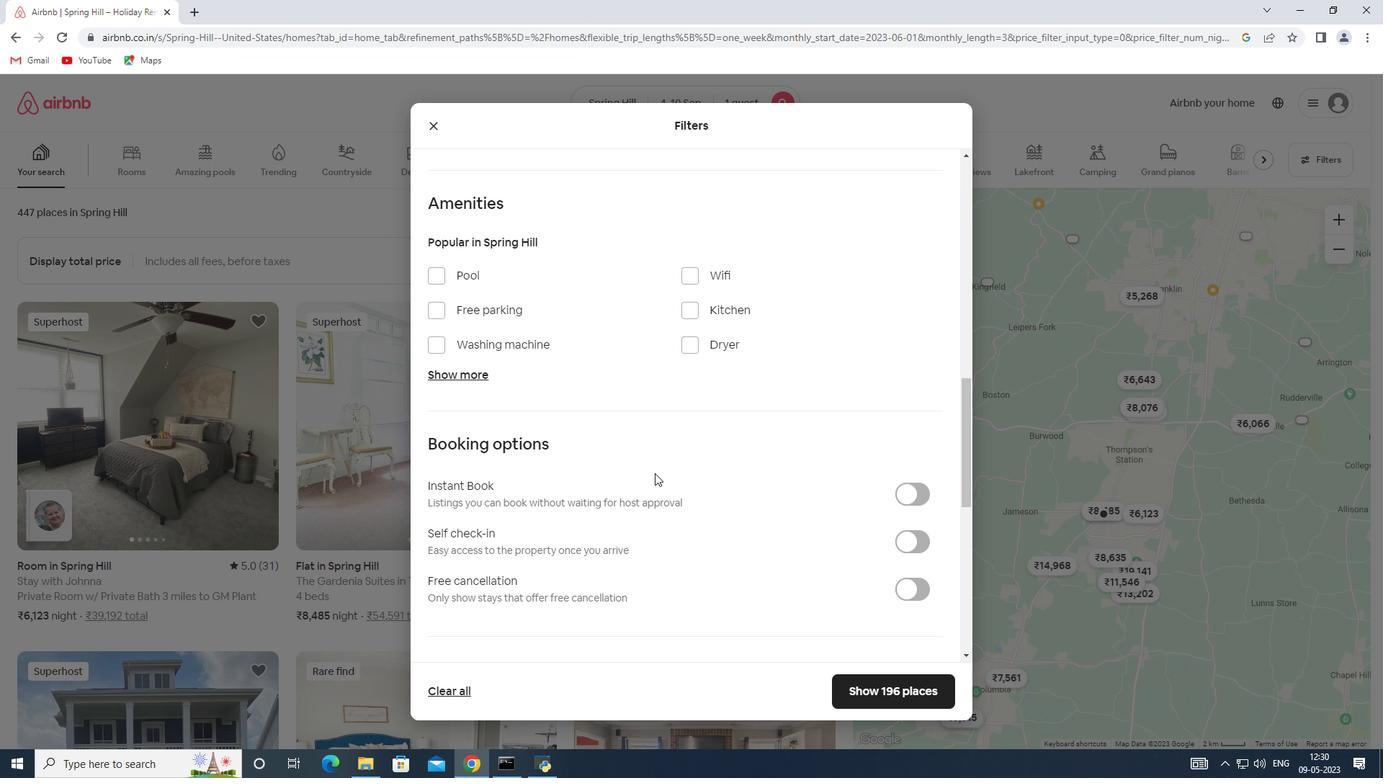 
Action: Mouse scrolled (663, 472) with delta (0, 0)
Screenshot: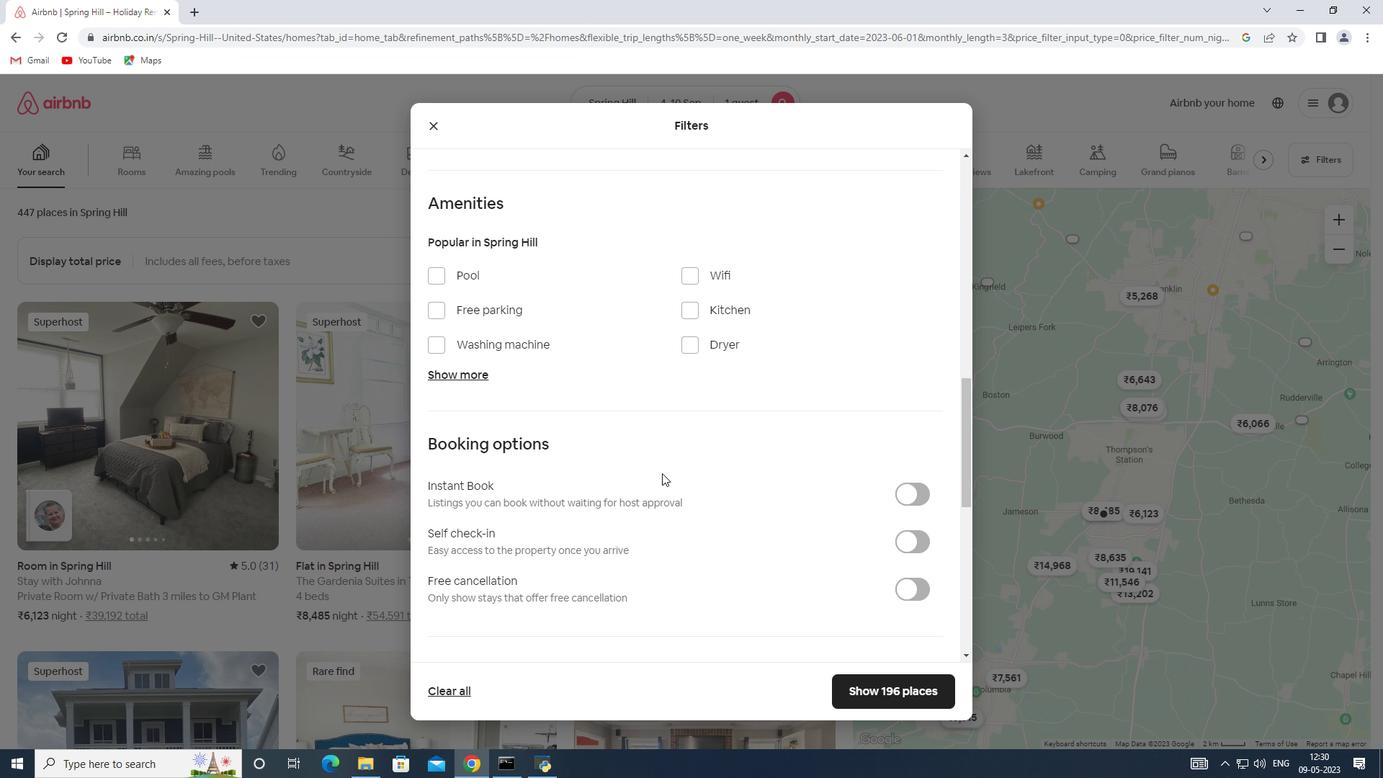 
Action: Mouse moved to (921, 472)
Screenshot: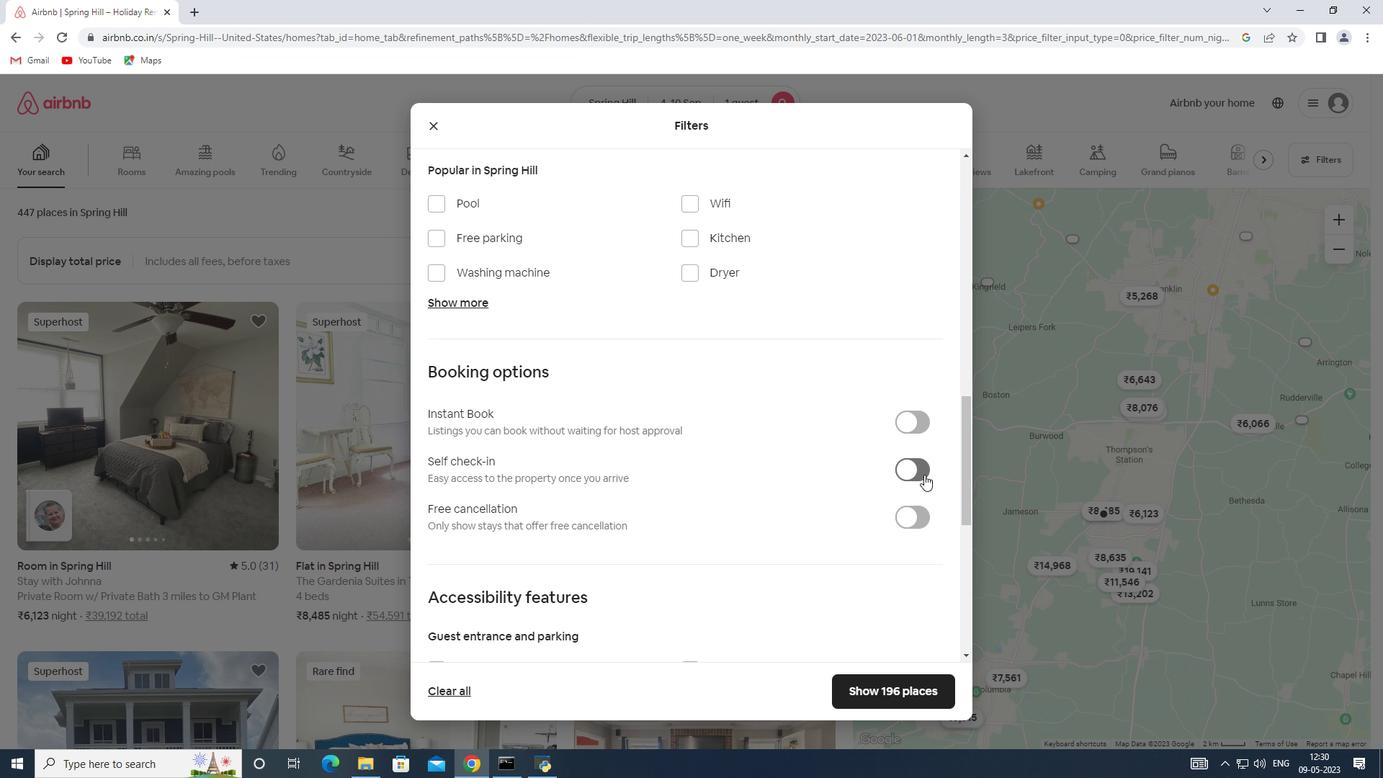 
Action: Mouse pressed left at (921, 472)
Screenshot: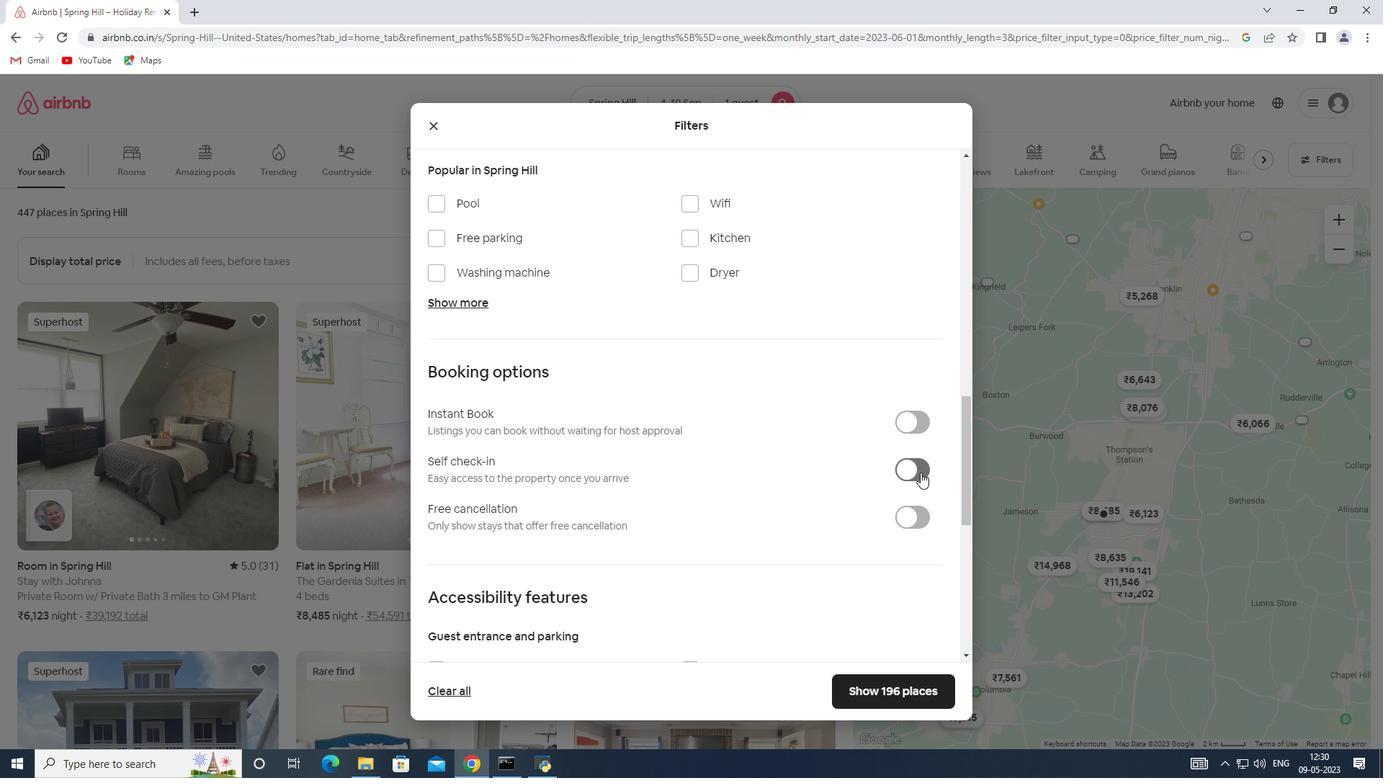 
Action: Mouse moved to (755, 500)
Screenshot: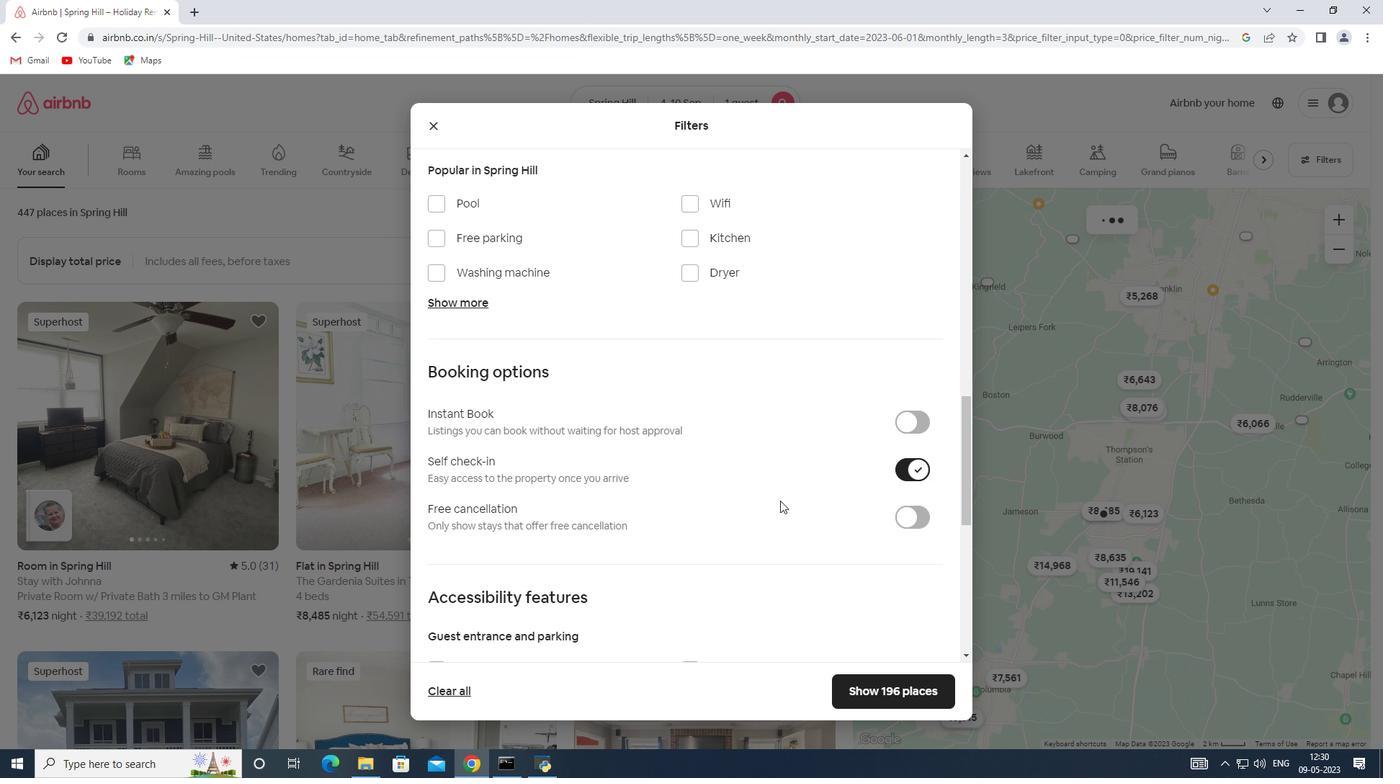 
Action: Mouse scrolled (755, 500) with delta (0, 0)
Screenshot: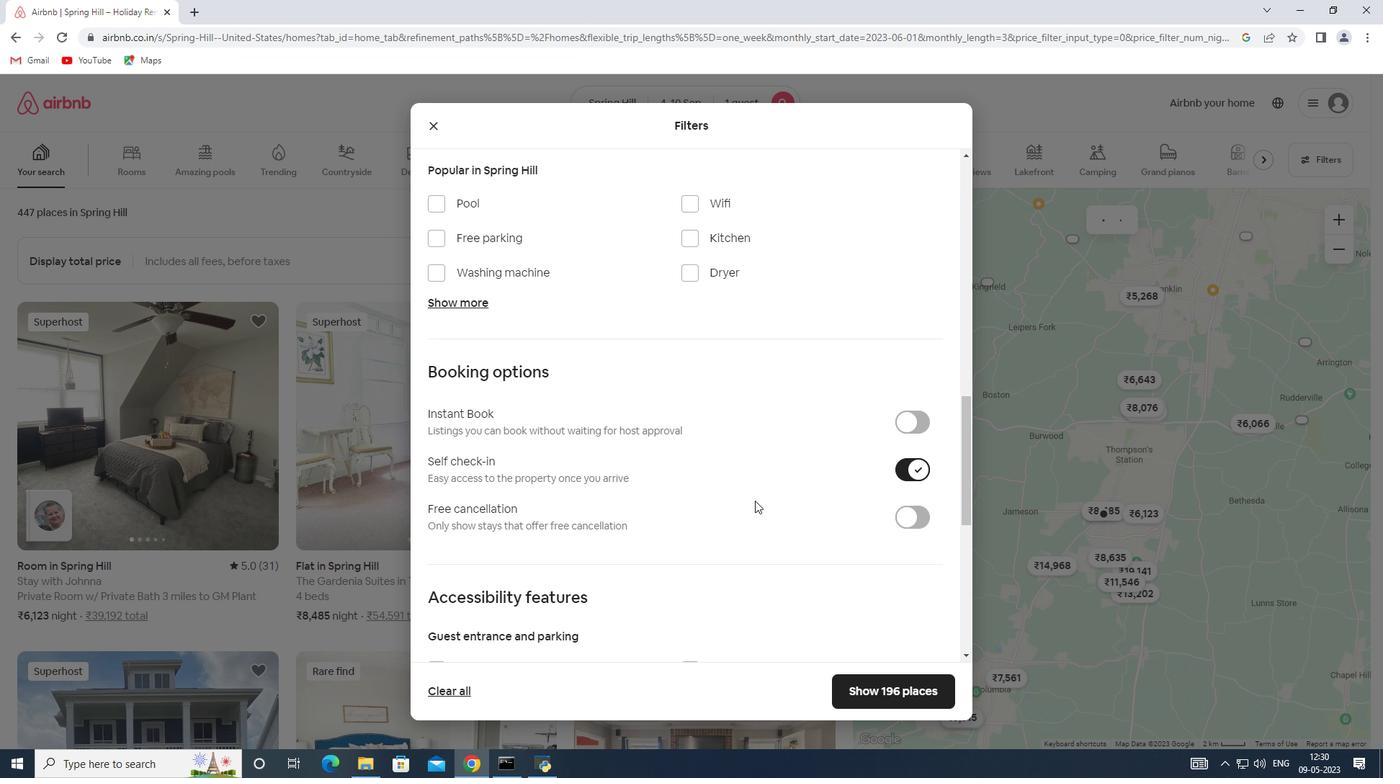 
Action: Mouse scrolled (755, 500) with delta (0, 0)
Screenshot: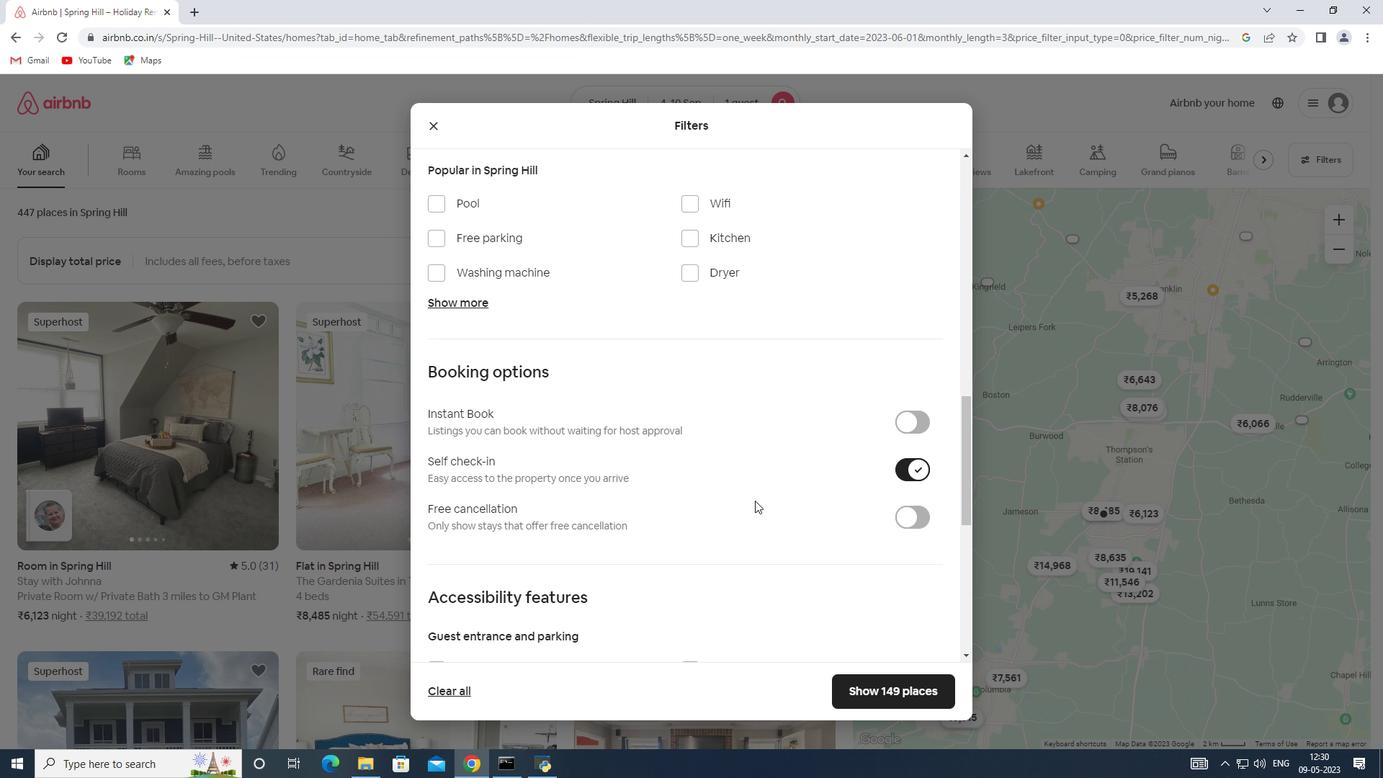 
Action: Mouse scrolled (755, 500) with delta (0, 0)
Screenshot: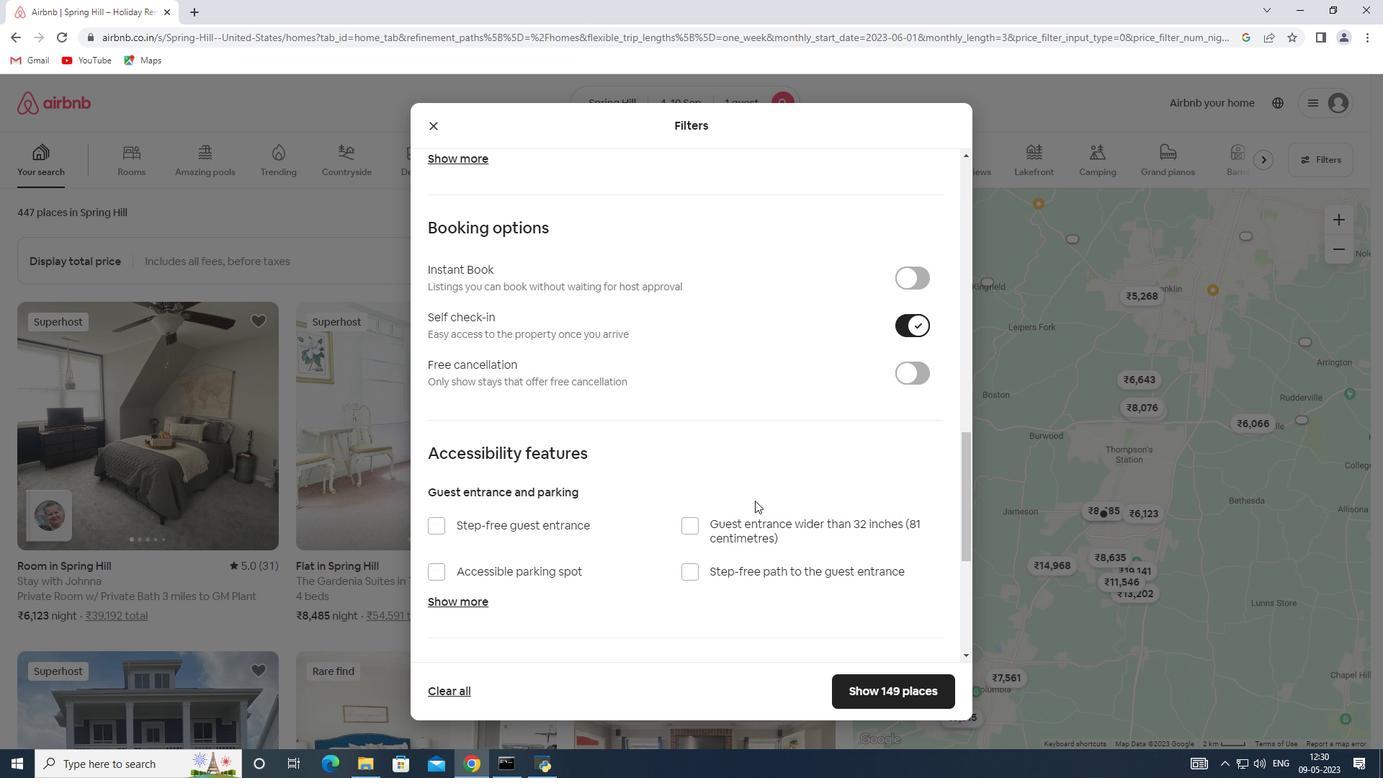 
Action: Mouse scrolled (755, 500) with delta (0, 0)
Screenshot: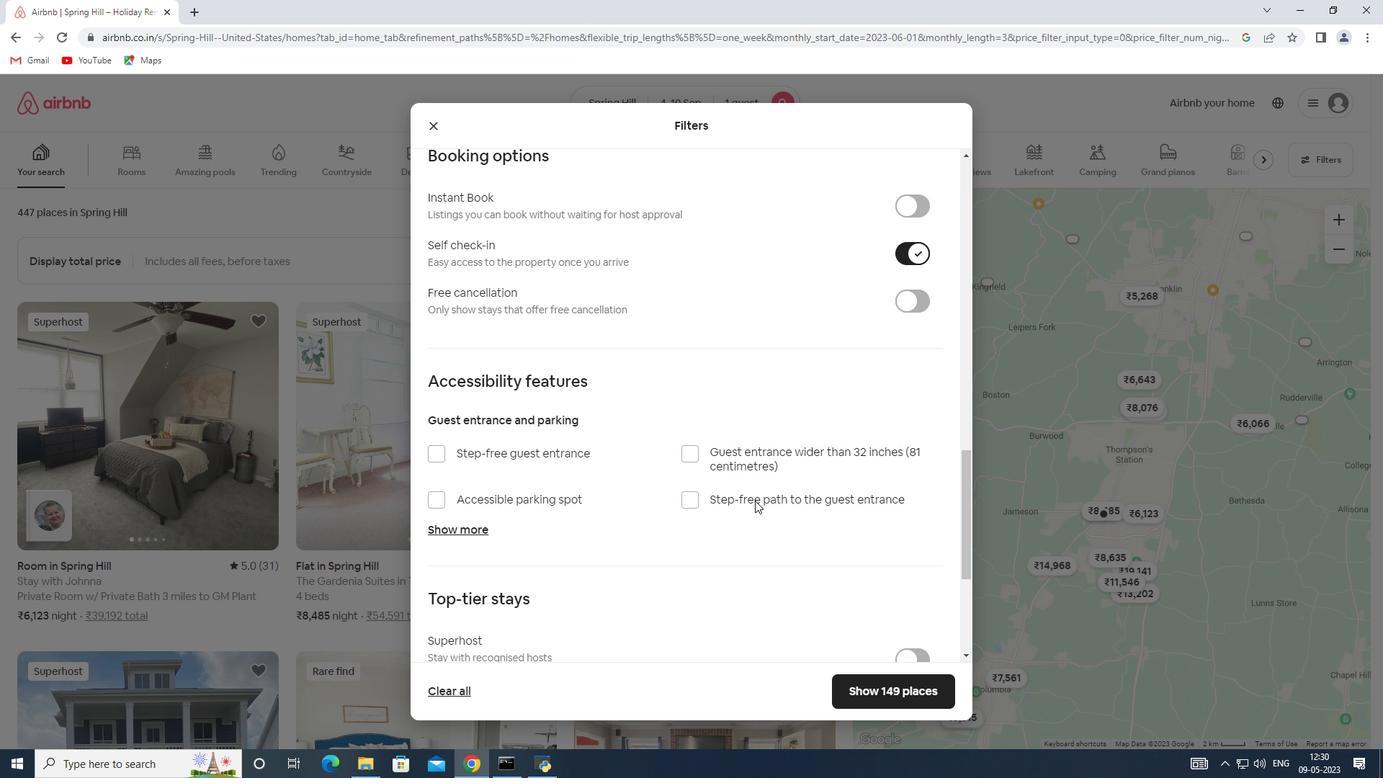
Action: Mouse scrolled (755, 500) with delta (0, 0)
Screenshot: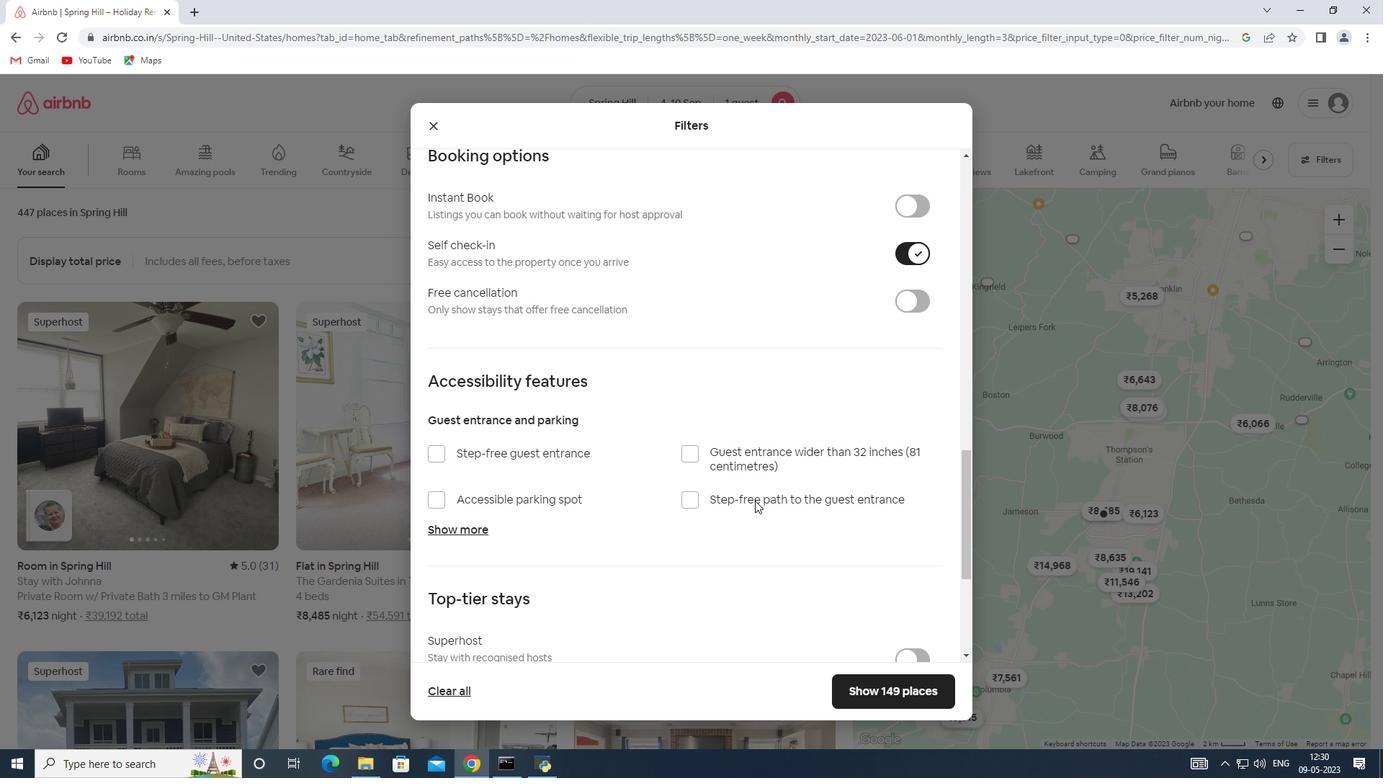 
Action: Mouse moved to (697, 495)
Screenshot: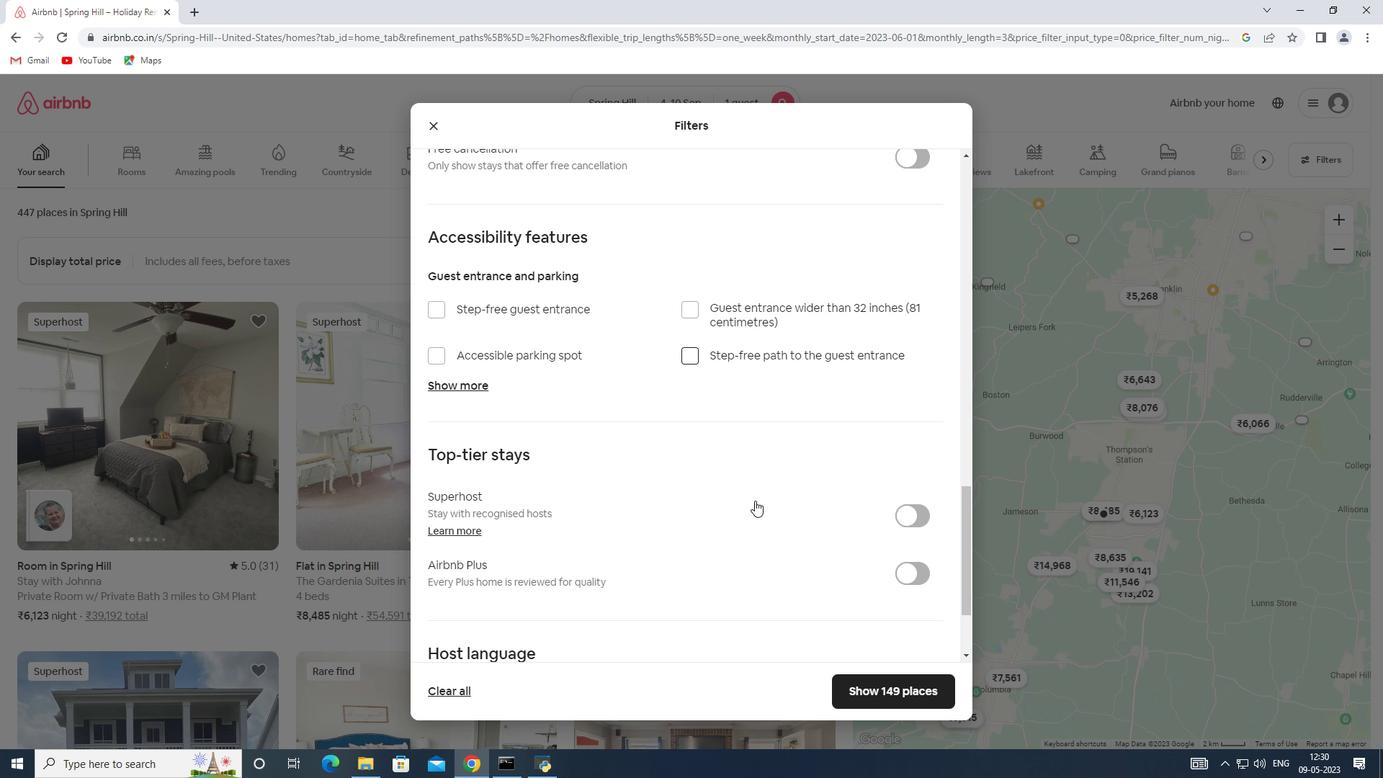 
Action: Mouse scrolled (697, 495) with delta (0, 0)
Screenshot: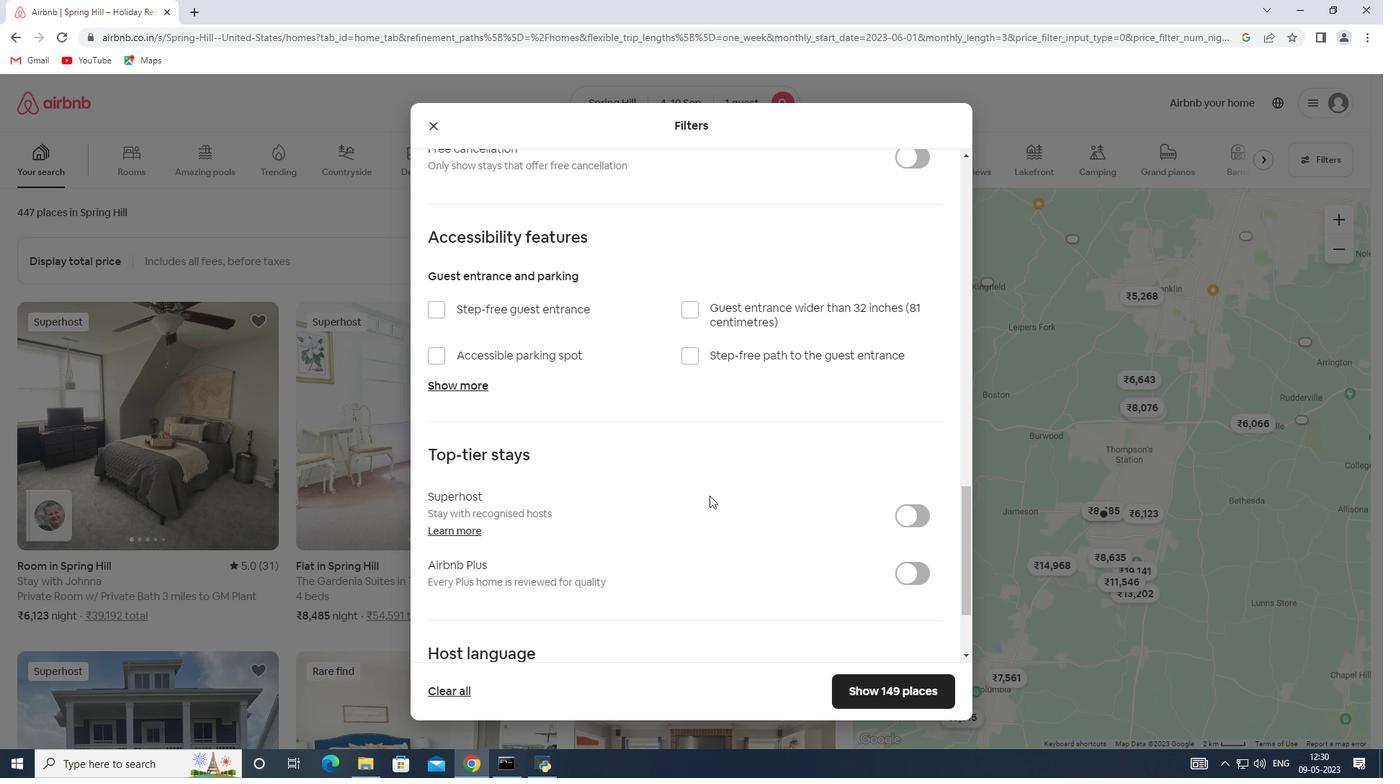 
Action: Mouse scrolled (697, 495) with delta (0, 0)
Screenshot: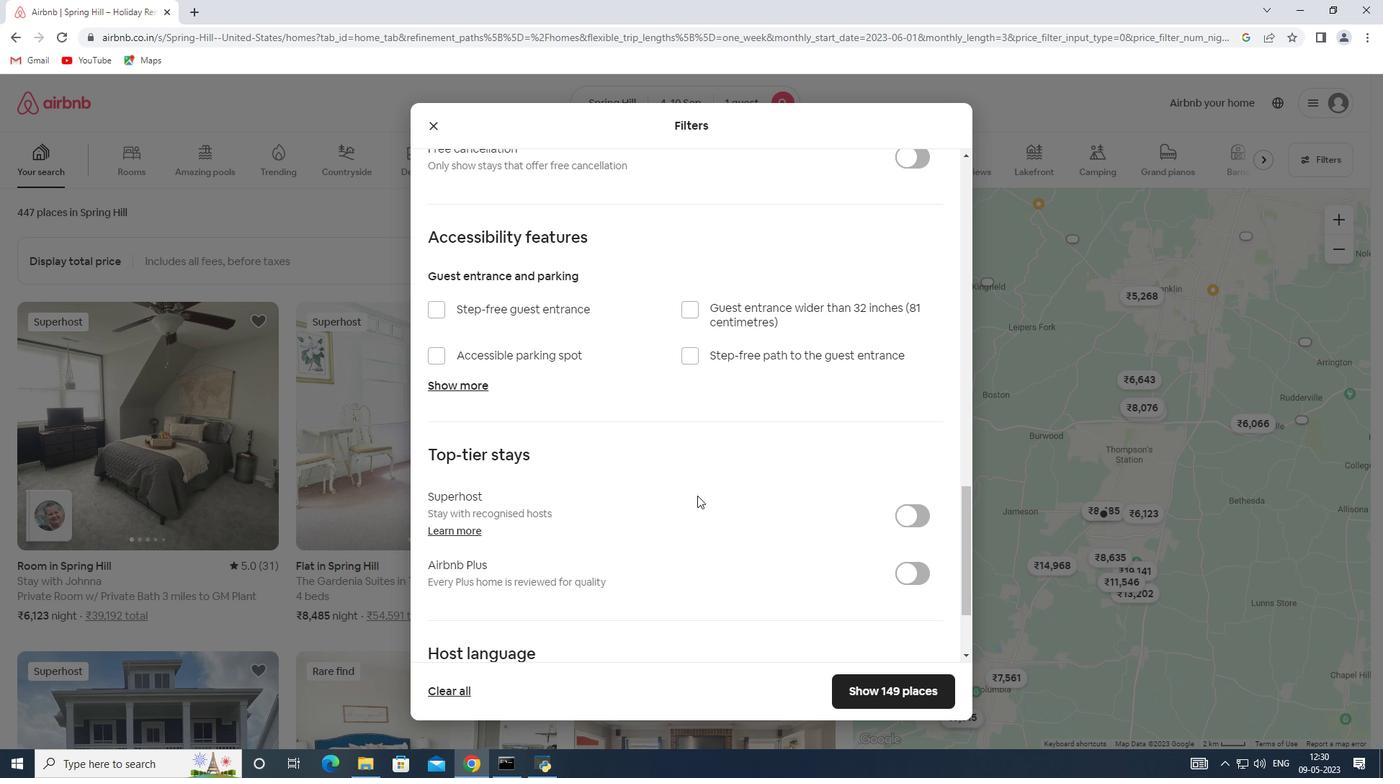 
Action: Mouse scrolled (697, 495) with delta (0, 0)
Screenshot: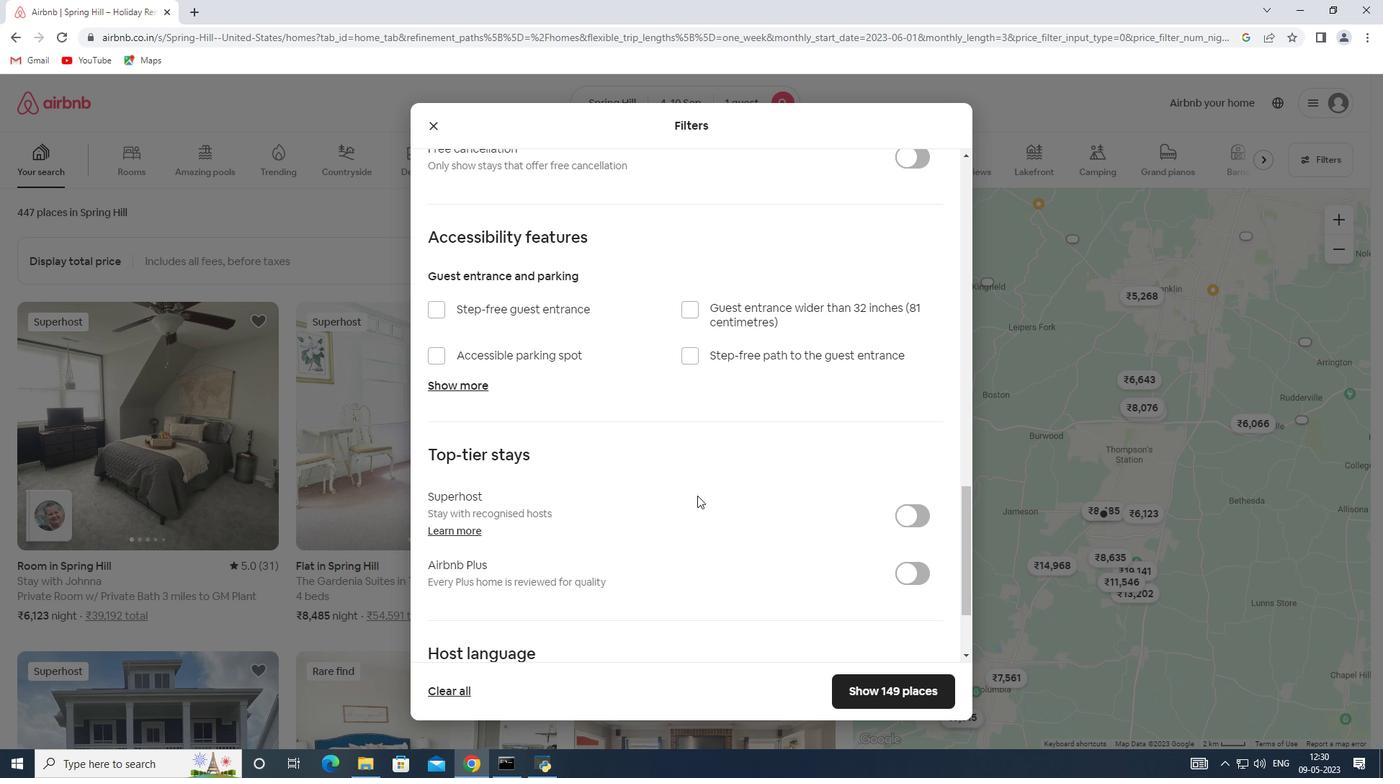 
Action: Mouse moved to (454, 559)
Screenshot: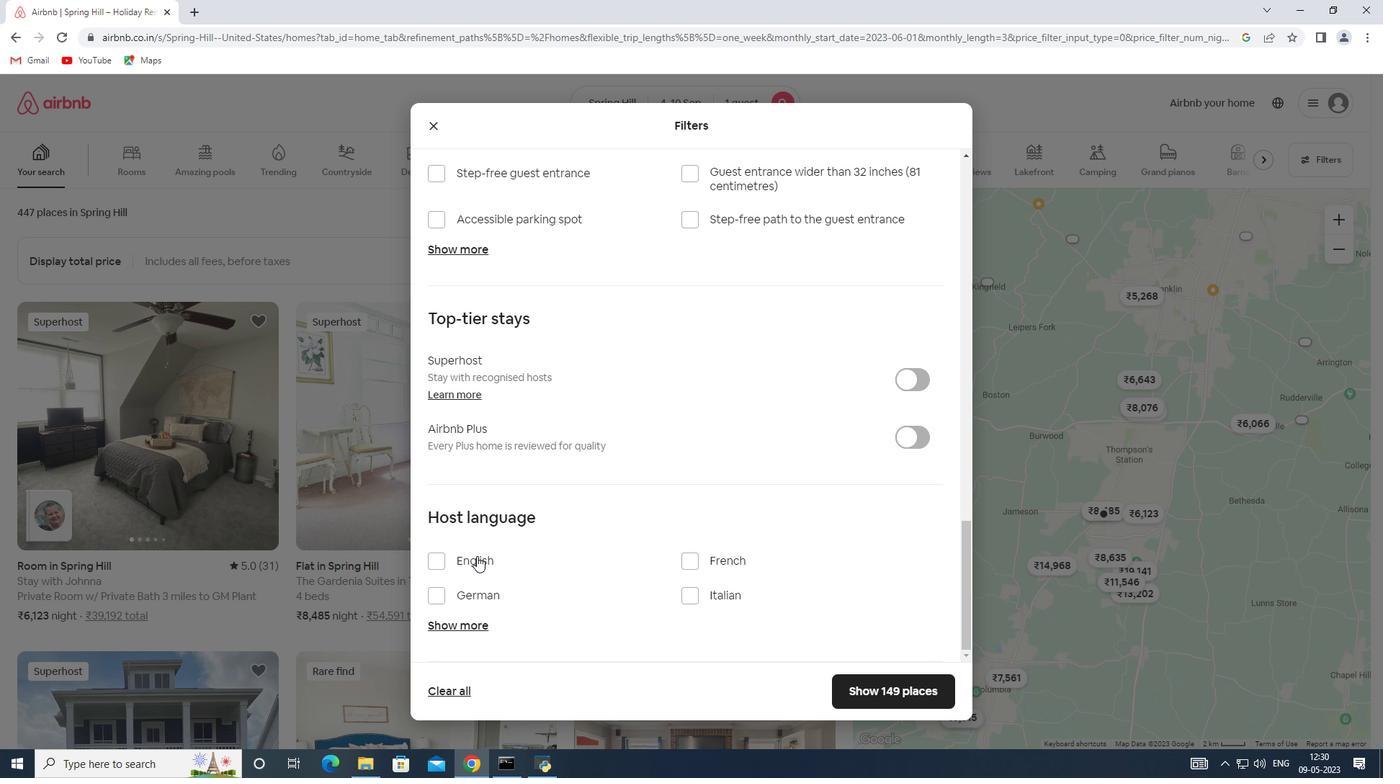 
Action: Mouse pressed left at (454, 559)
Screenshot: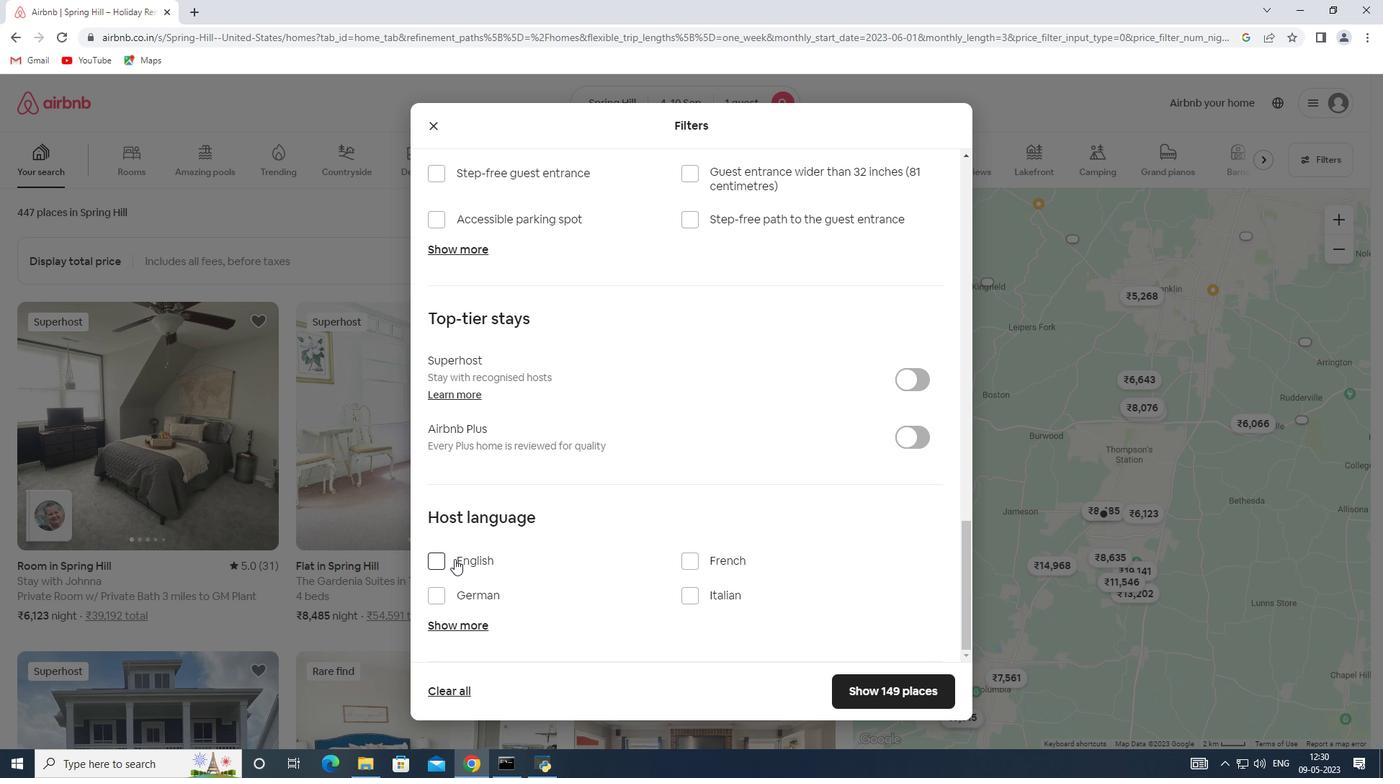 
Action: Mouse moved to (862, 686)
Screenshot: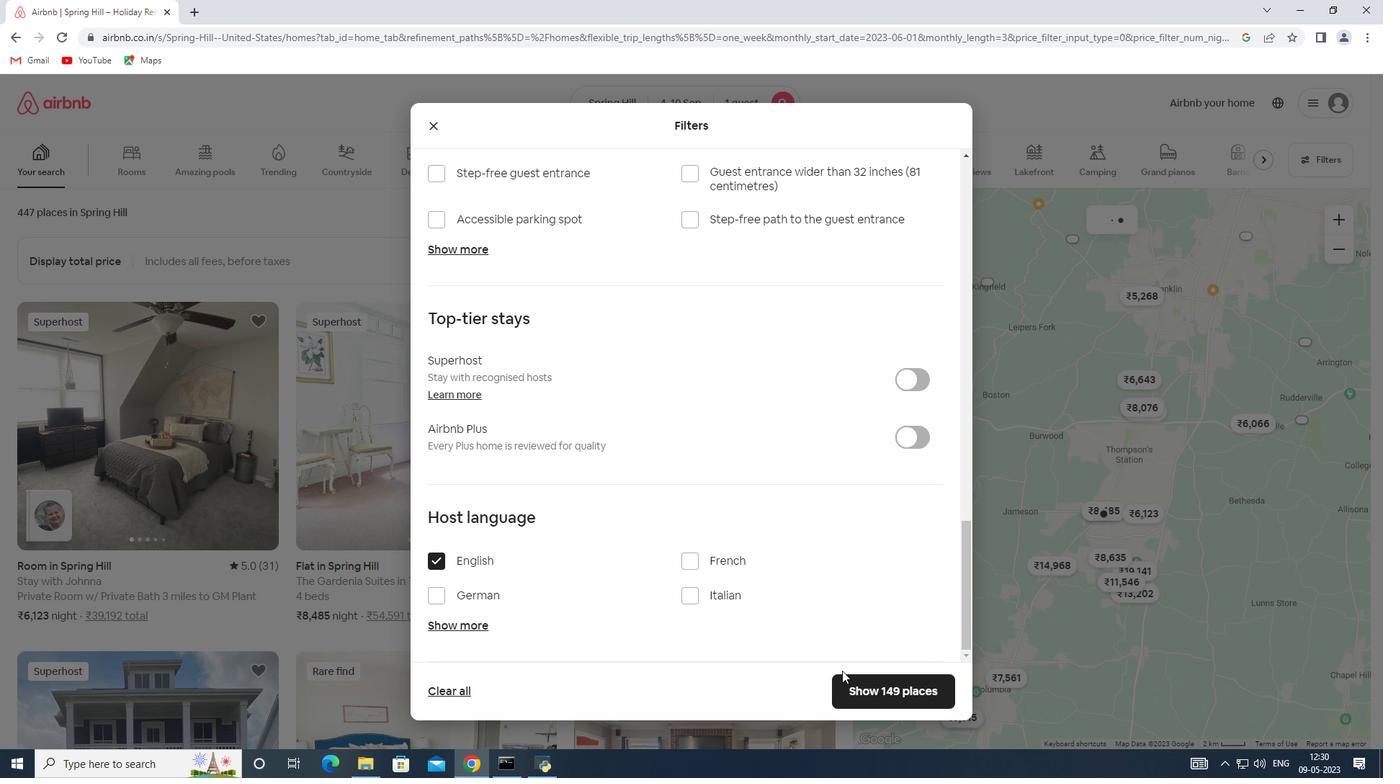 
Action: Mouse pressed left at (862, 686)
Screenshot: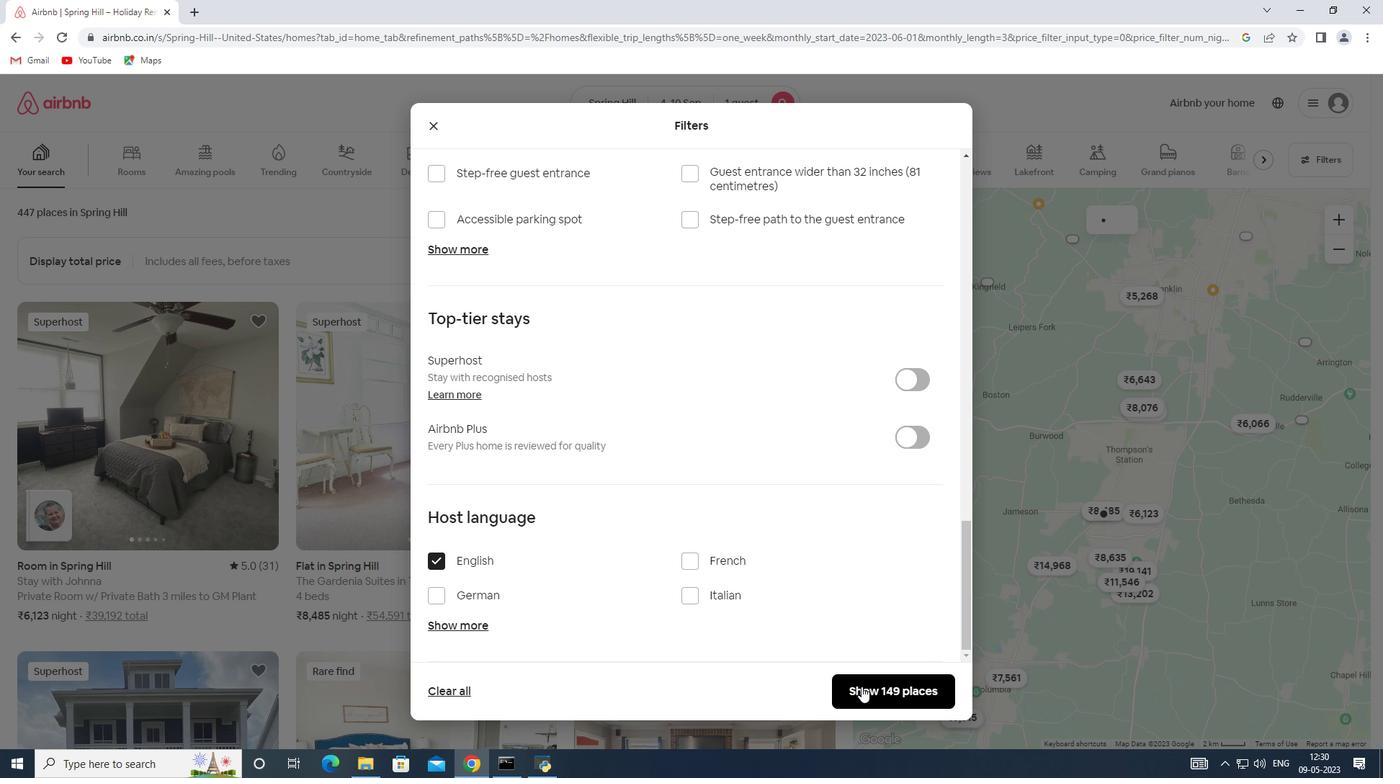 
